 Task: Open Card Affiliate Marketing Campaign in Board Sales Funnel Optimization and Management to Workspace Brand Strategy and add a team member Softage.3@softage.net, a label Blue, a checklist Employee Engagement, an attachment from your computer, a color Blue and finally, add a card description 'Conduct market analysis for new product launch' and a comment 'Let us approach this task with a sense of self-reflection and self-awareness, recognizing our own strengths and weaknesses.'. Add a start date 'Jan 03, 1900' with a due date 'Jan 10, 1900'
Action: Mouse moved to (272, 183)
Screenshot: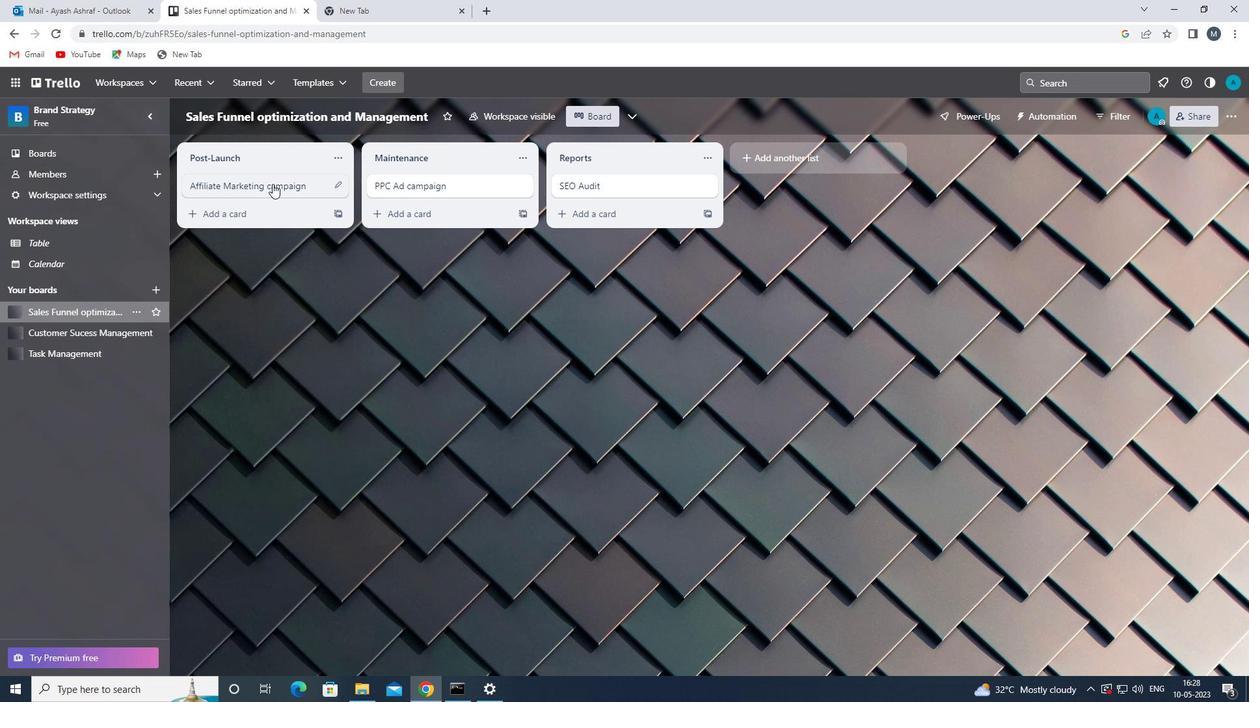 
Action: Mouse pressed left at (272, 183)
Screenshot: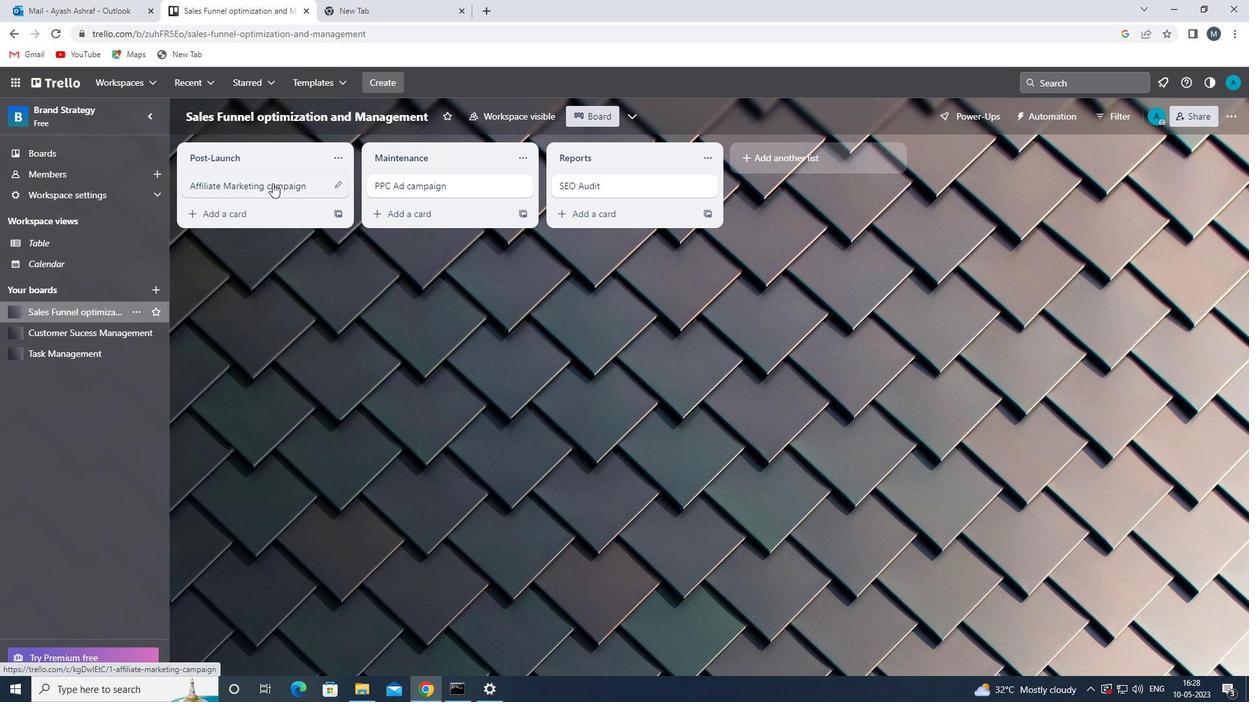 
Action: Mouse moved to (780, 188)
Screenshot: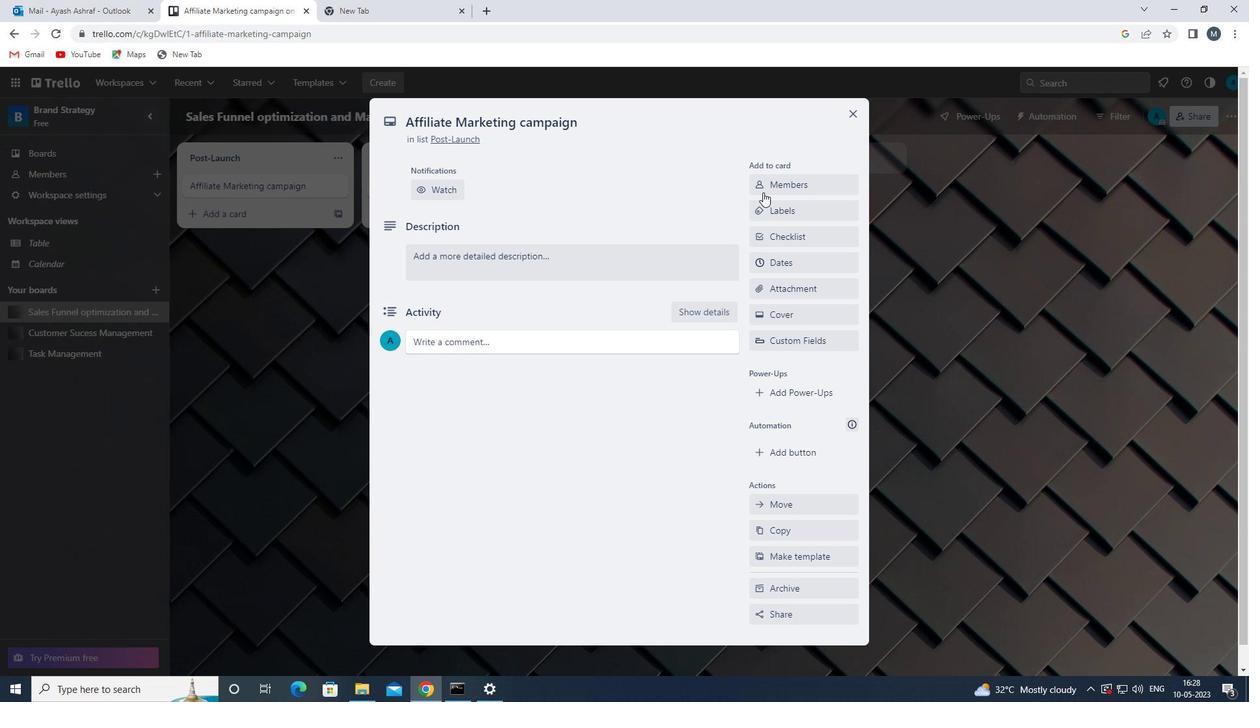 
Action: Mouse pressed left at (780, 188)
Screenshot: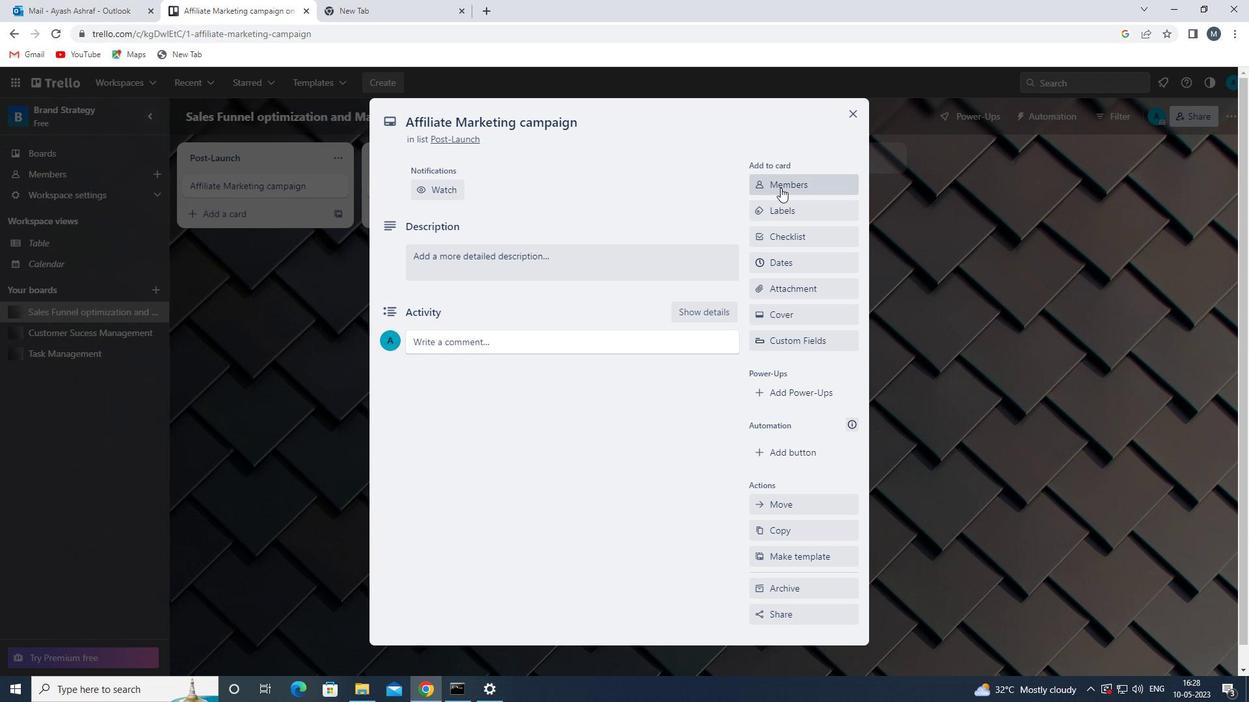 
Action: Mouse moved to (771, 244)
Screenshot: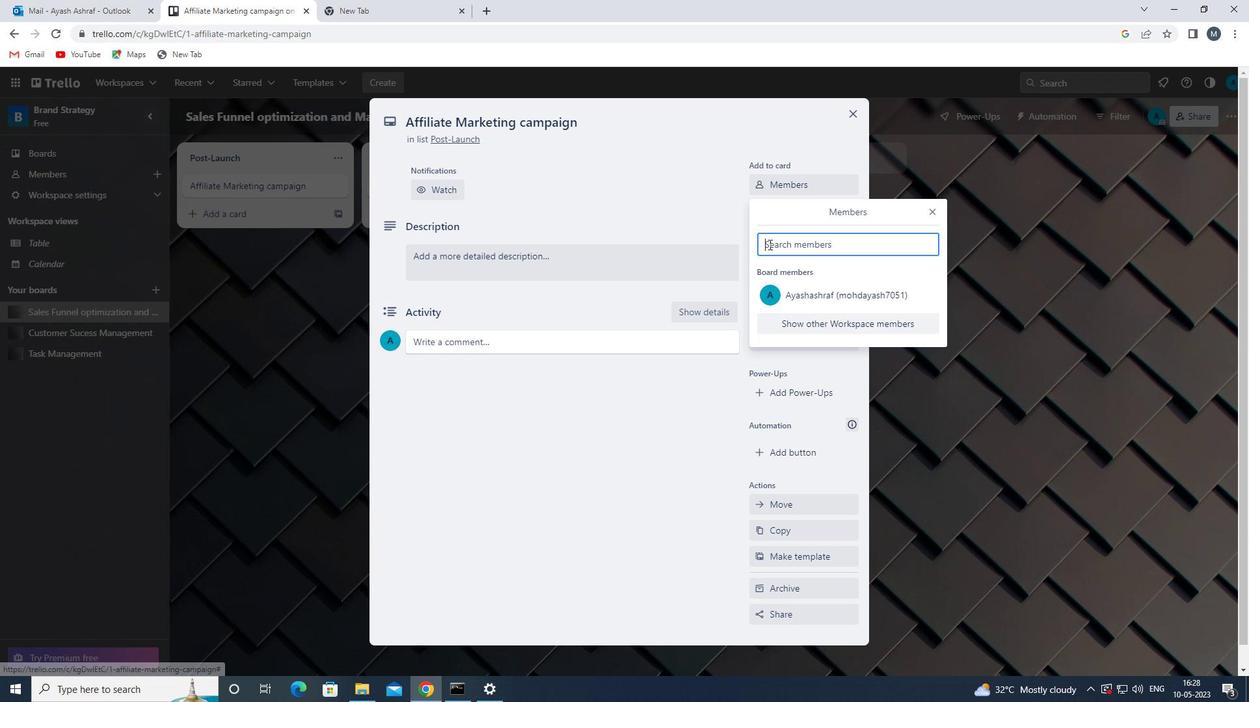 
Action: Mouse pressed left at (771, 244)
Screenshot: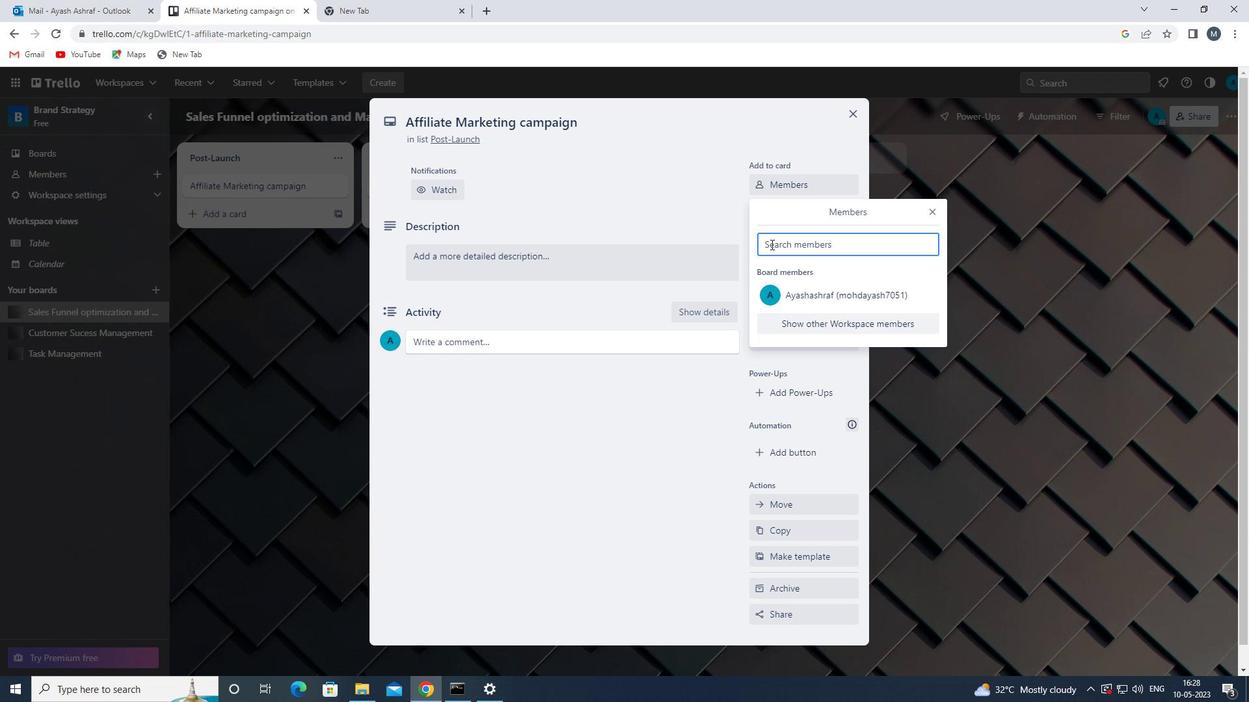 
Action: Mouse moved to (754, 252)
Screenshot: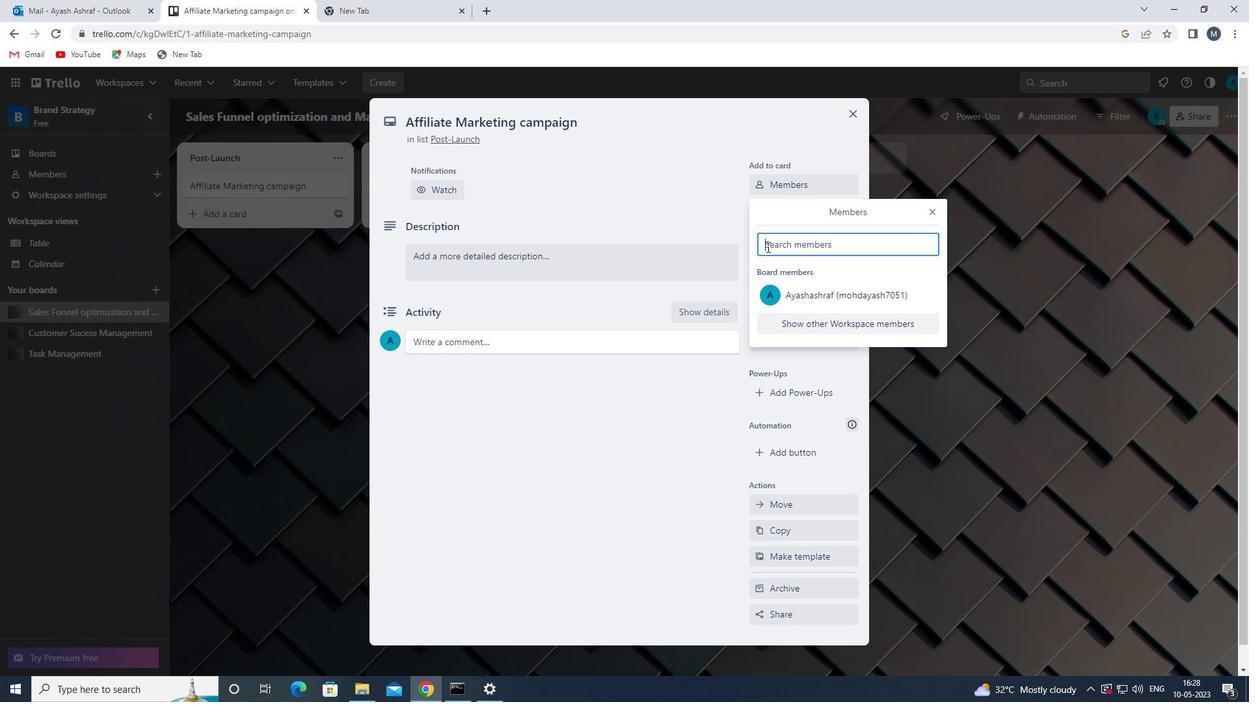 
Action: Key pressed softage.<<99>><Key.shift>@SOFTAGE.NET
Screenshot: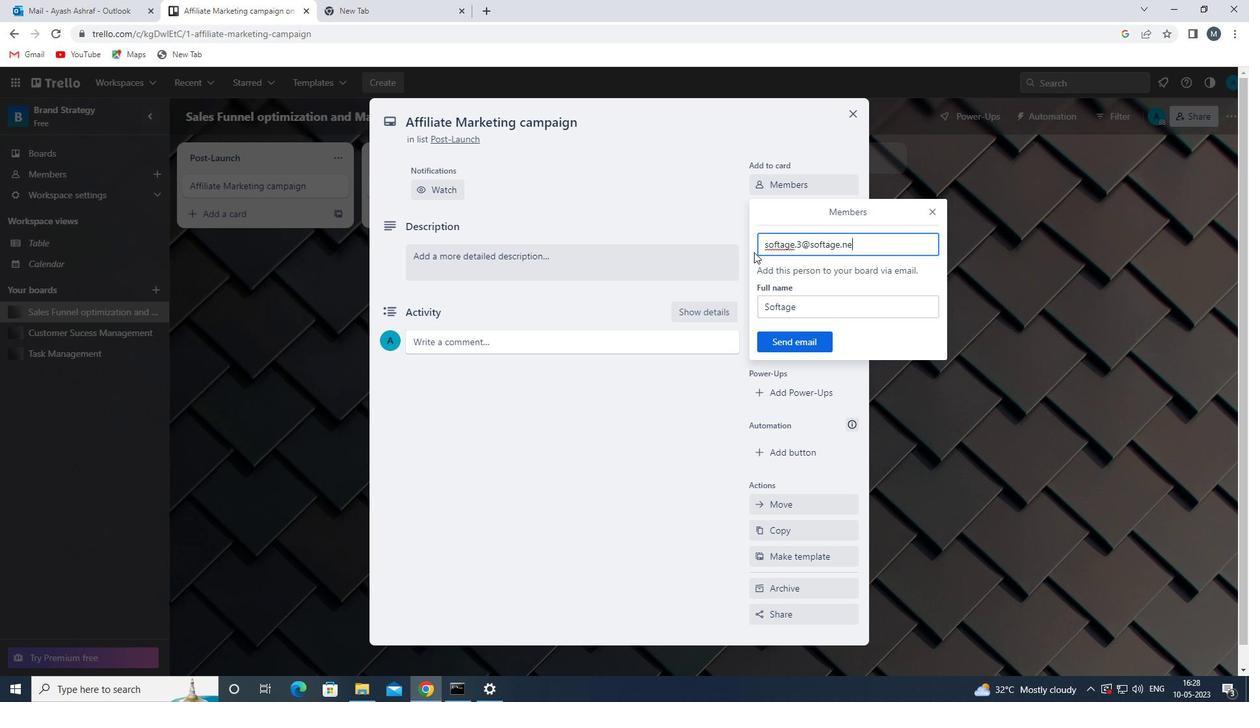 
Action: Mouse moved to (796, 345)
Screenshot: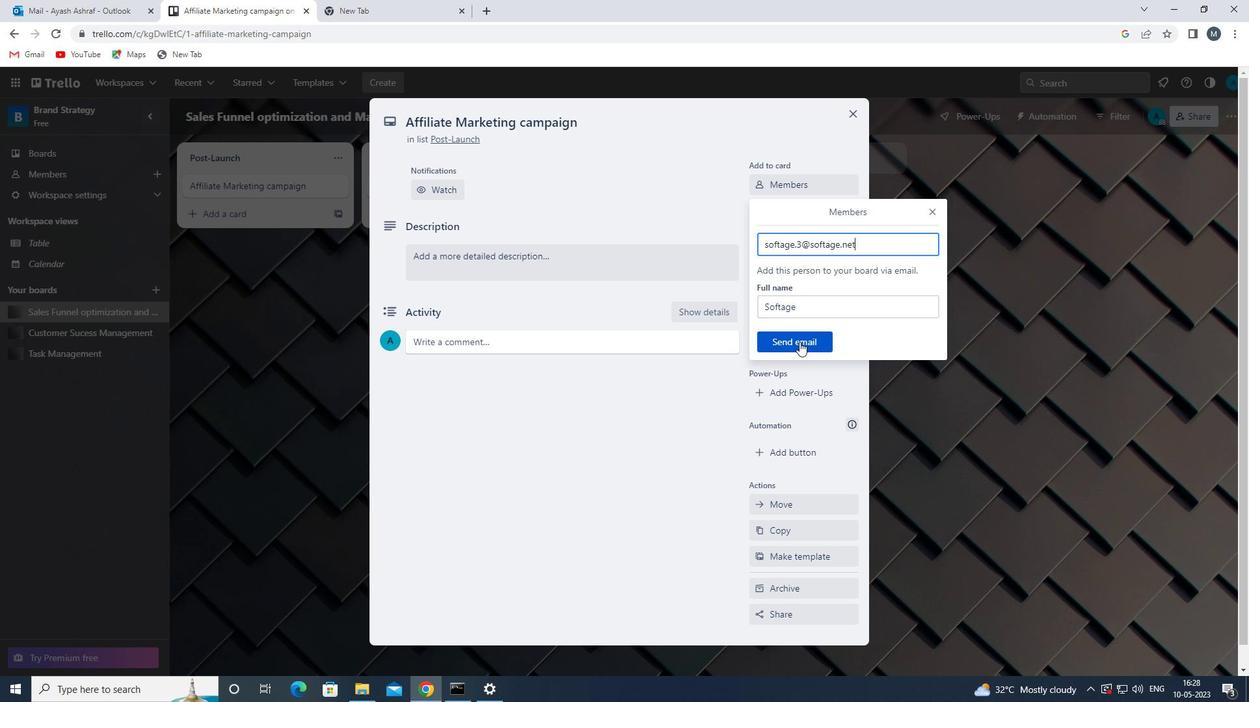 
Action: Mouse pressed left at (796, 345)
Screenshot: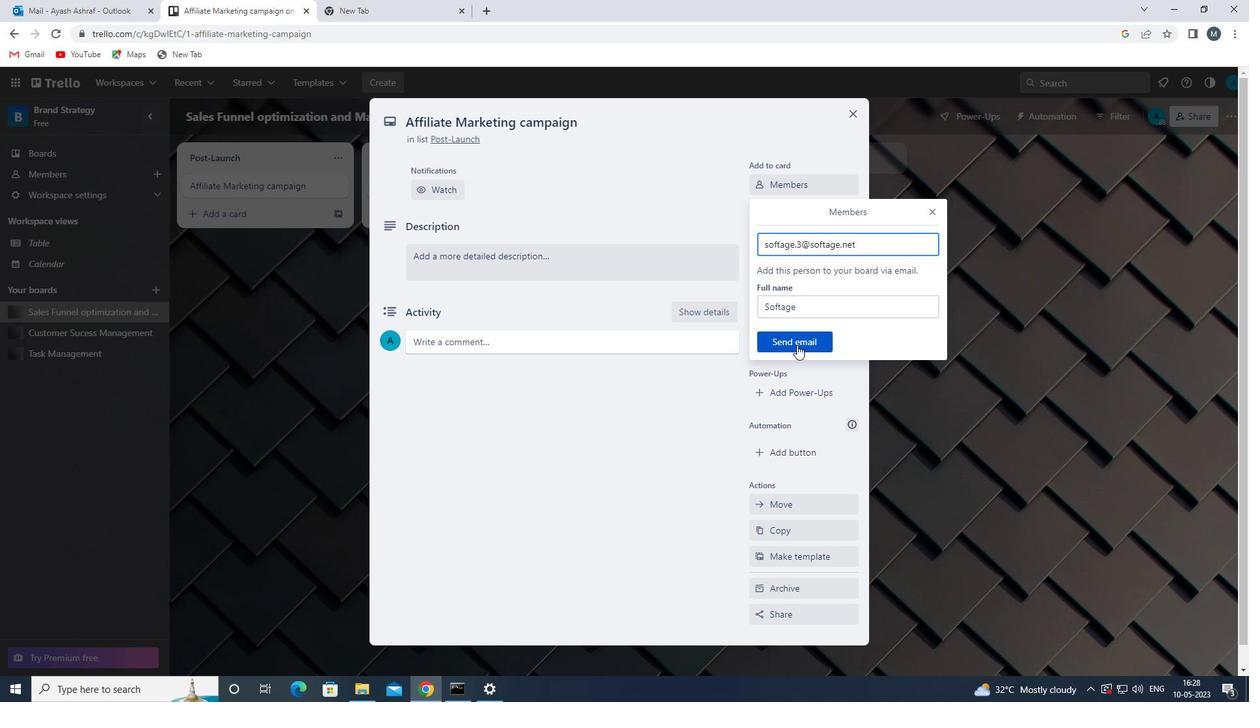 
Action: Mouse moved to (795, 262)
Screenshot: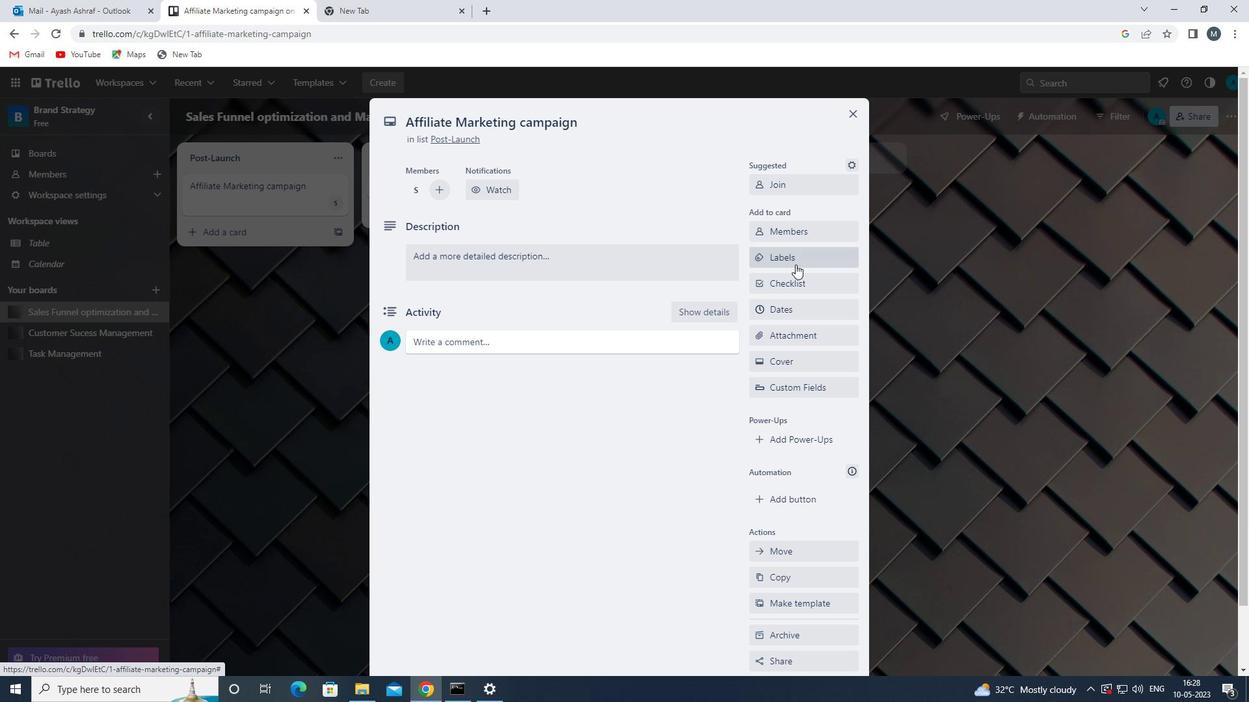 
Action: Mouse pressed left at (795, 262)
Screenshot: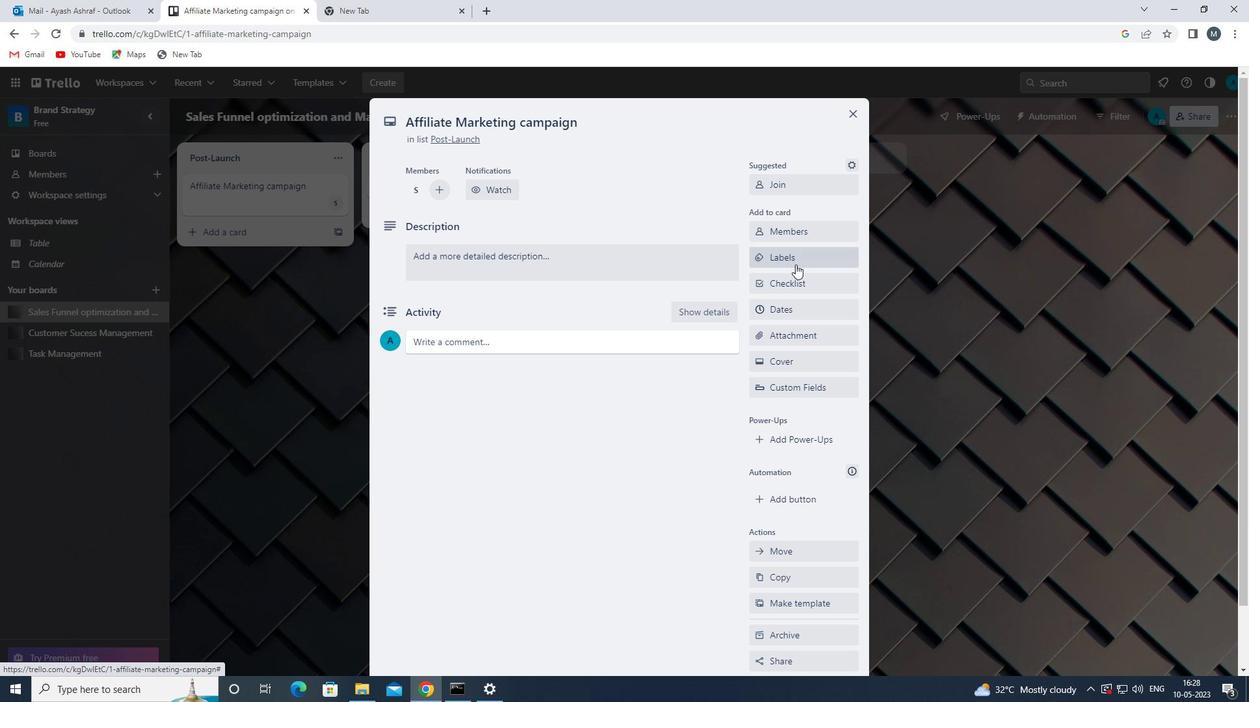 
Action: Mouse moved to (767, 482)
Screenshot: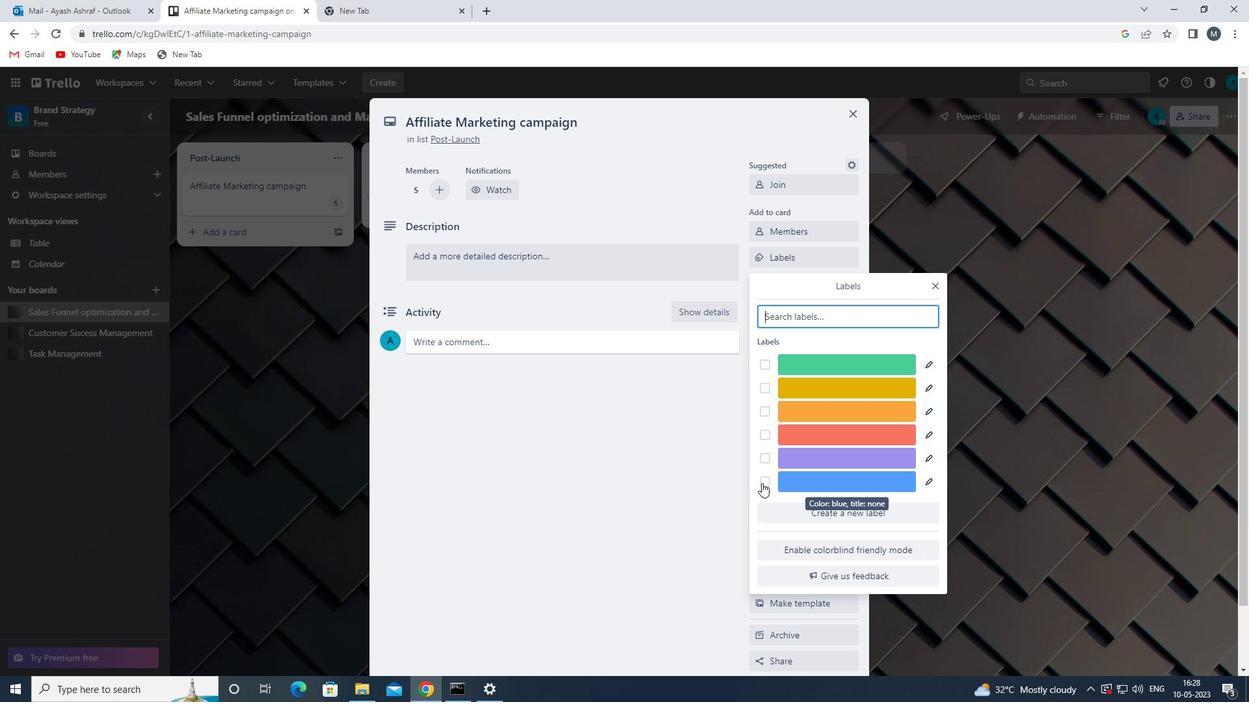 
Action: Mouse pressed left at (767, 482)
Screenshot: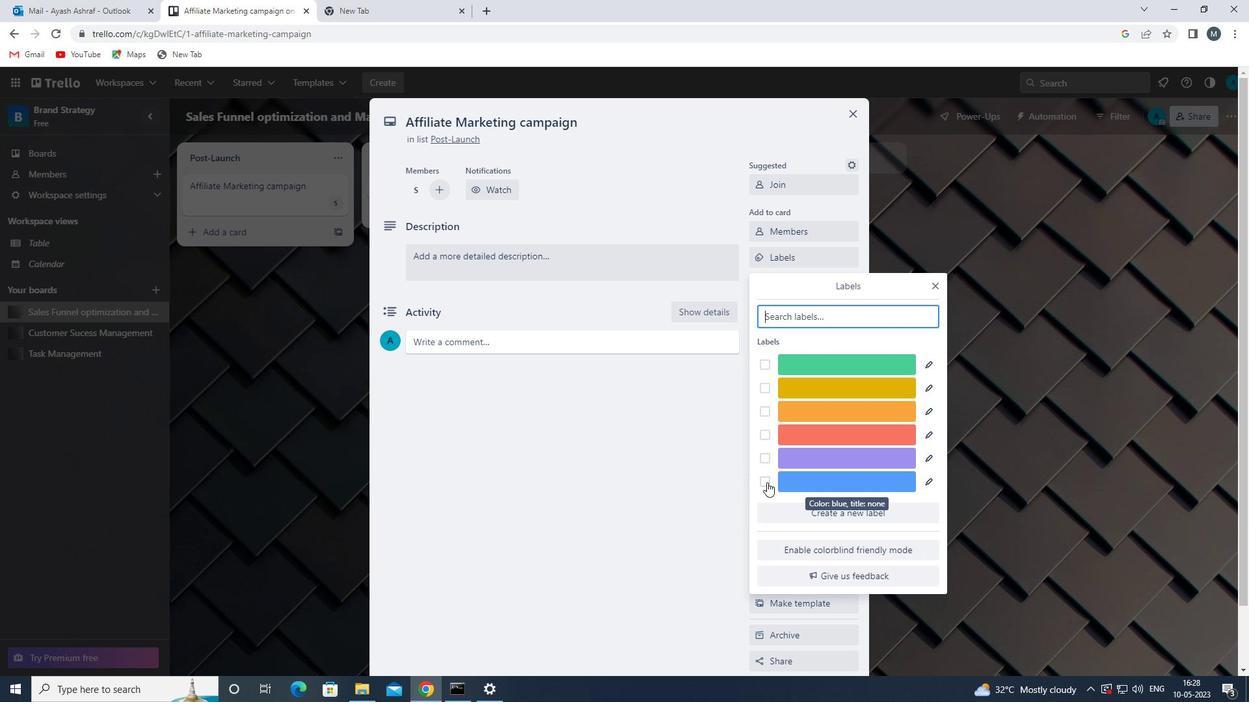 
Action: Mouse moved to (938, 290)
Screenshot: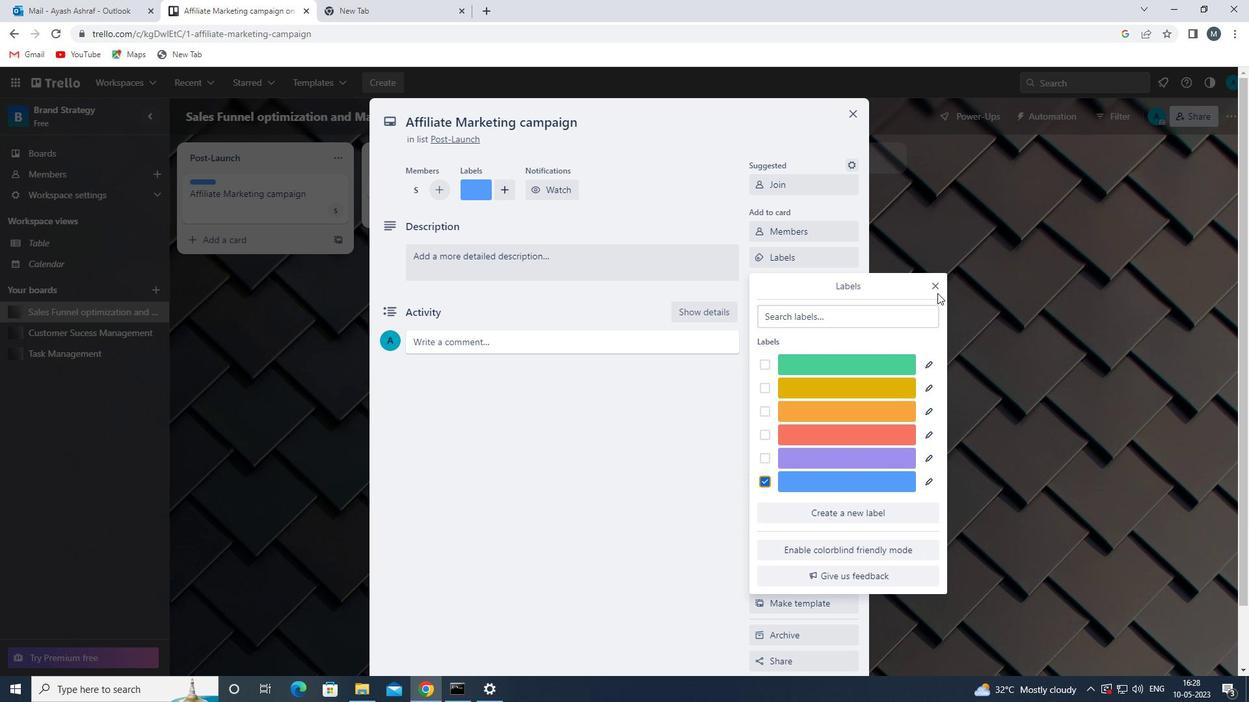 
Action: Mouse pressed left at (938, 290)
Screenshot: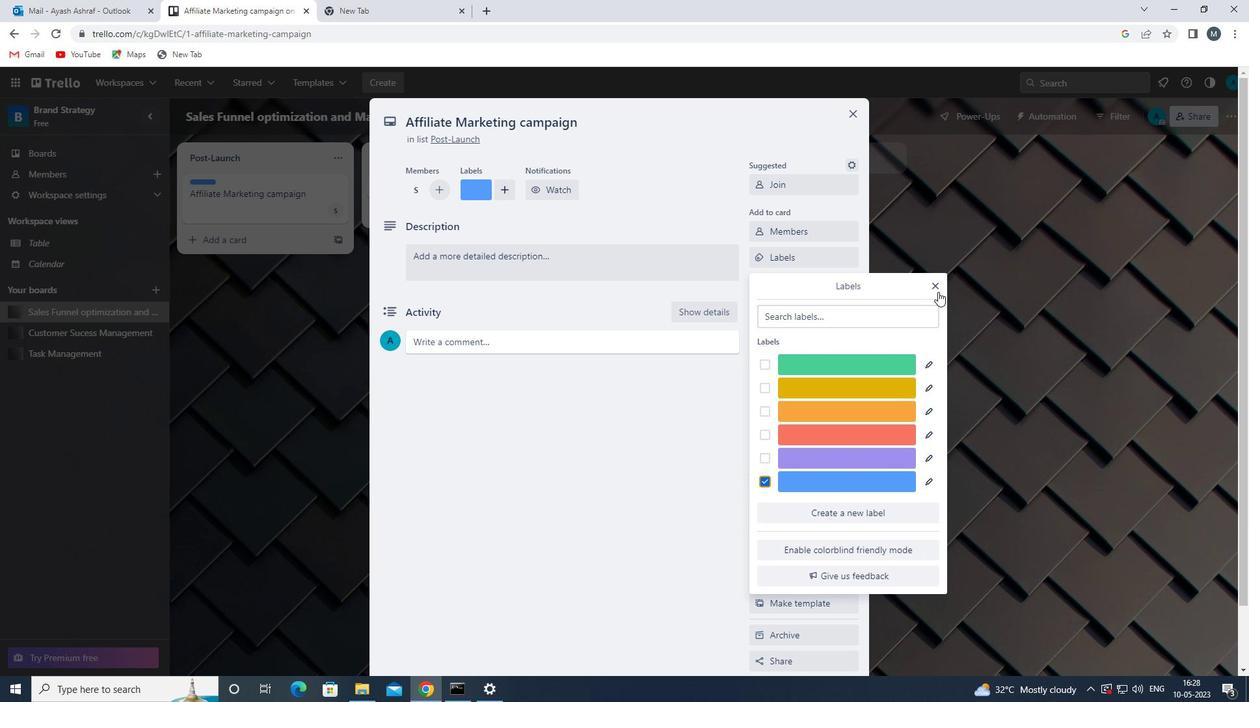 
Action: Mouse moved to (779, 284)
Screenshot: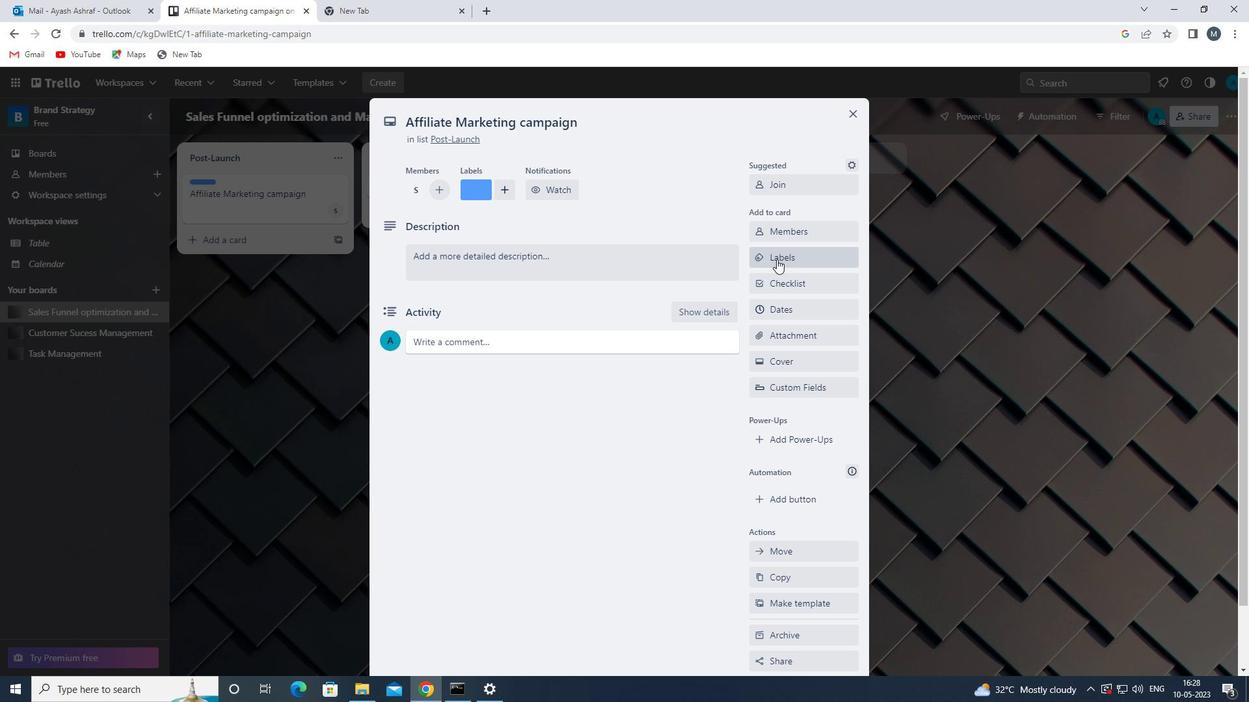 
Action: Mouse pressed left at (779, 284)
Screenshot: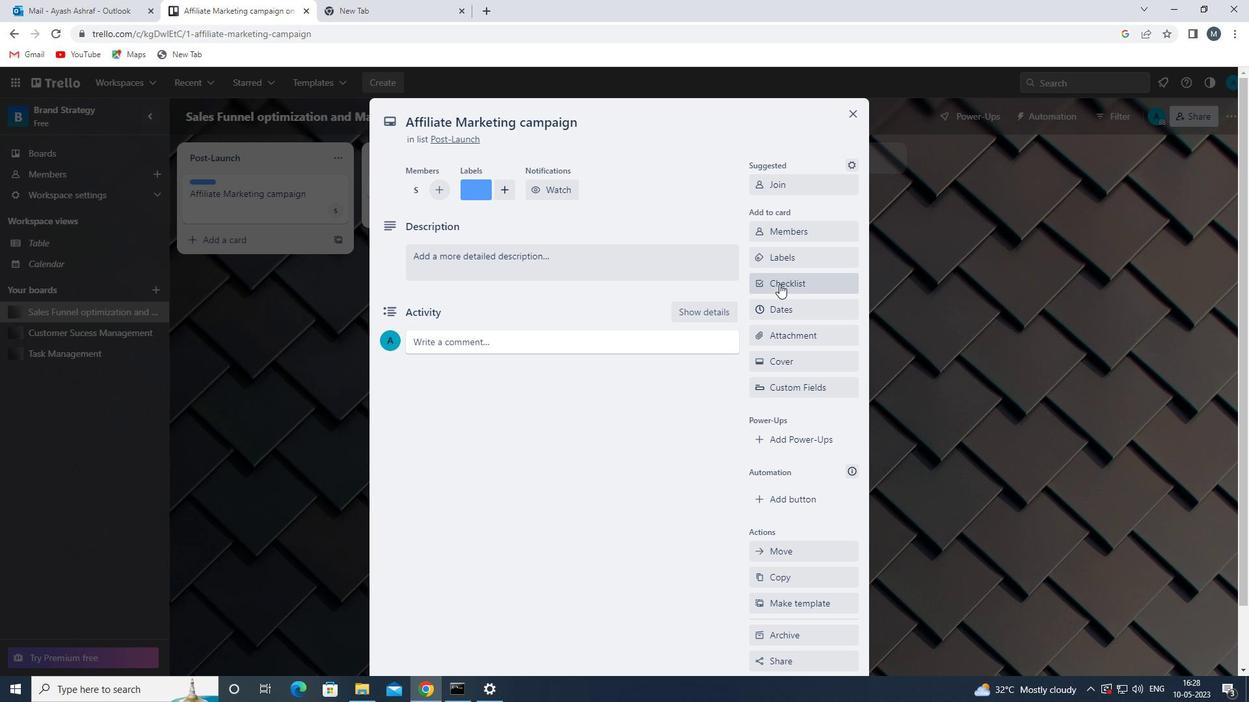 
Action: Mouse moved to (831, 348)
Screenshot: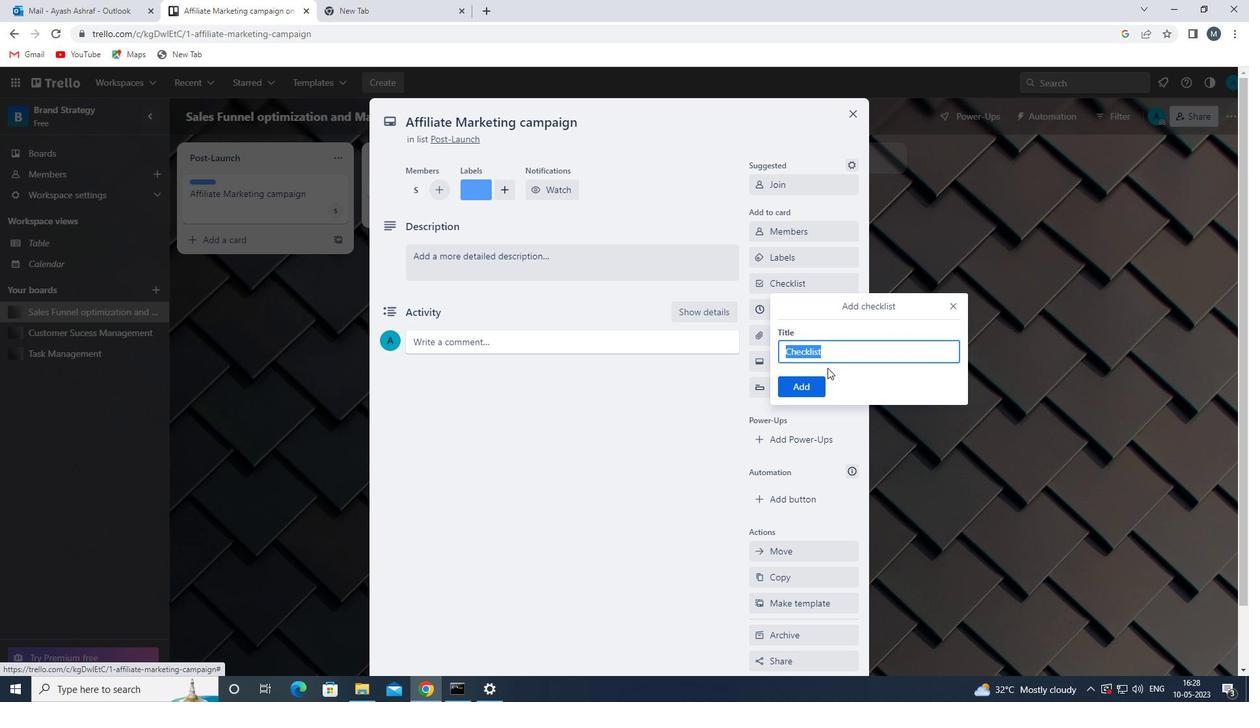 
Action: Key pressed <Key.shift>EMPLOYEE<Key.space><Key.shift>ENGAGEMENT
Screenshot: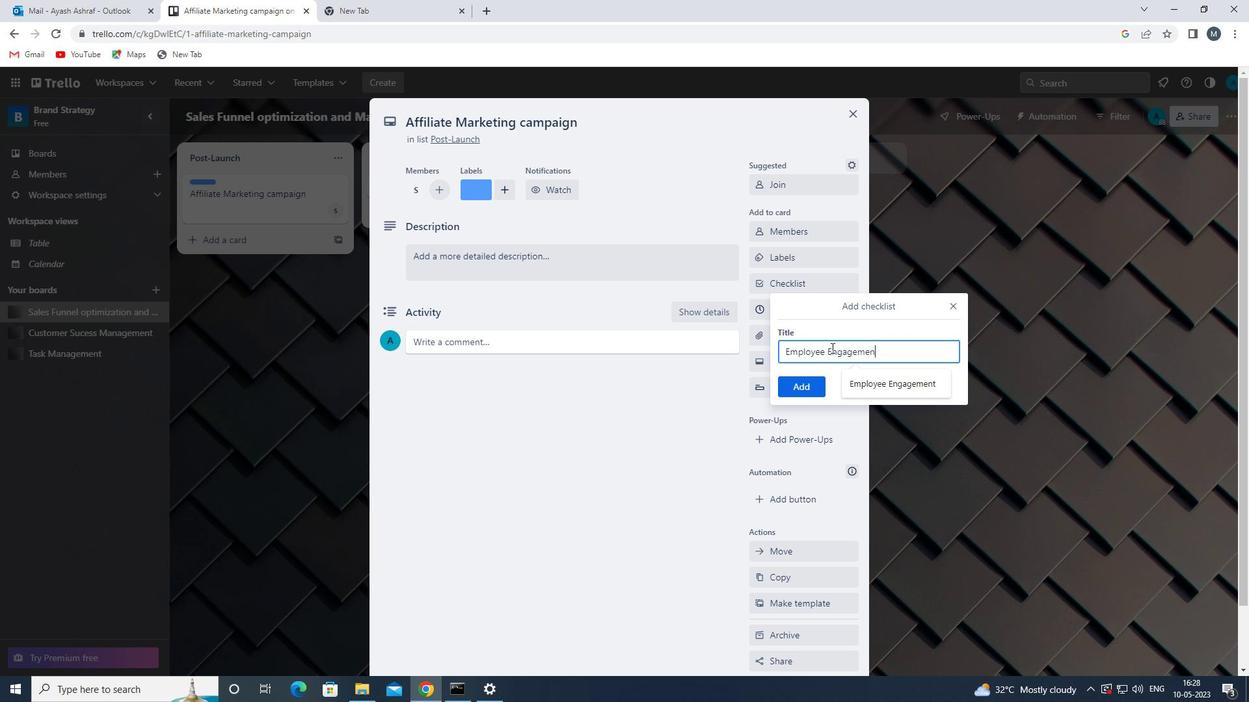 
Action: Mouse moved to (807, 385)
Screenshot: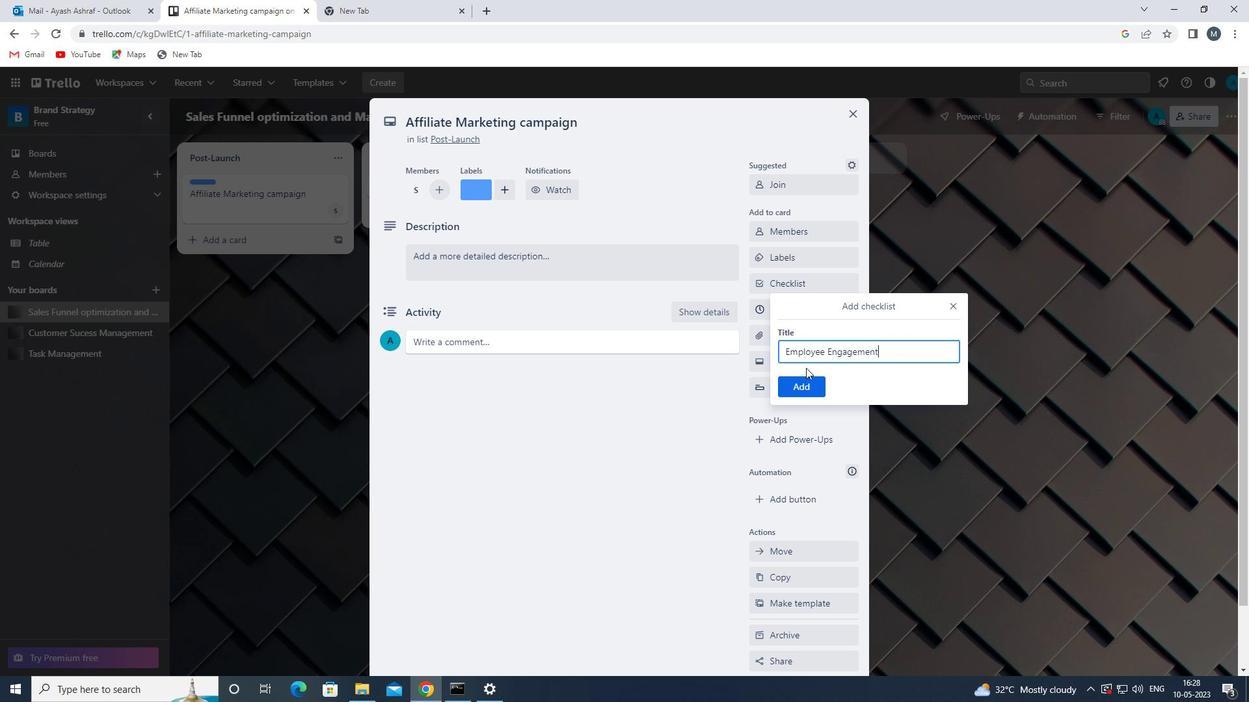 
Action: Mouse pressed left at (807, 385)
Screenshot: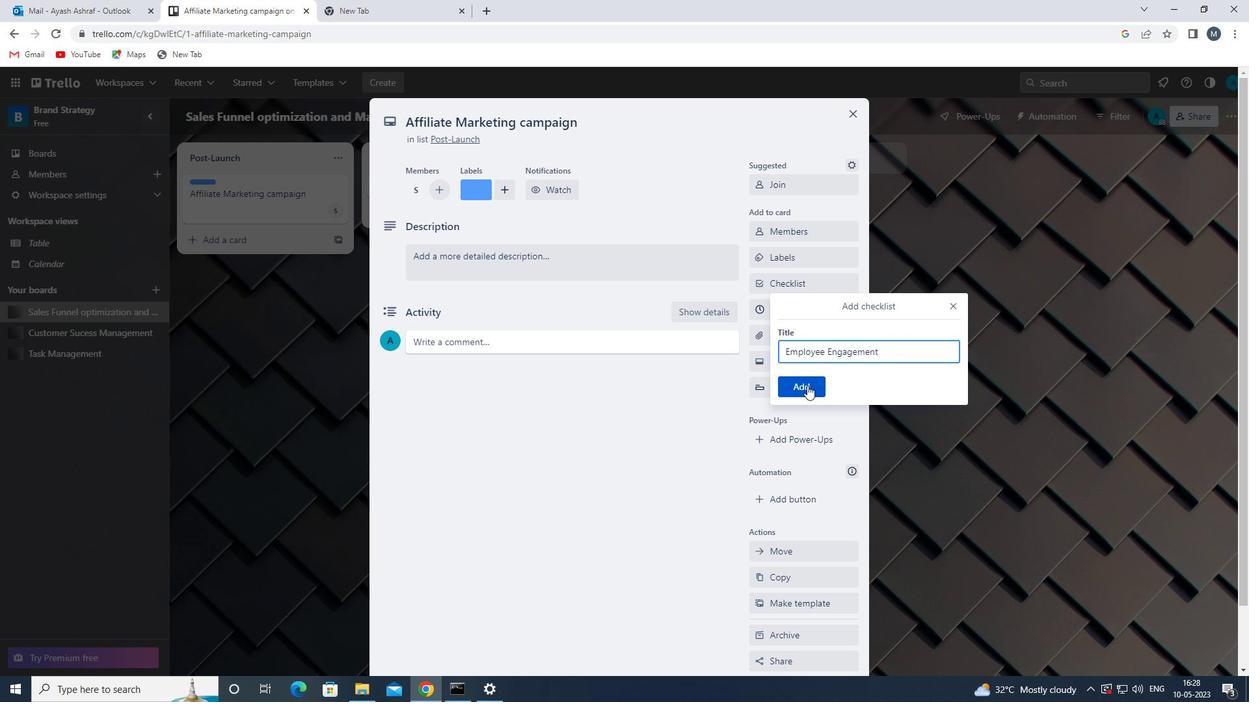 
Action: Mouse moved to (798, 338)
Screenshot: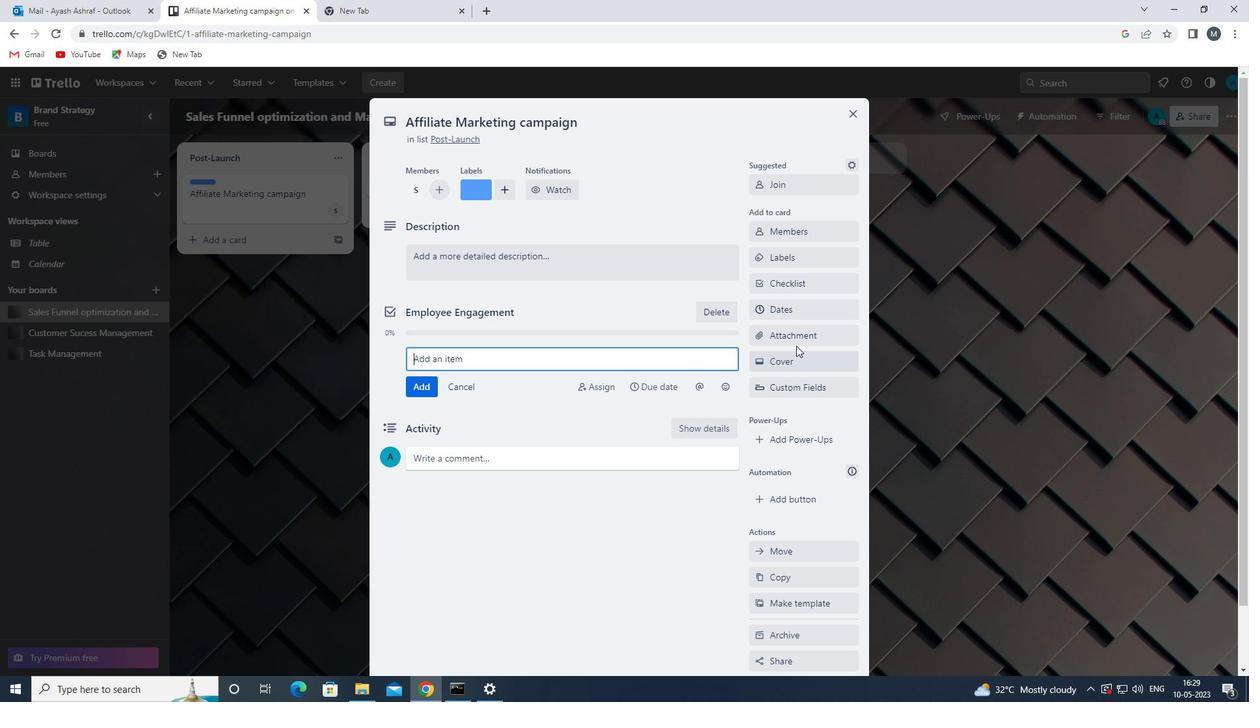 
Action: Mouse pressed left at (798, 338)
Screenshot: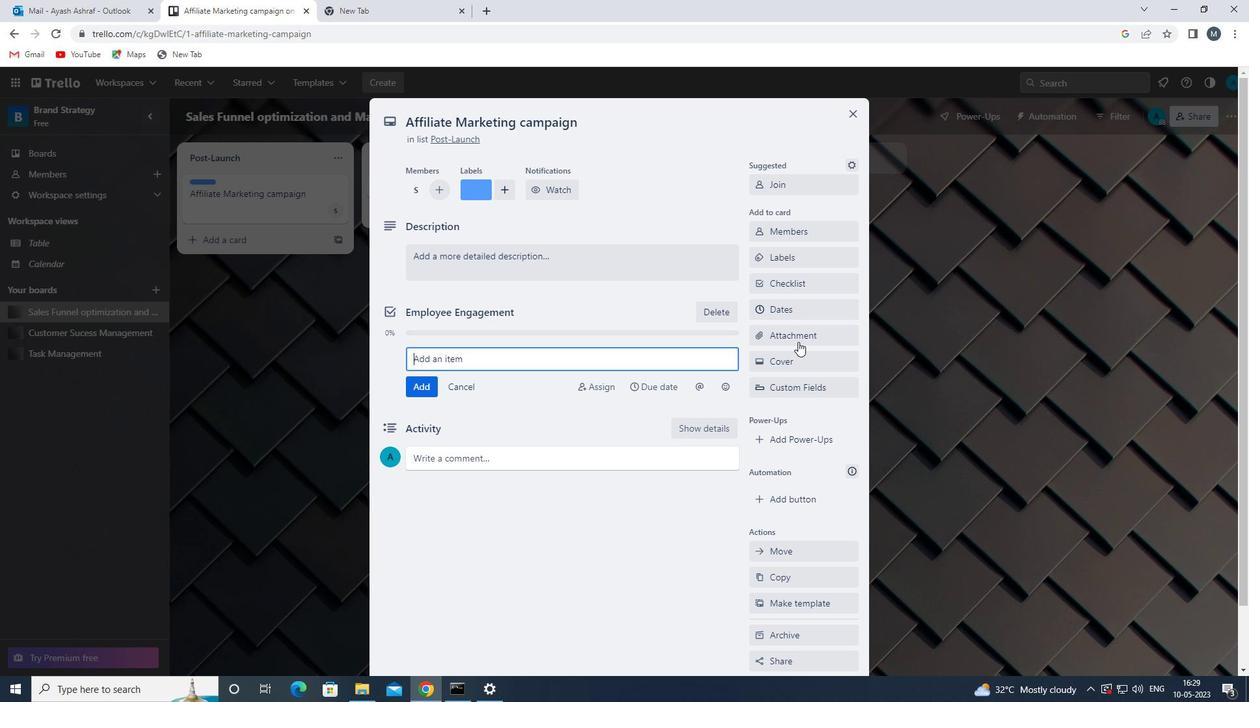 
Action: Mouse moved to (791, 391)
Screenshot: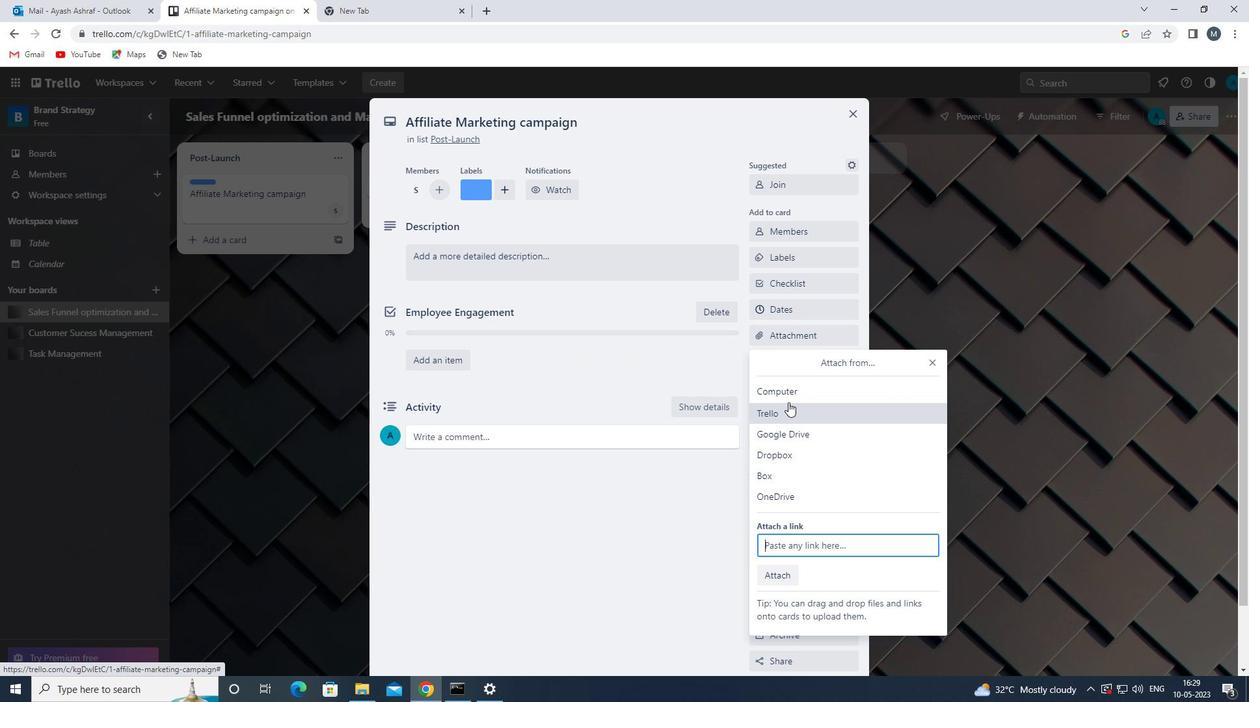 
Action: Mouse pressed left at (791, 391)
Screenshot: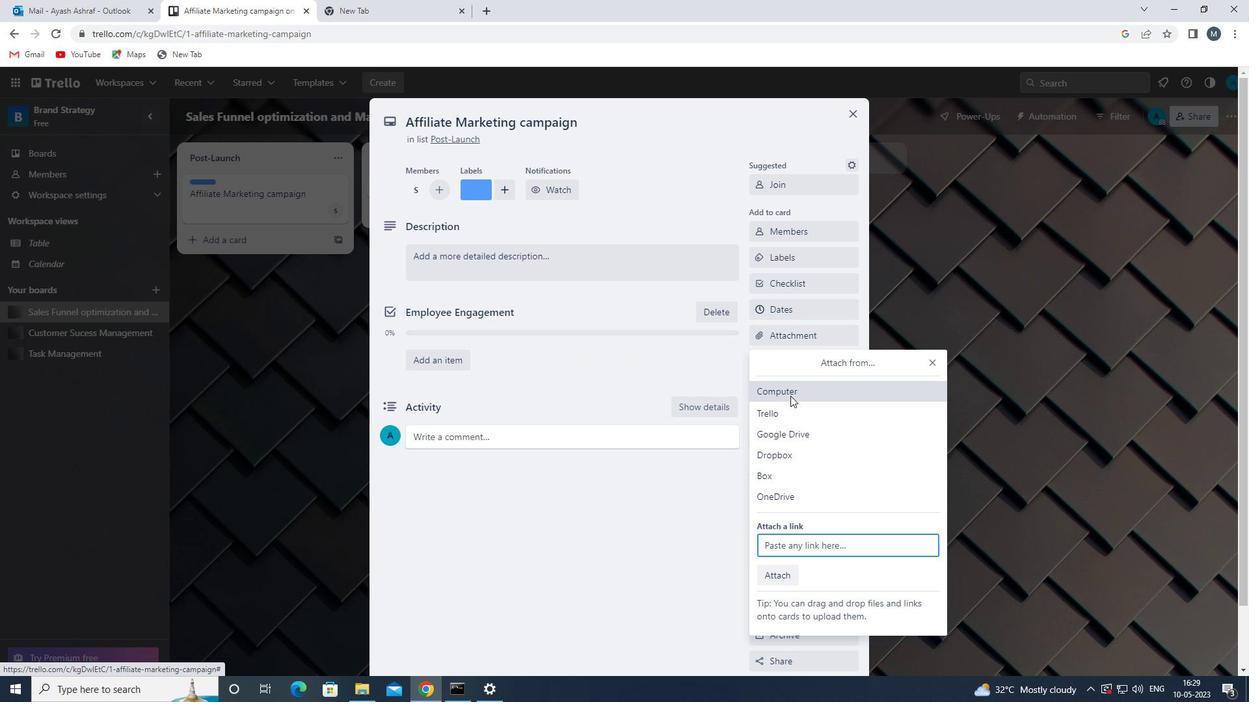 
Action: Mouse moved to (426, 240)
Screenshot: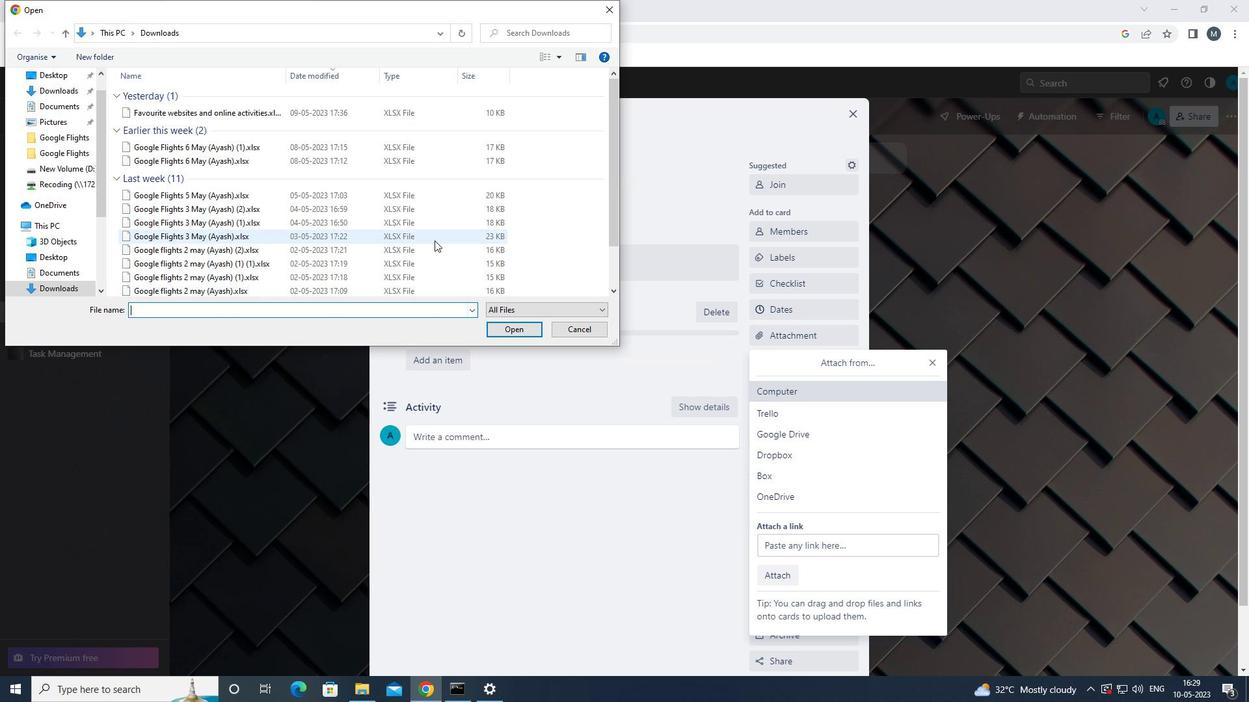 
Action: Mouse pressed left at (426, 240)
Screenshot: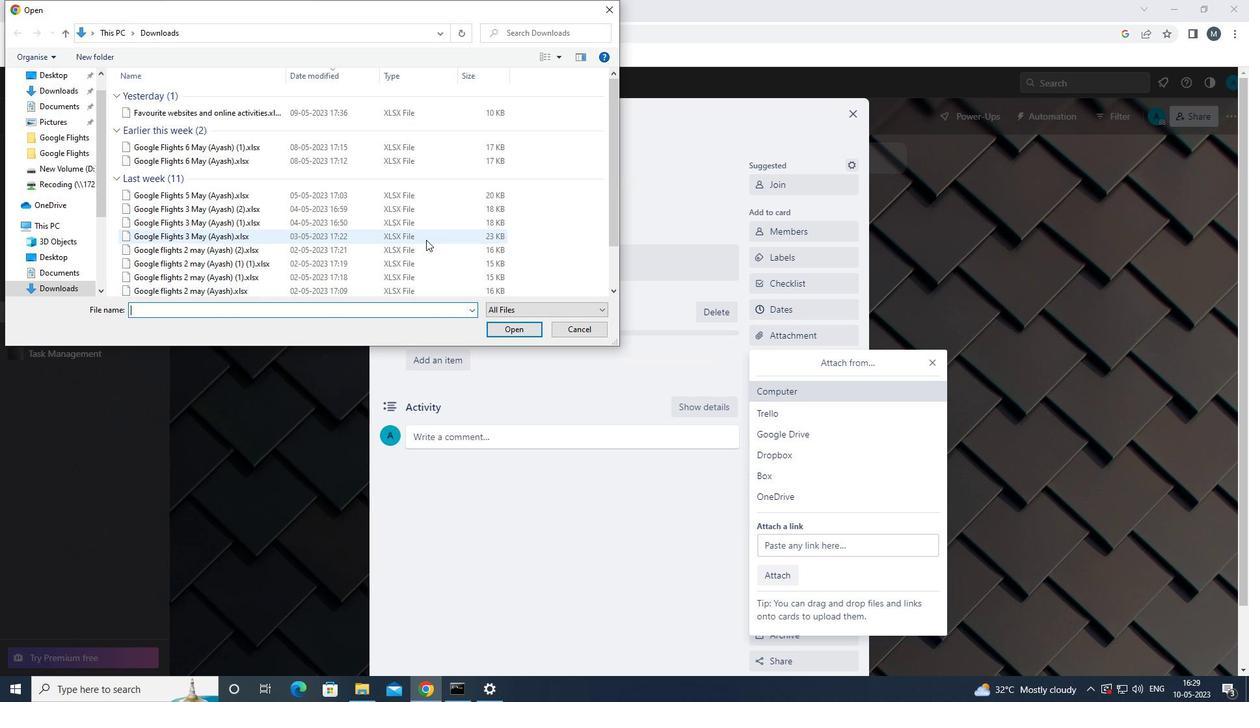 
Action: Mouse moved to (510, 331)
Screenshot: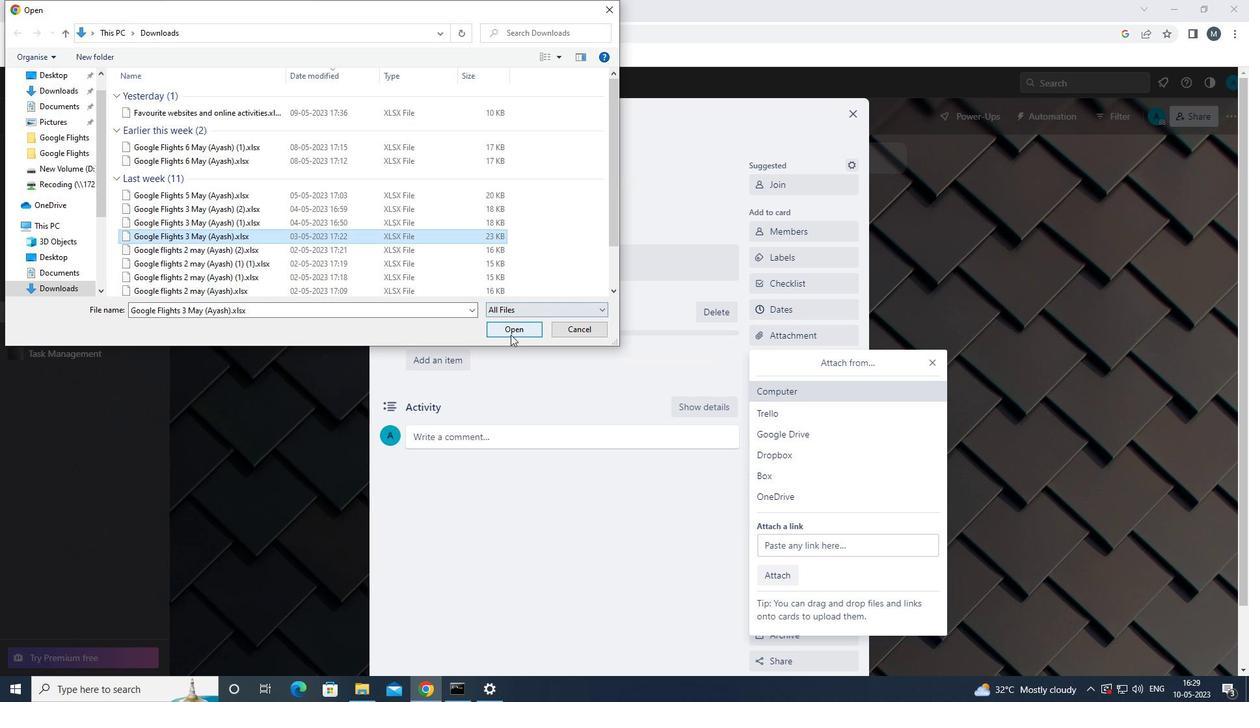 
Action: Mouse pressed left at (510, 331)
Screenshot: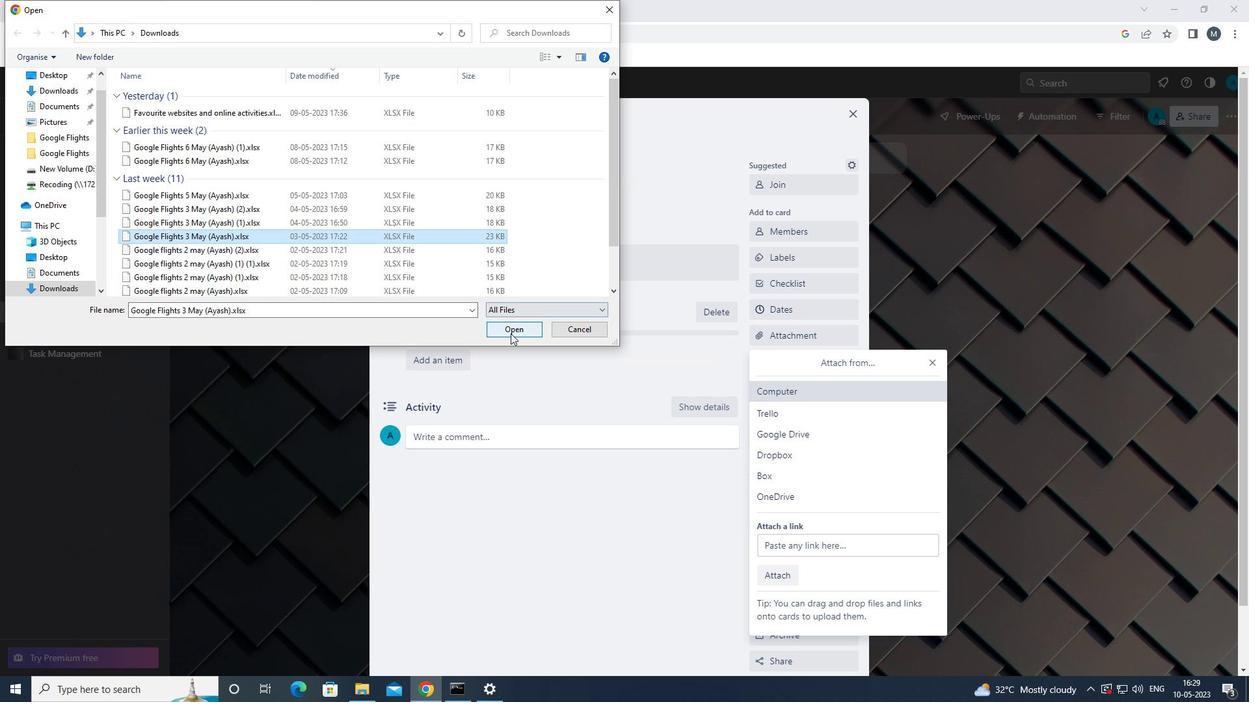 
Action: Mouse moved to (796, 345)
Screenshot: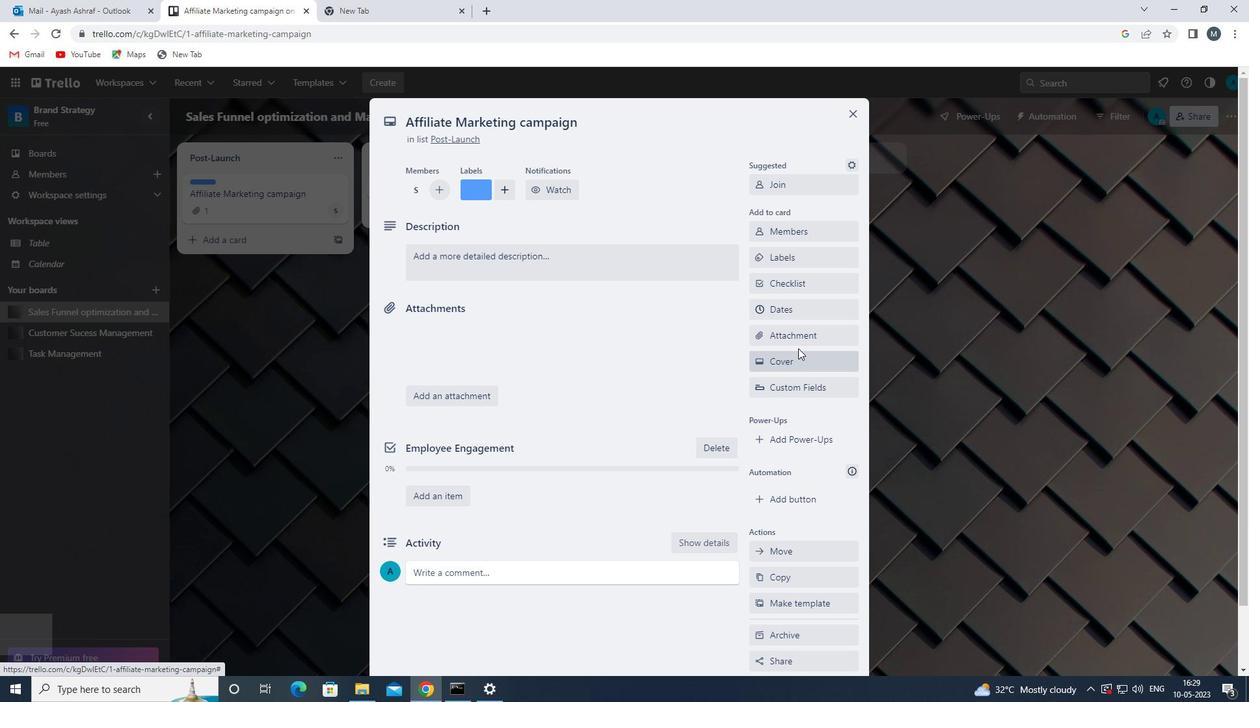 
Action: Mouse scrolled (796, 344) with delta (0, 0)
Screenshot: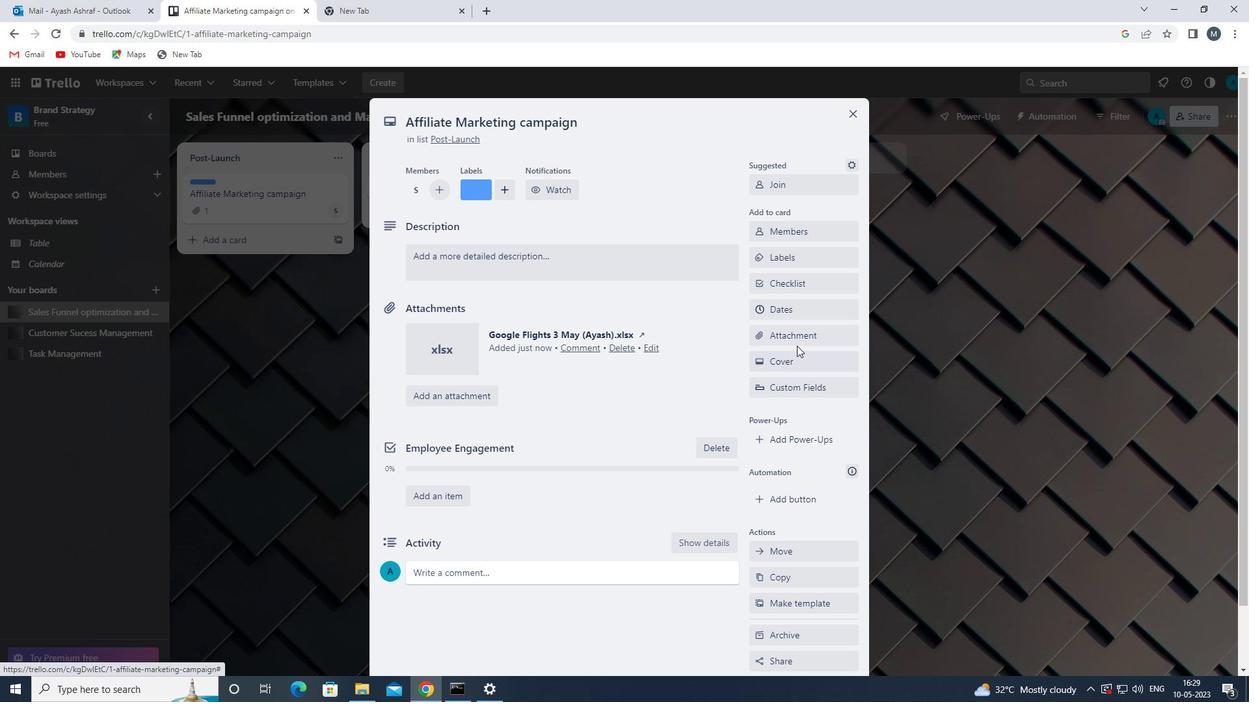 
Action: Mouse moved to (787, 300)
Screenshot: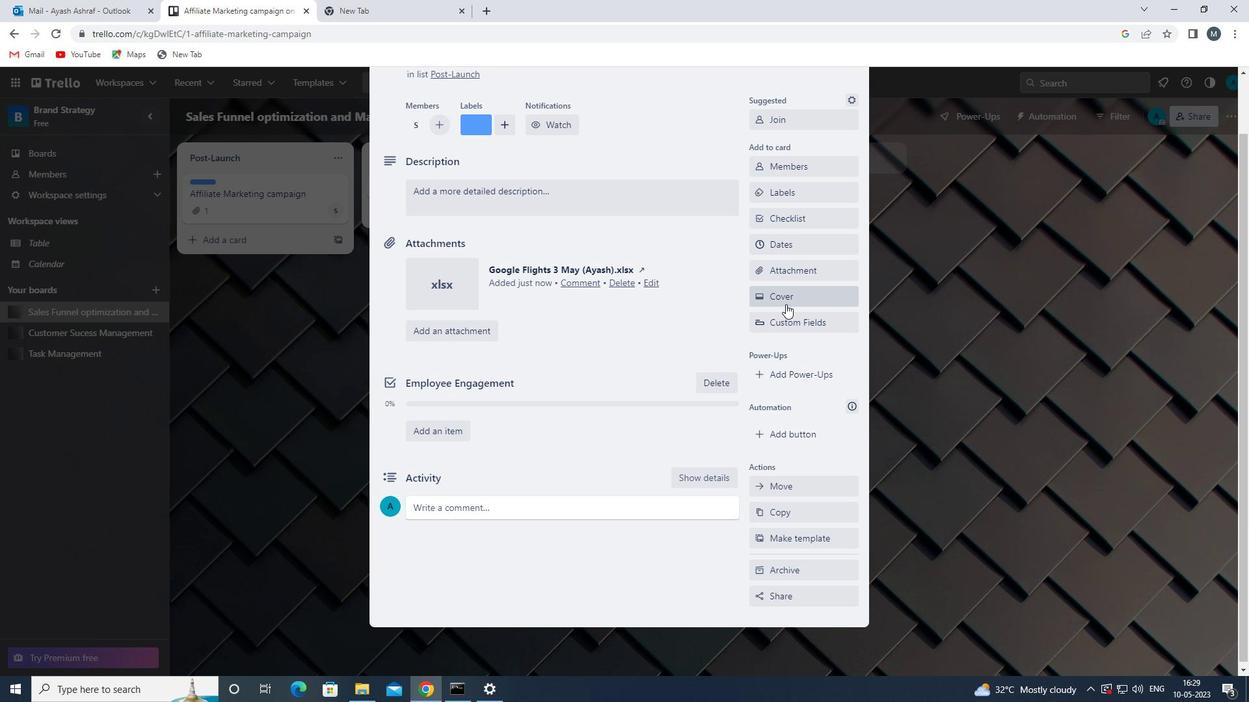 
Action: Mouse pressed left at (787, 300)
Screenshot: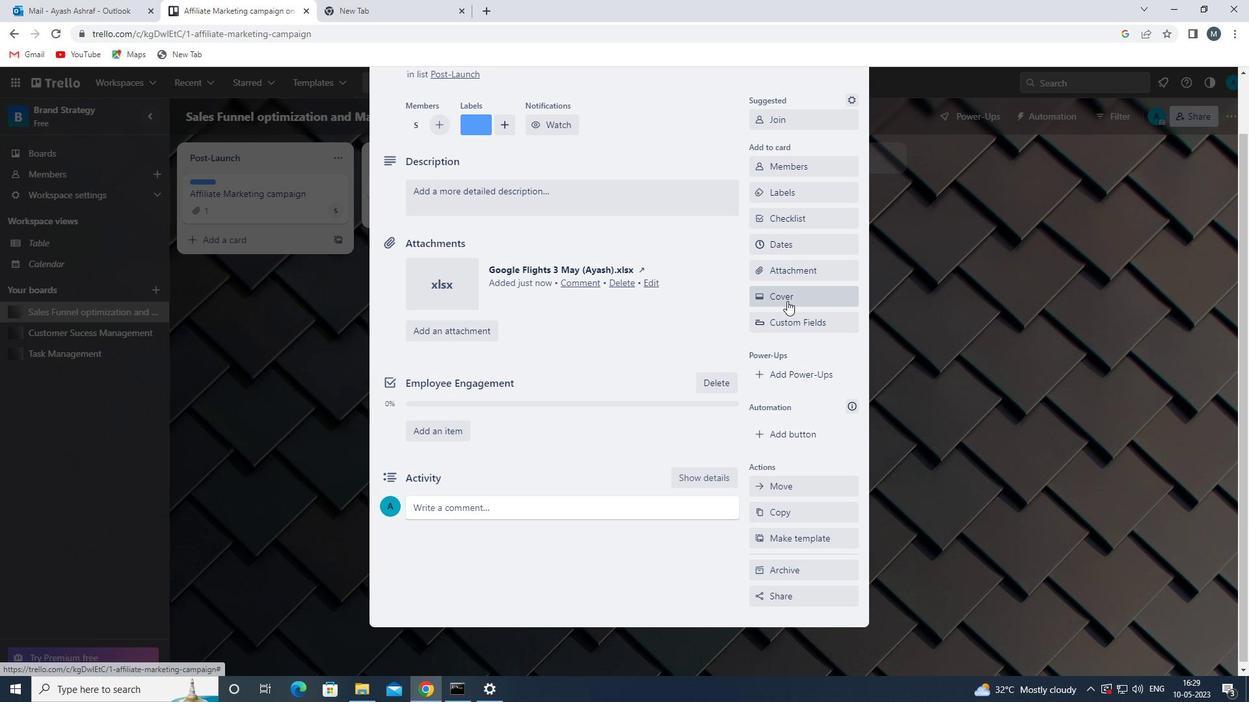 
Action: Mouse moved to (774, 443)
Screenshot: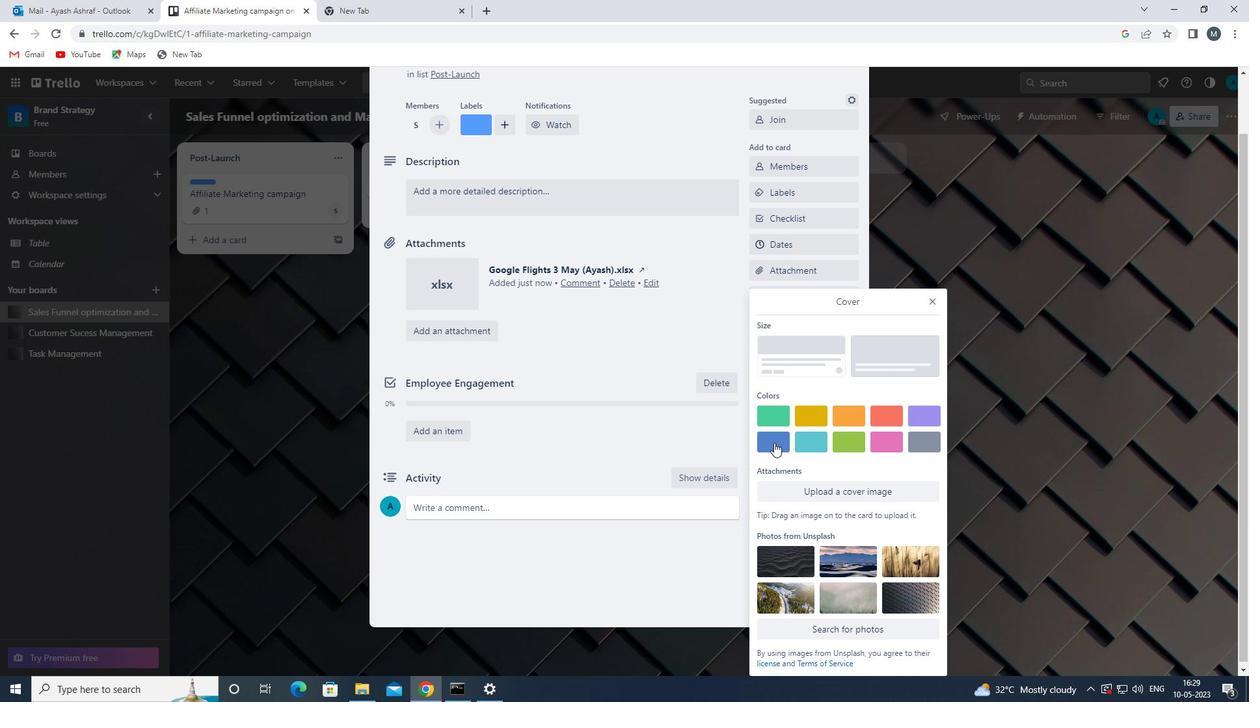 
Action: Mouse pressed left at (774, 443)
Screenshot: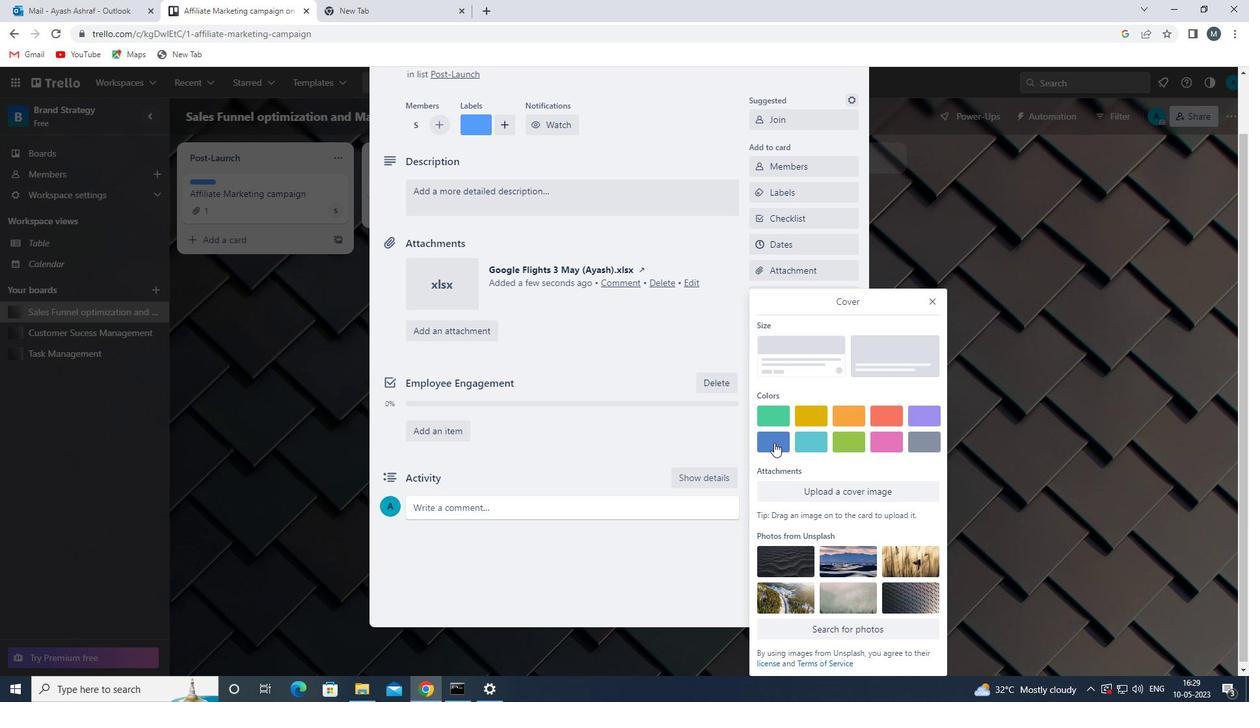 
Action: Mouse moved to (930, 277)
Screenshot: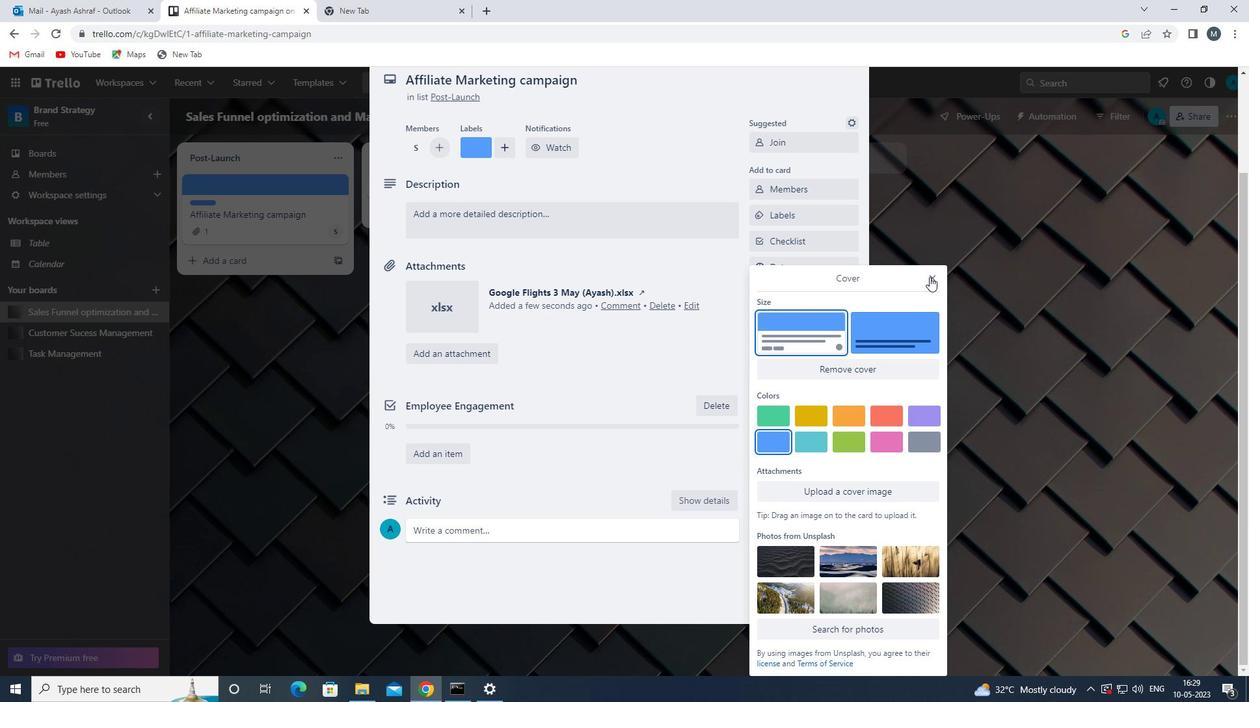
Action: Mouse pressed left at (930, 277)
Screenshot: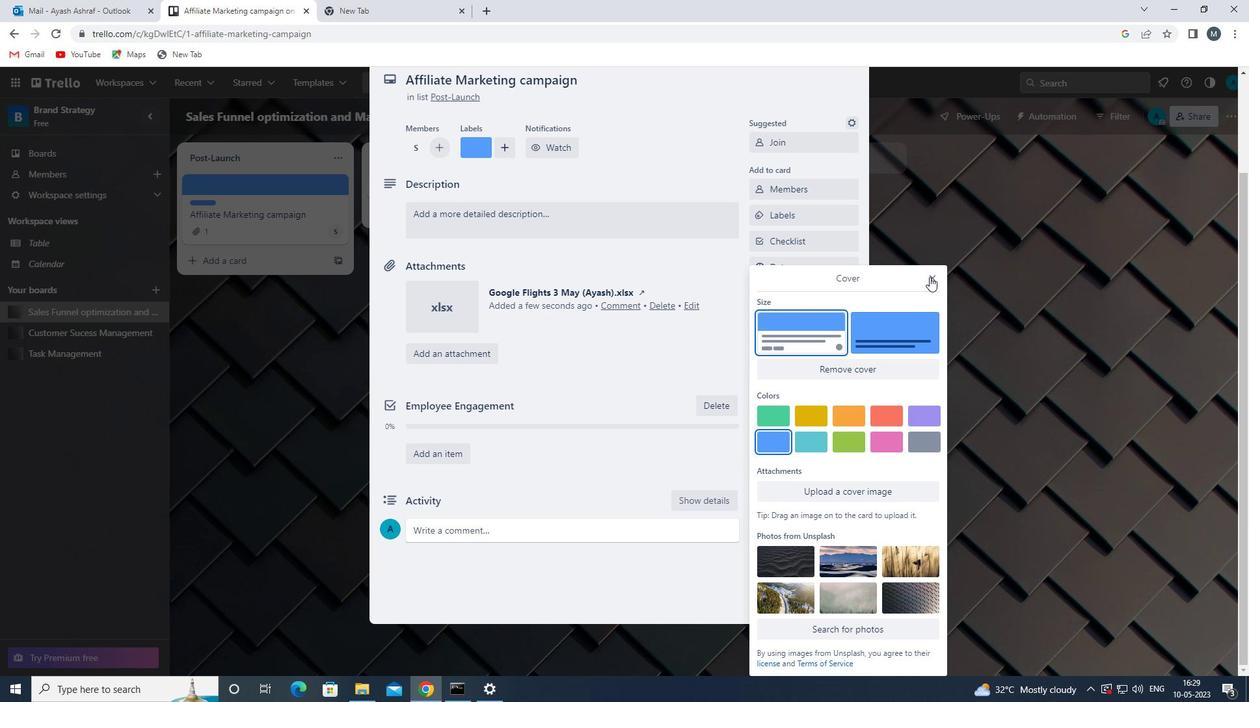 
Action: Mouse moved to (524, 204)
Screenshot: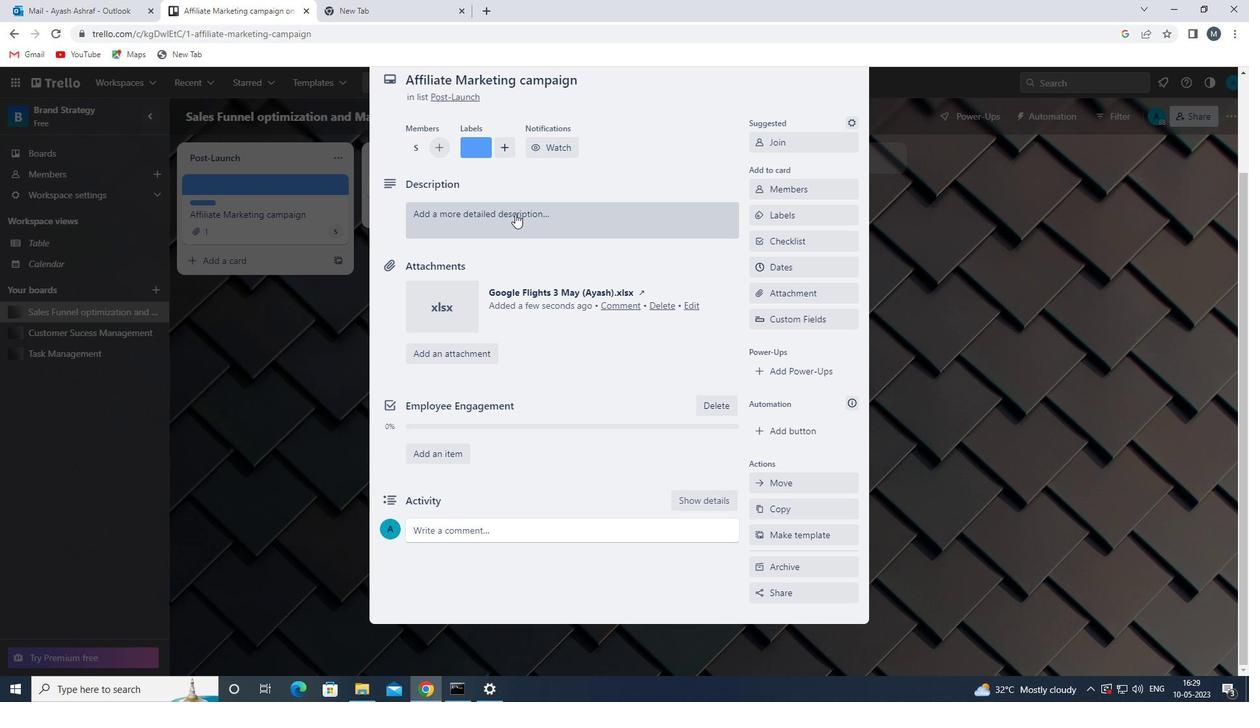 
Action: Mouse pressed left at (524, 204)
Screenshot: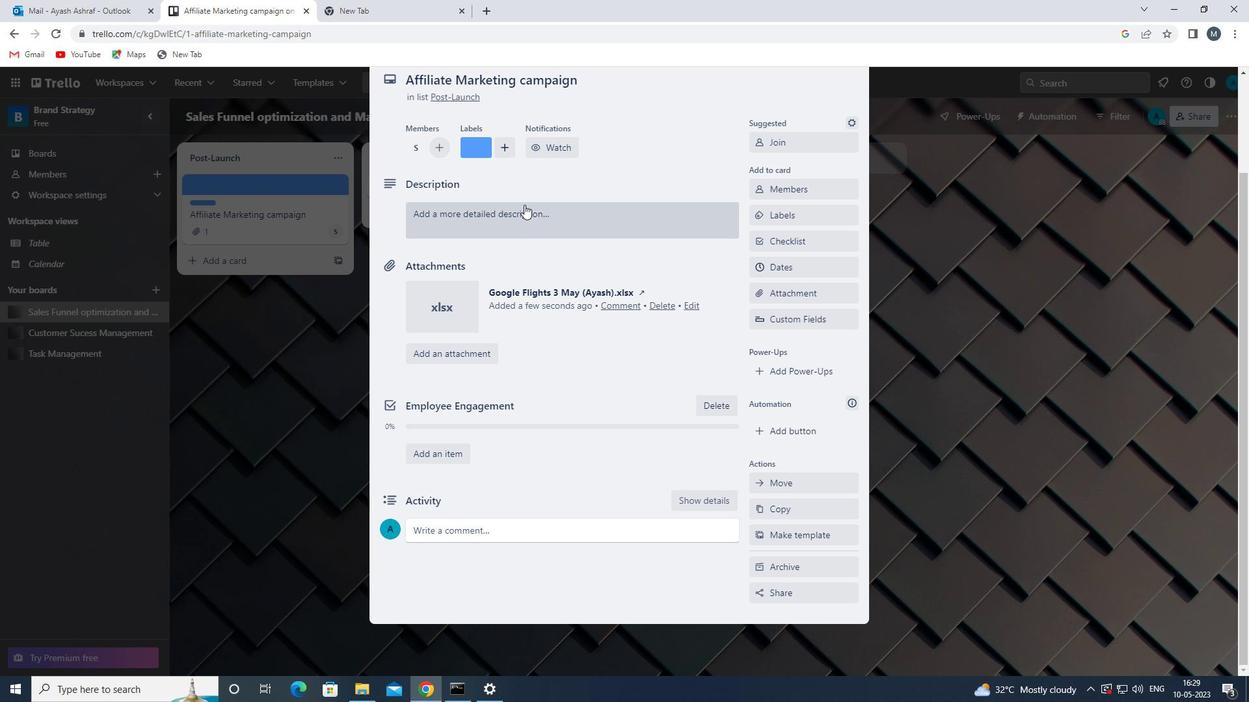 
Action: Mouse moved to (511, 262)
Screenshot: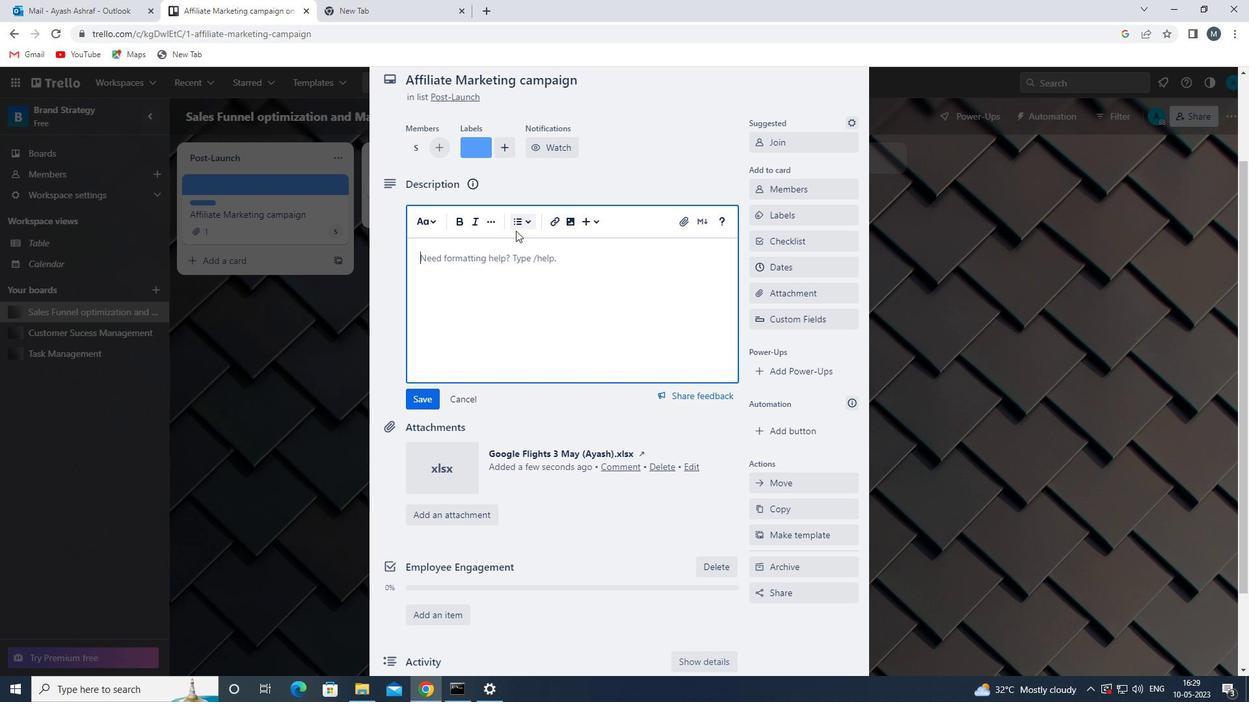 
Action: Mouse pressed left at (511, 262)
Screenshot: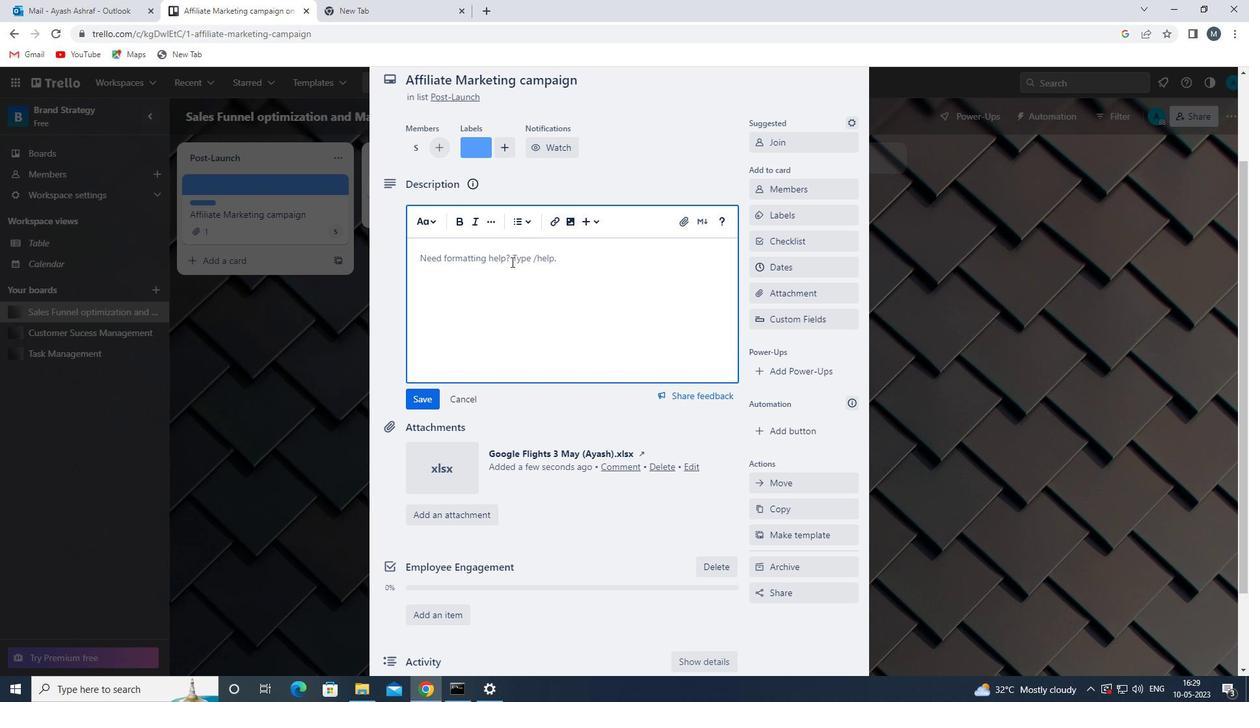 
Action: Key pressed <Key.shift>CONDUCT<Key.space>MARKET<Key.space>ANALYSIS<Key.space>FOR<Key.space>NEW<Key.space>PRODUCT<Key.space>LAUNCH<Key.space>
Screenshot: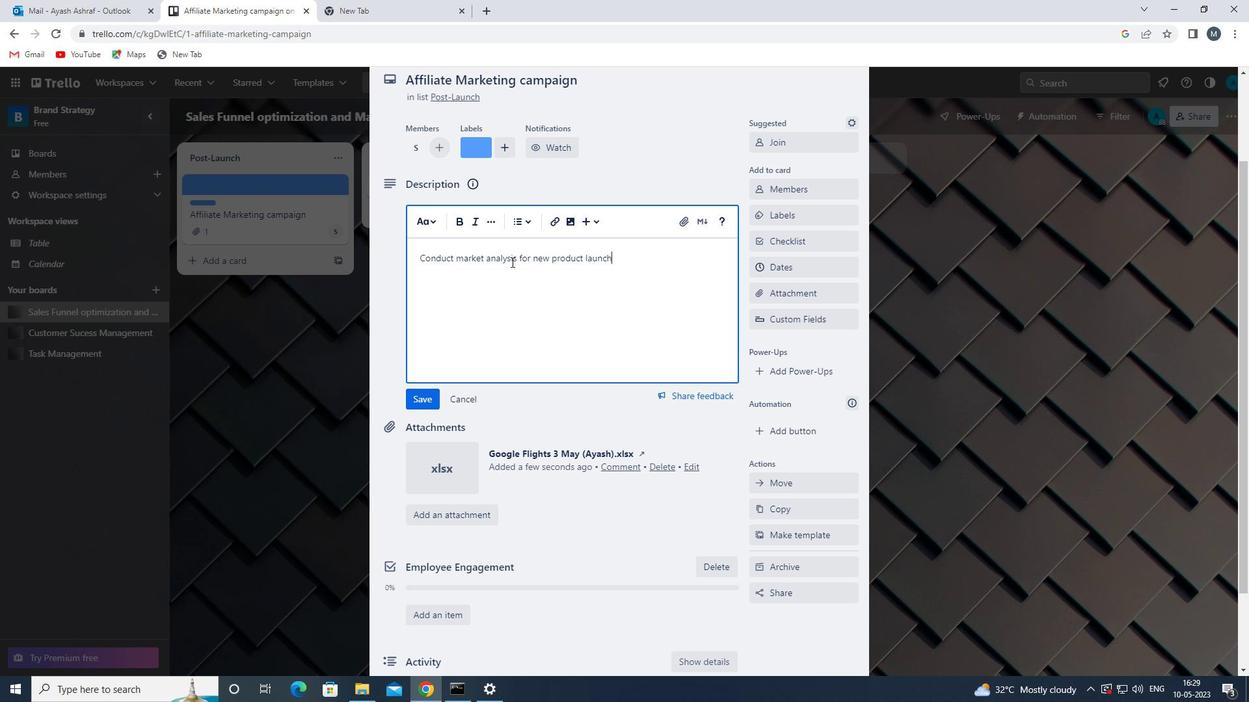 
Action: Mouse moved to (419, 400)
Screenshot: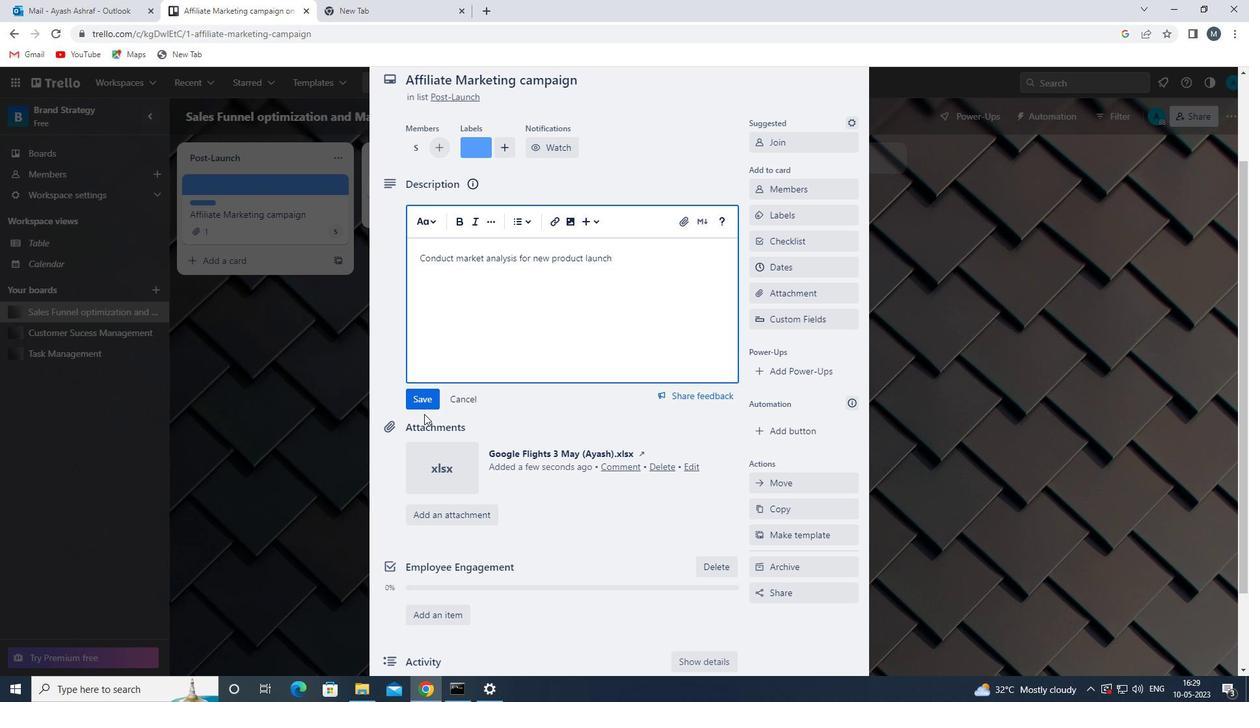 
Action: Mouse pressed left at (419, 400)
Screenshot: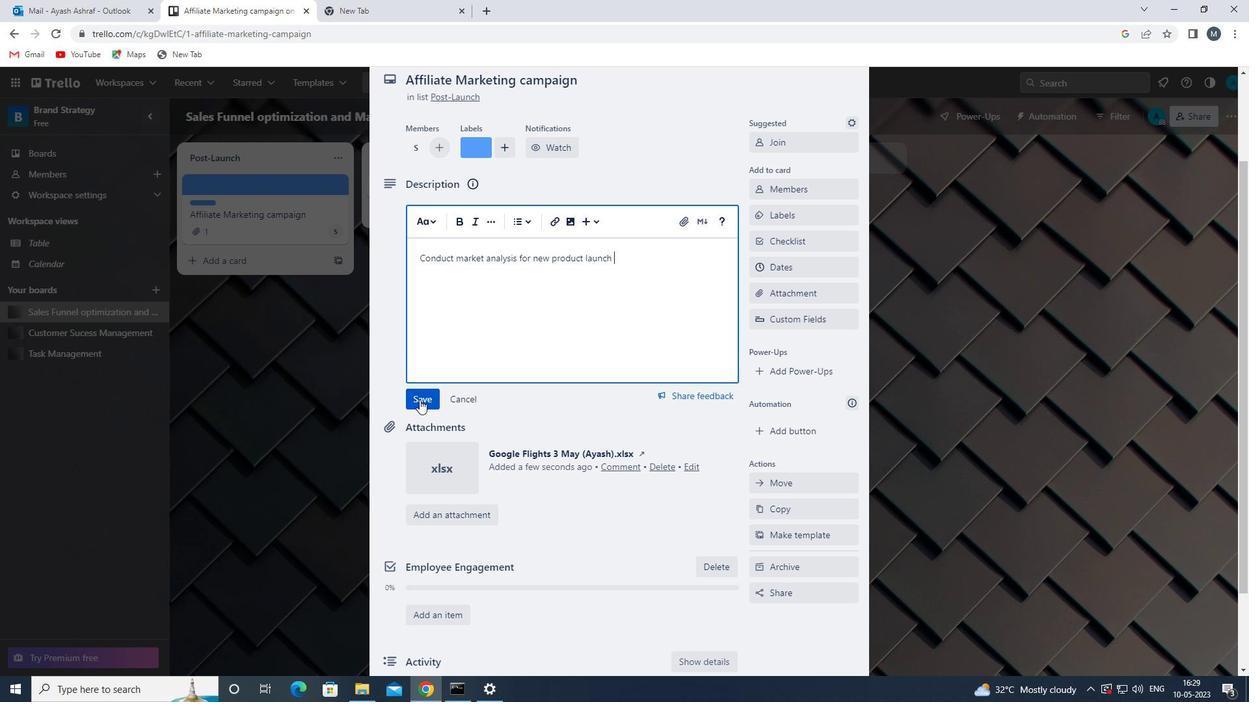 
Action: Mouse moved to (469, 504)
Screenshot: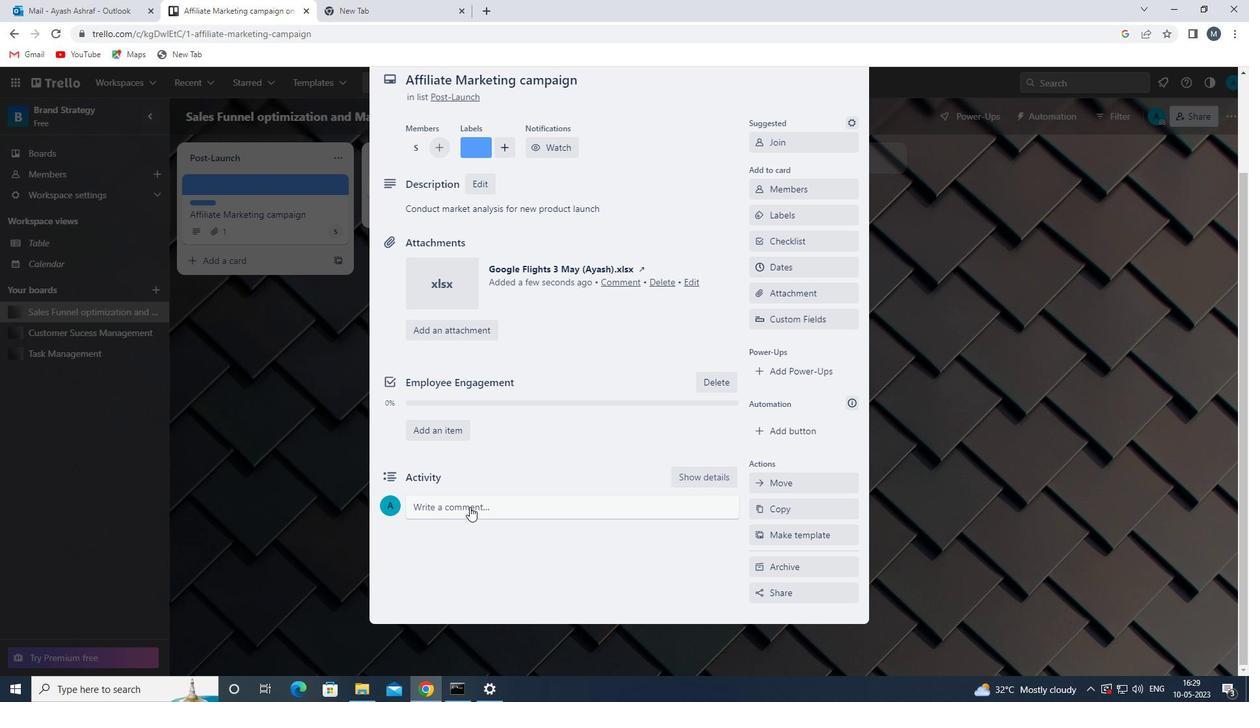 
Action: Mouse pressed left at (469, 504)
Screenshot: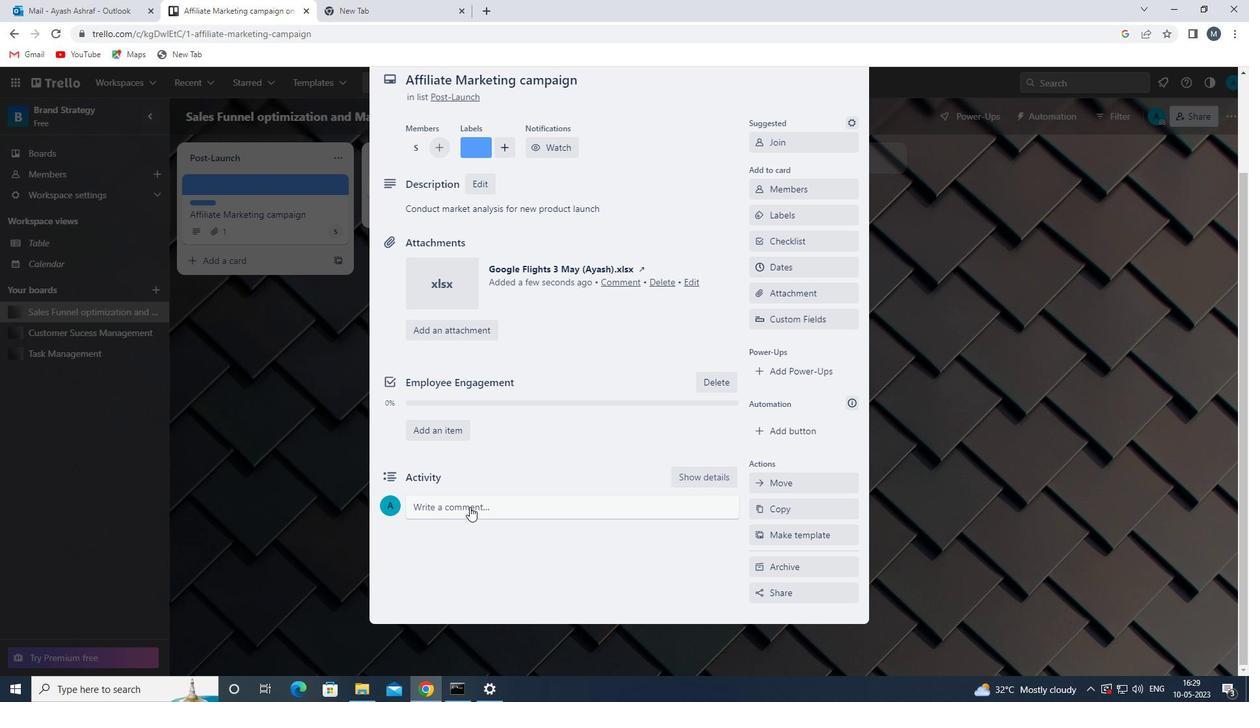
Action: Mouse moved to (472, 543)
Screenshot: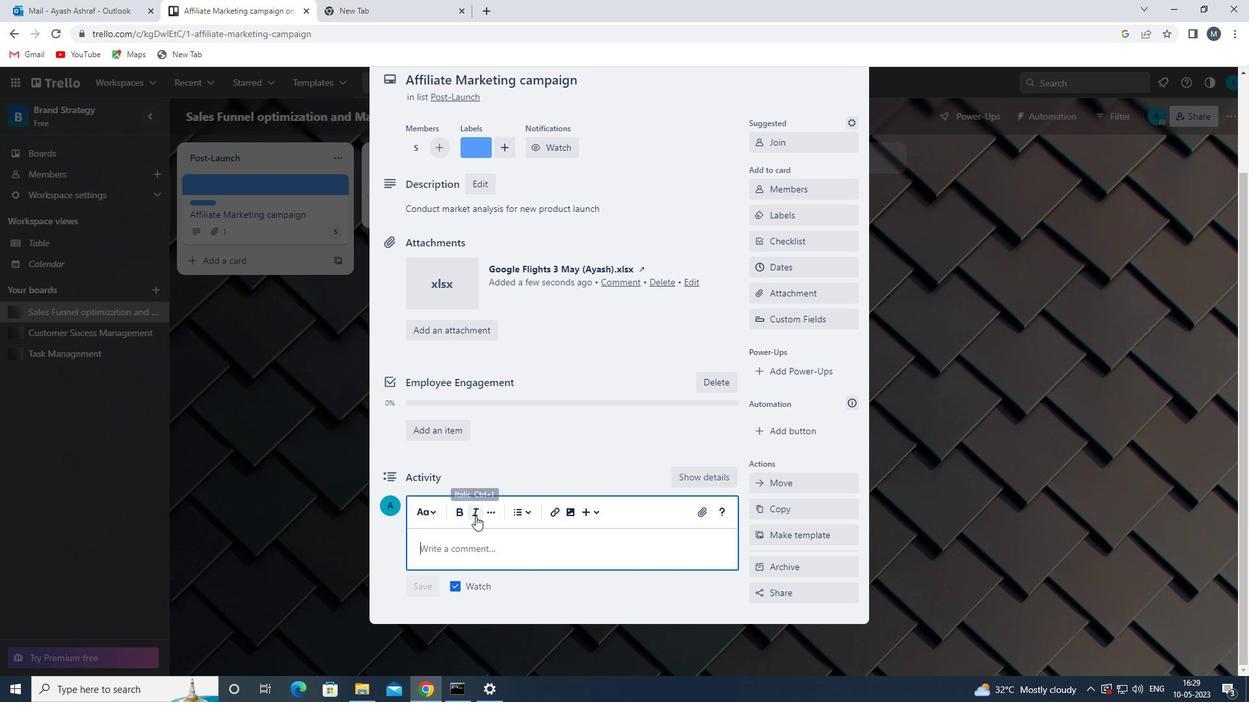 
Action: Mouse pressed left at (472, 543)
Screenshot: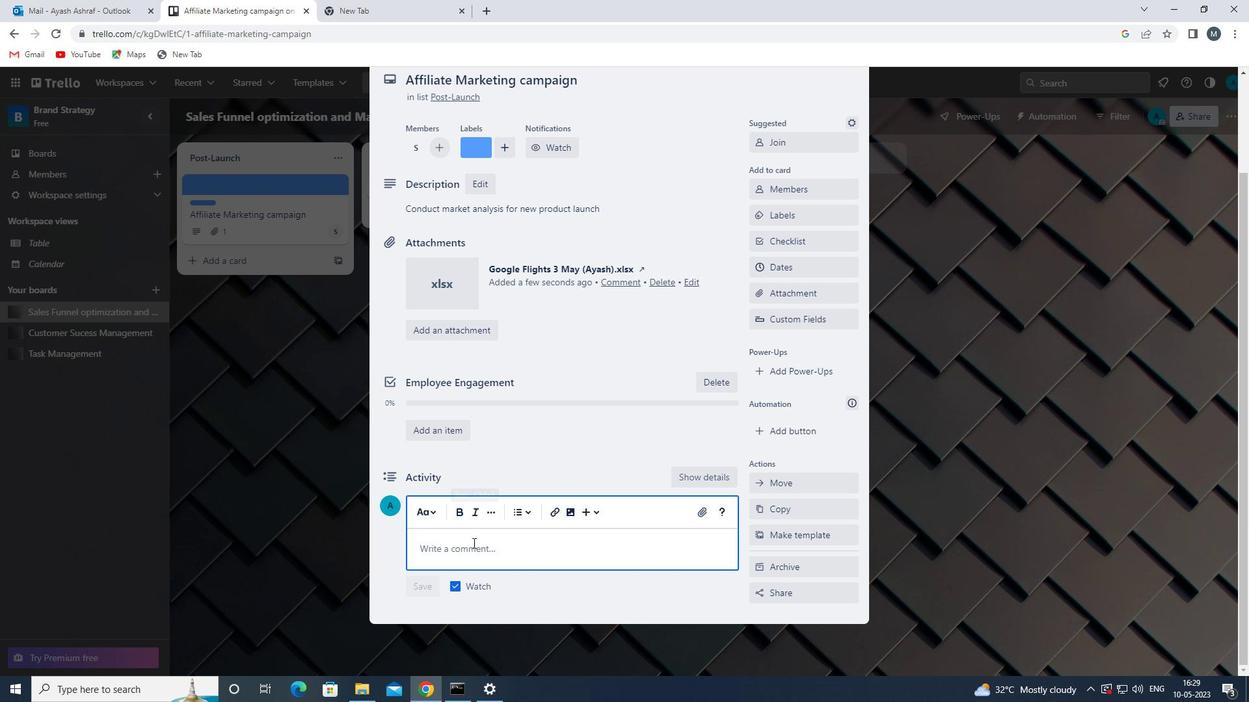 
Action: Mouse moved to (472, 547)
Screenshot: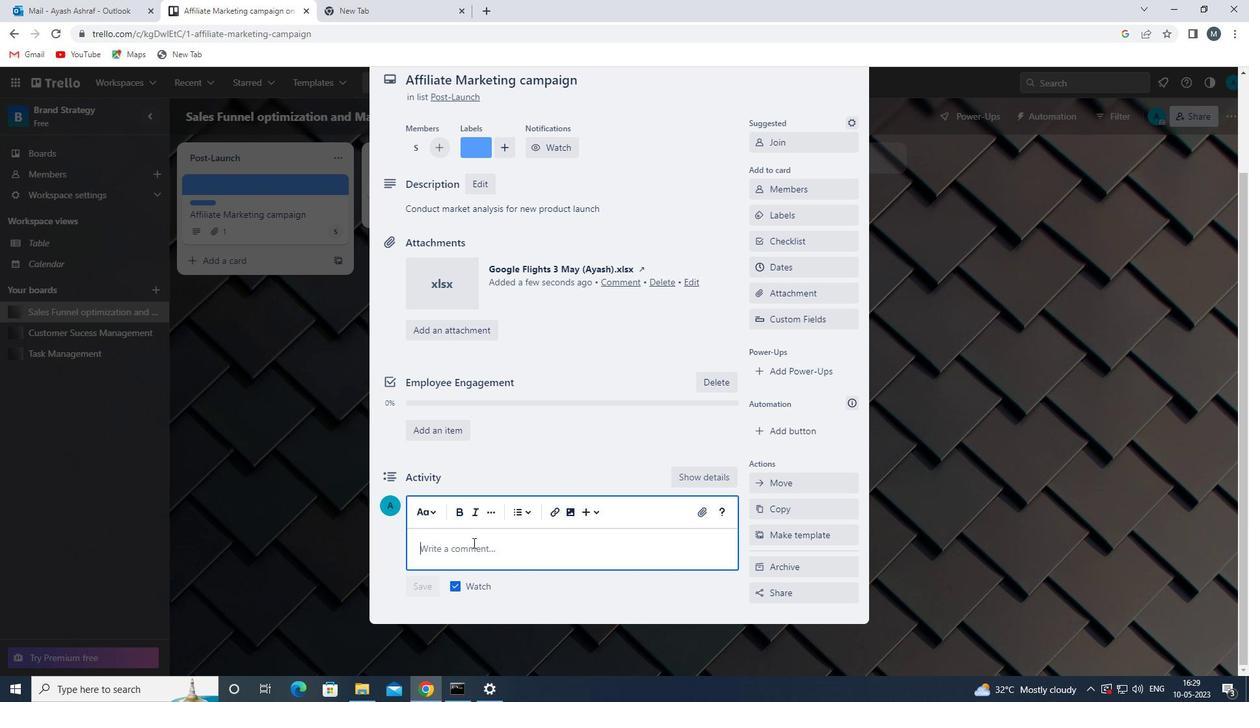 
Action: Key pressed <Key.shift>LET<Key.space>US<Key.space>APPROACH<Key.space>THIS<Key.space>TASK<Key.space>WITH<Key.space>A<Key.space>SENSE<Key.space>I<Key.backspace>OF<Key.space>SELF<Key.space><Key.backspace>-REFLECTION<Key.space>AND<Key.space>SELF-AWARENESS<Key.space><Key.backspace>,RECOGG<Key.backspace>NIZING<Key.space>OUR<Key.space>OWN<Key.space>STRENGTHS<Key.space>
Screenshot: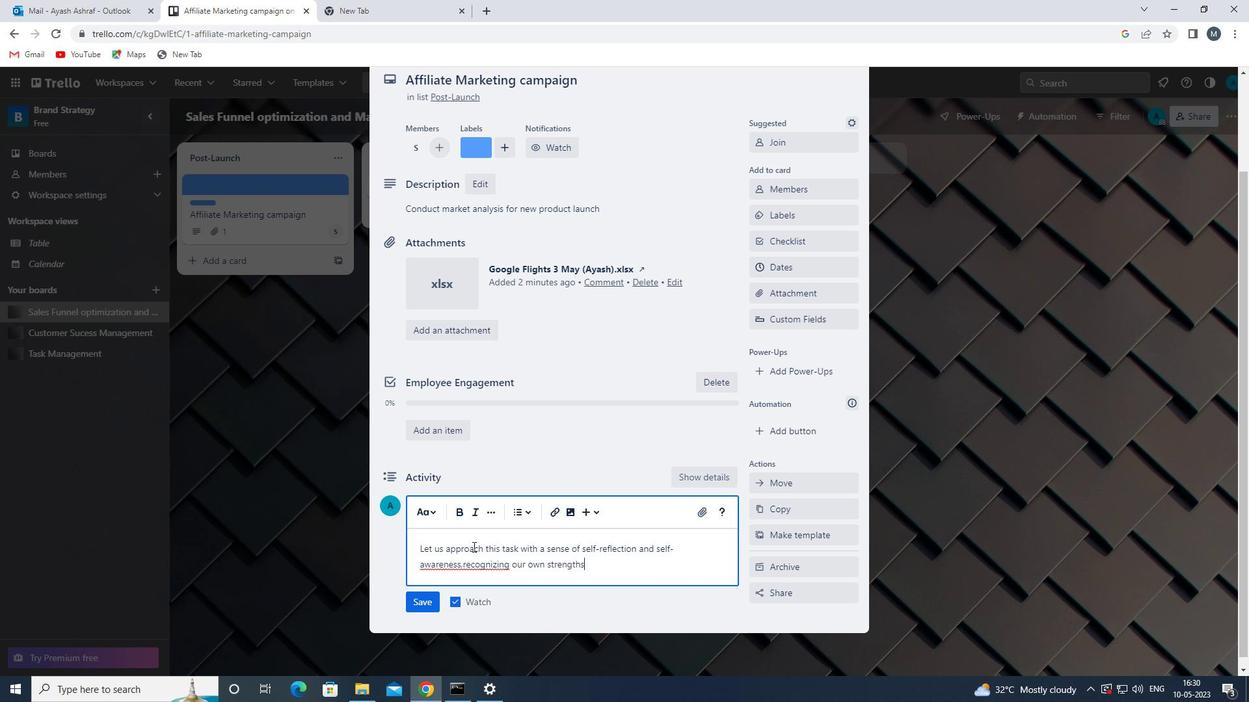 
Action: Mouse moved to (431, 601)
Screenshot: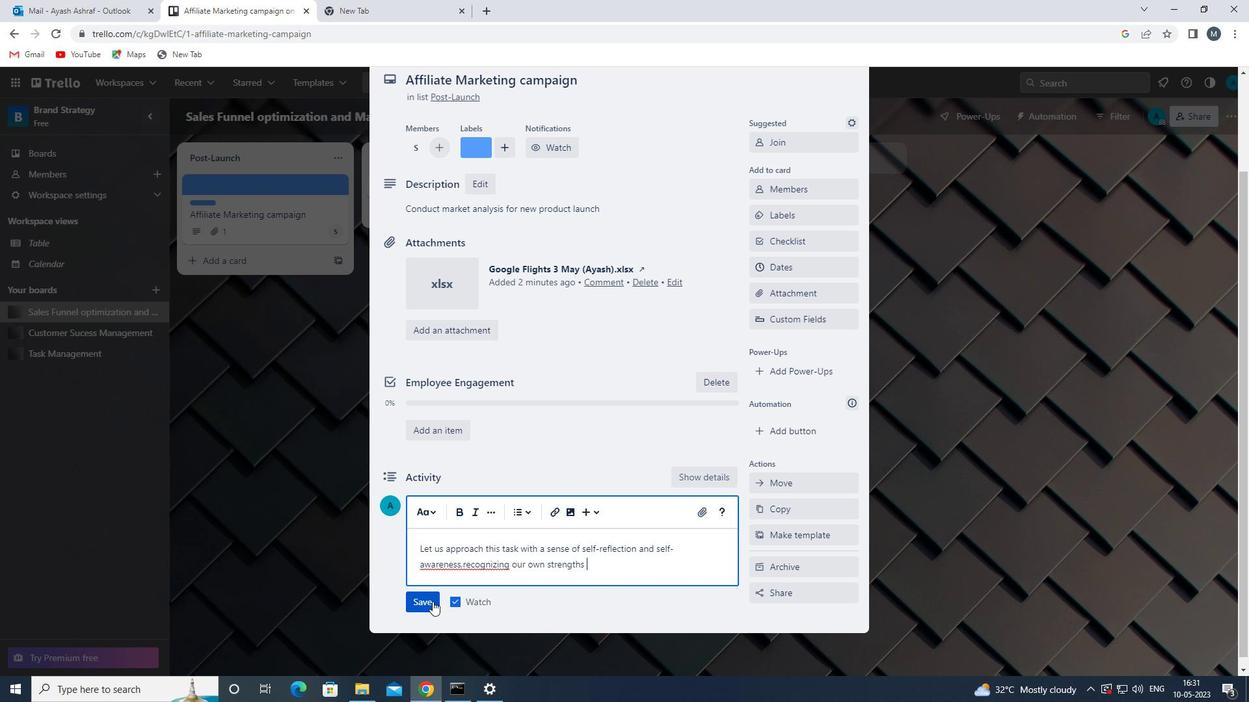 
Action: Mouse pressed left at (431, 601)
Screenshot: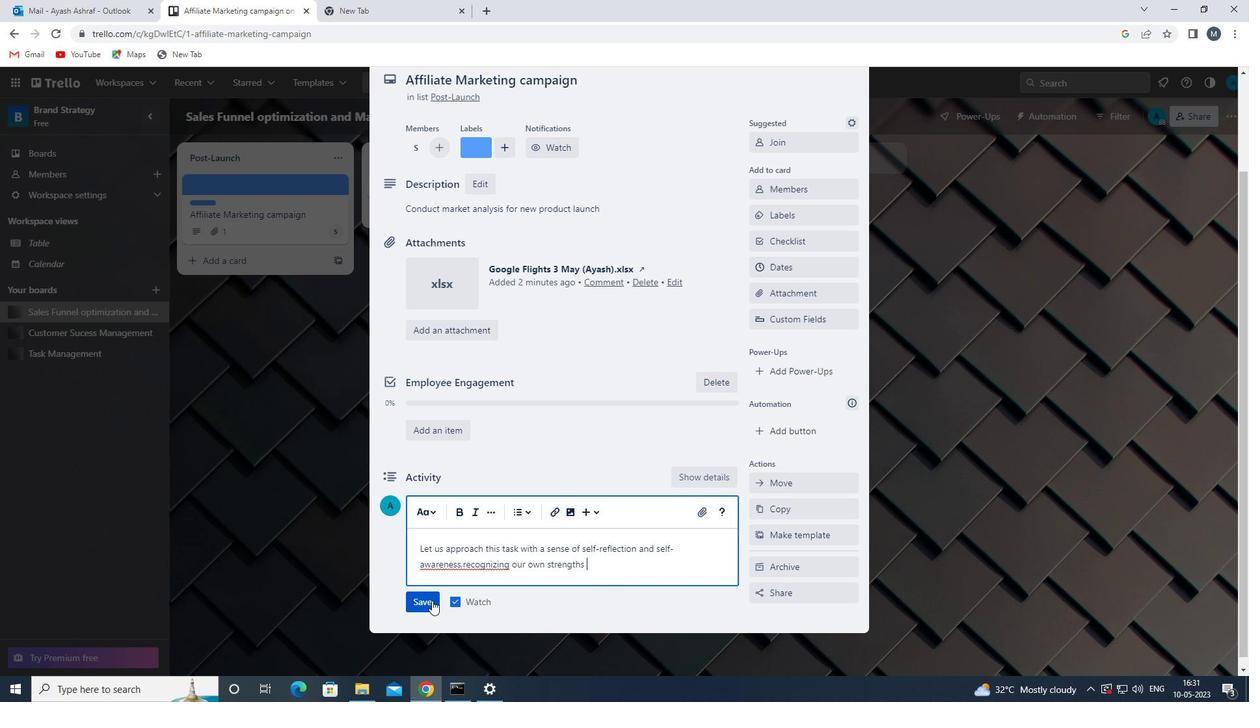 
Action: Mouse moved to (781, 266)
Screenshot: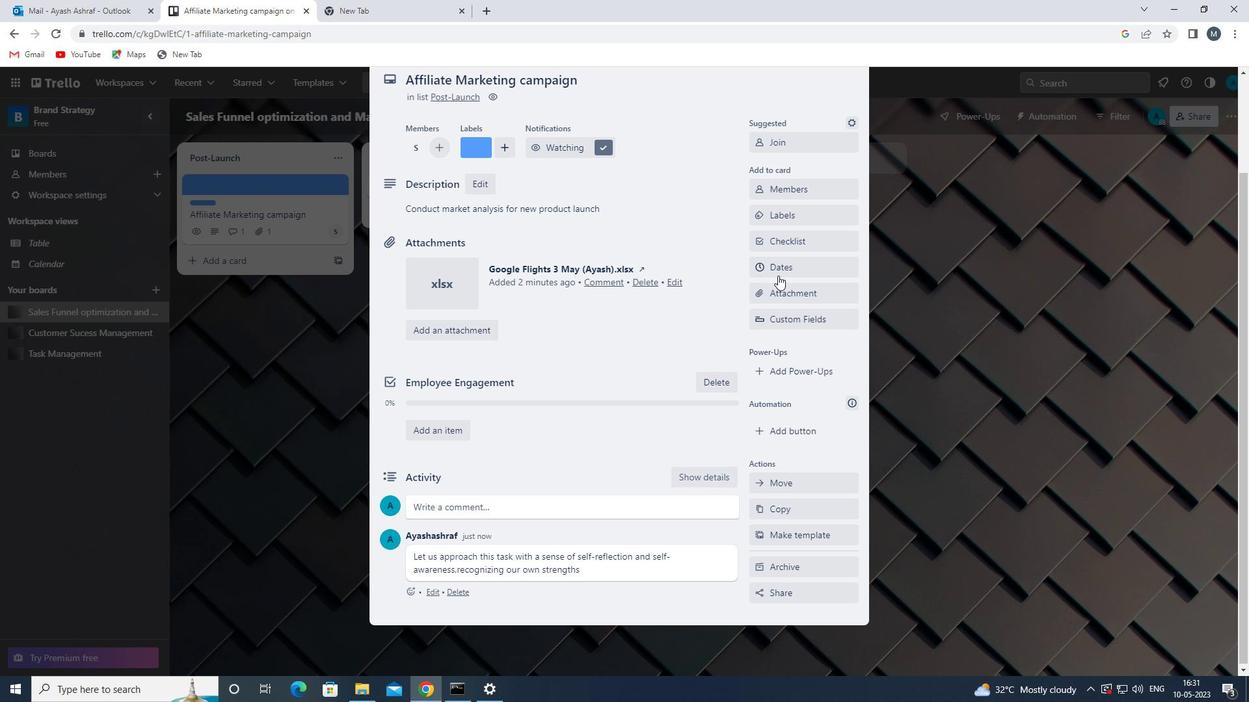 
Action: Mouse pressed left at (781, 266)
Screenshot: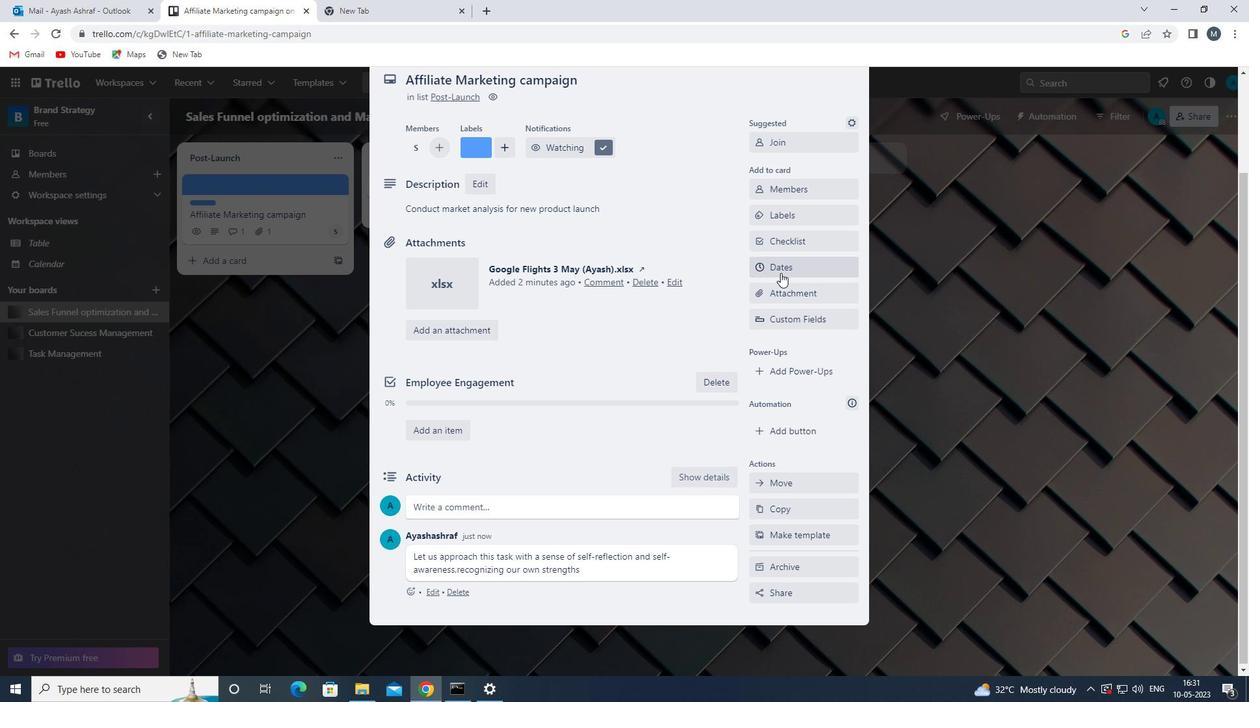 
Action: Mouse moved to (783, 392)
Screenshot: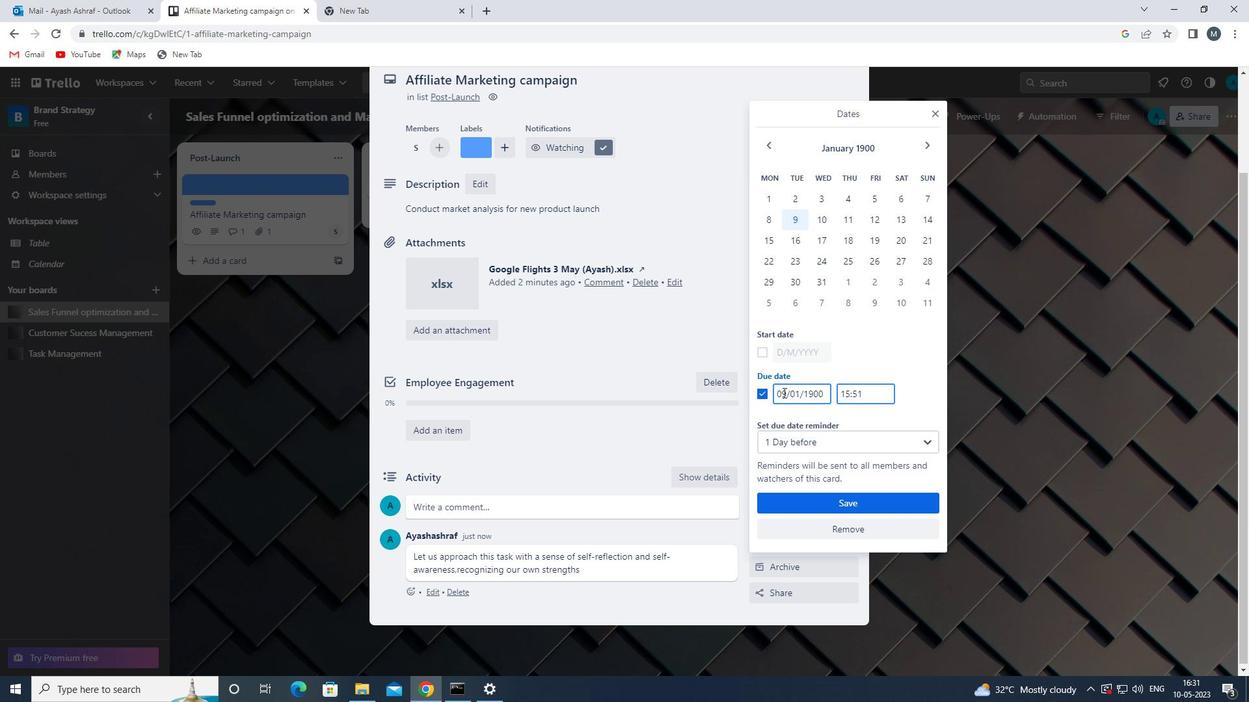 
Action: Mouse pressed left at (783, 392)
Screenshot: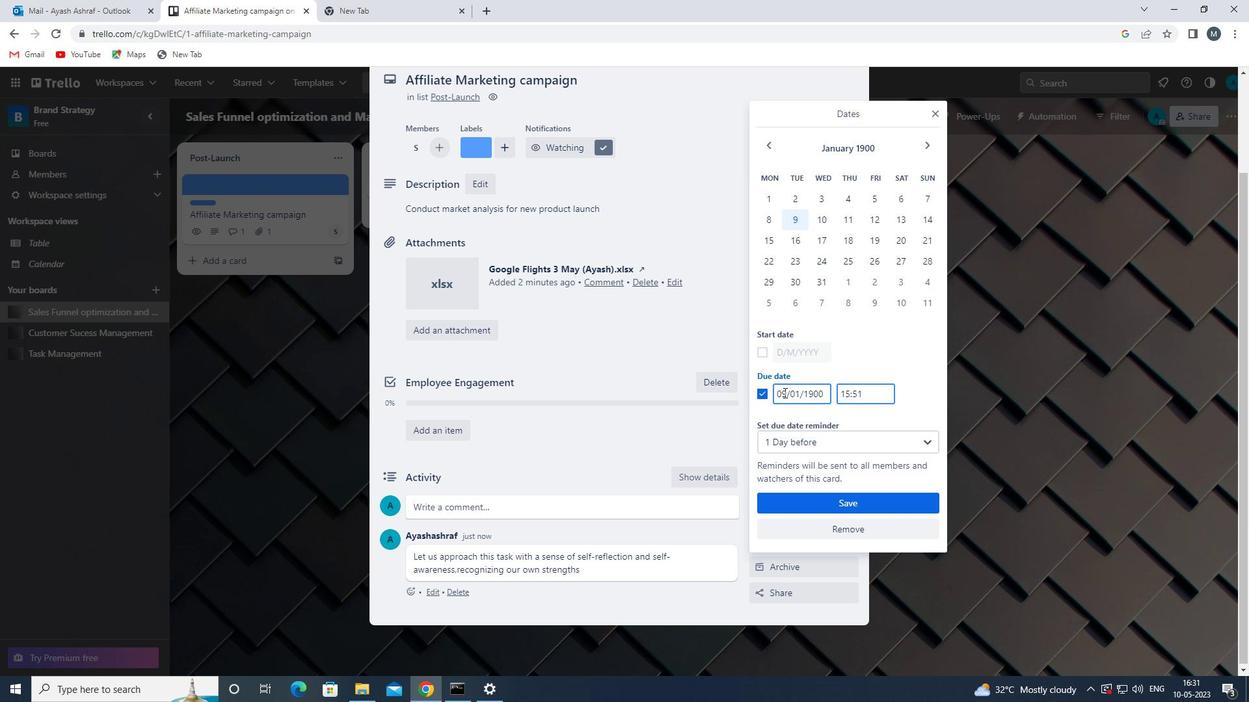 
Action: Mouse moved to (783, 392)
Screenshot: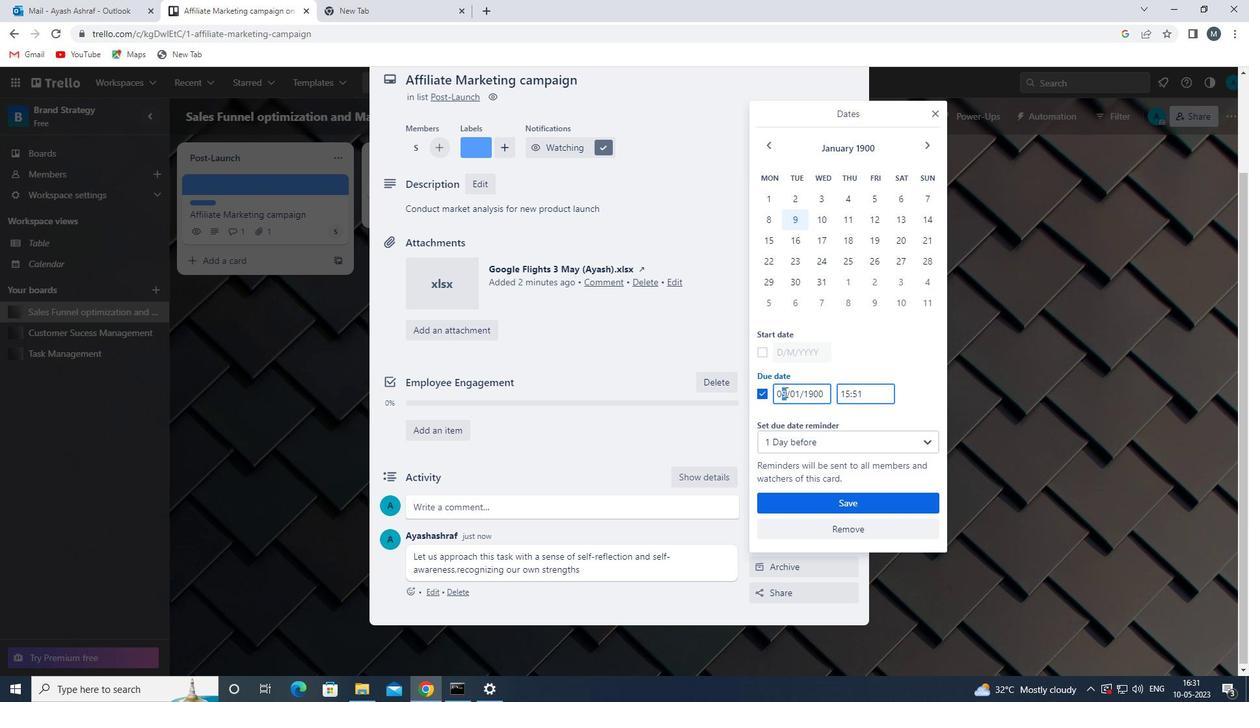 
Action: Key pressed <<99>>
Screenshot: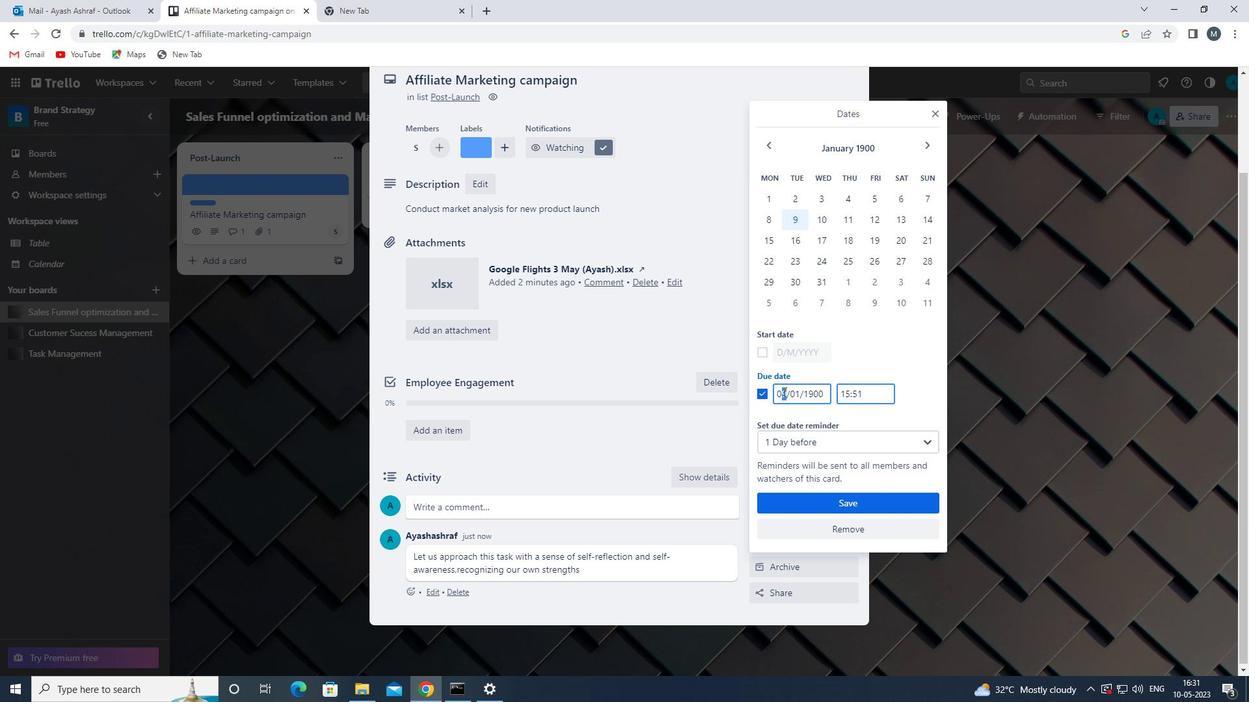 
Action: Mouse moved to (783, 355)
Screenshot: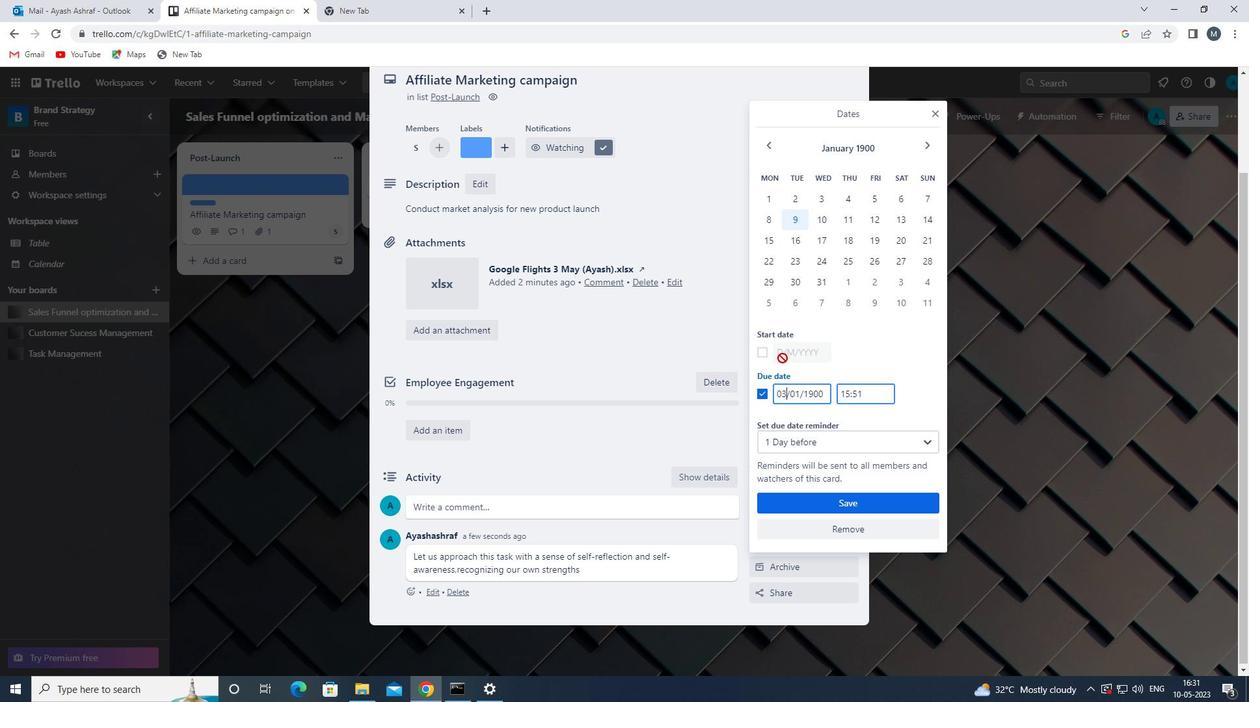 
Action: Mouse pressed left at (783, 355)
Screenshot: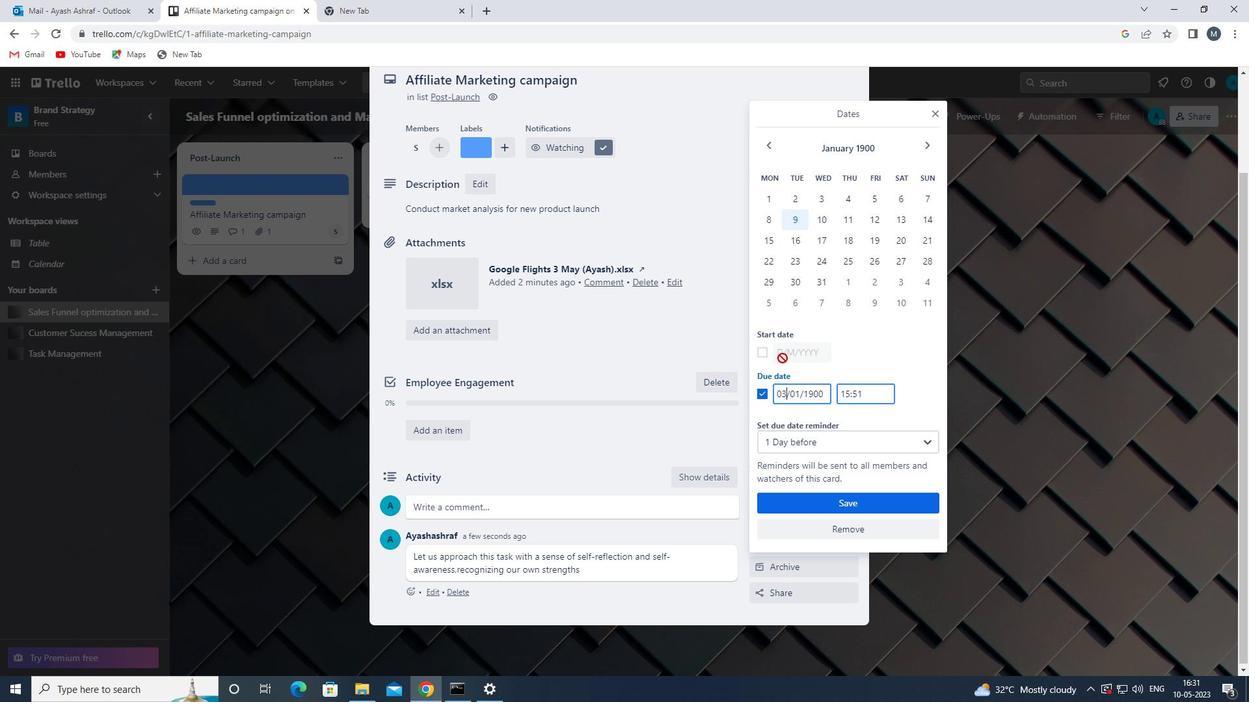 
Action: Mouse moved to (768, 355)
Screenshot: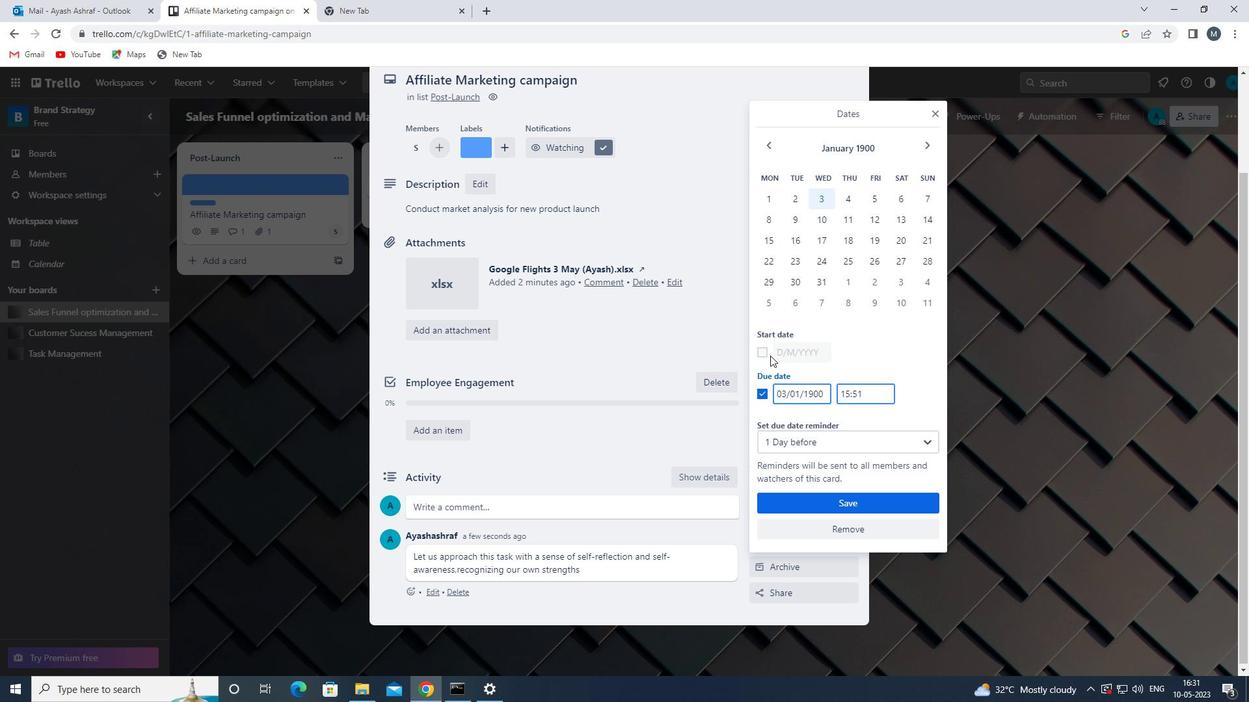 
Action: Mouse pressed left at (768, 355)
Screenshot: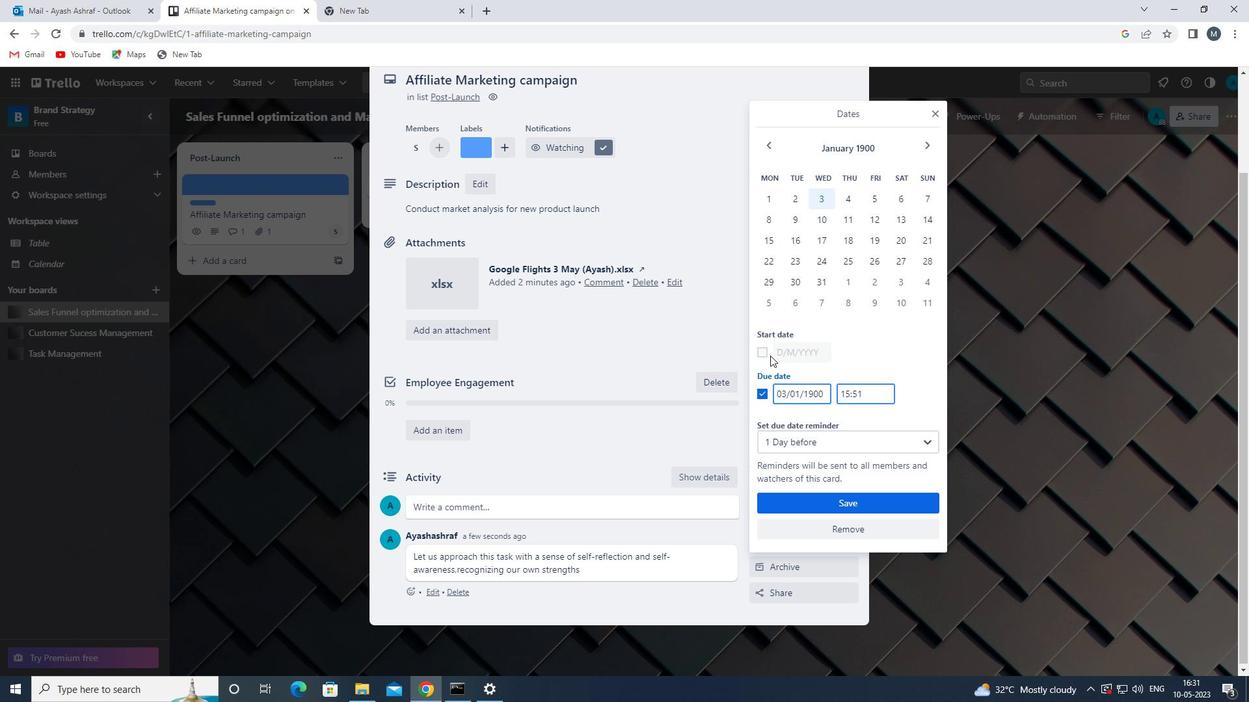 
Action: Mouse moved to (786, 353)
Screenshot: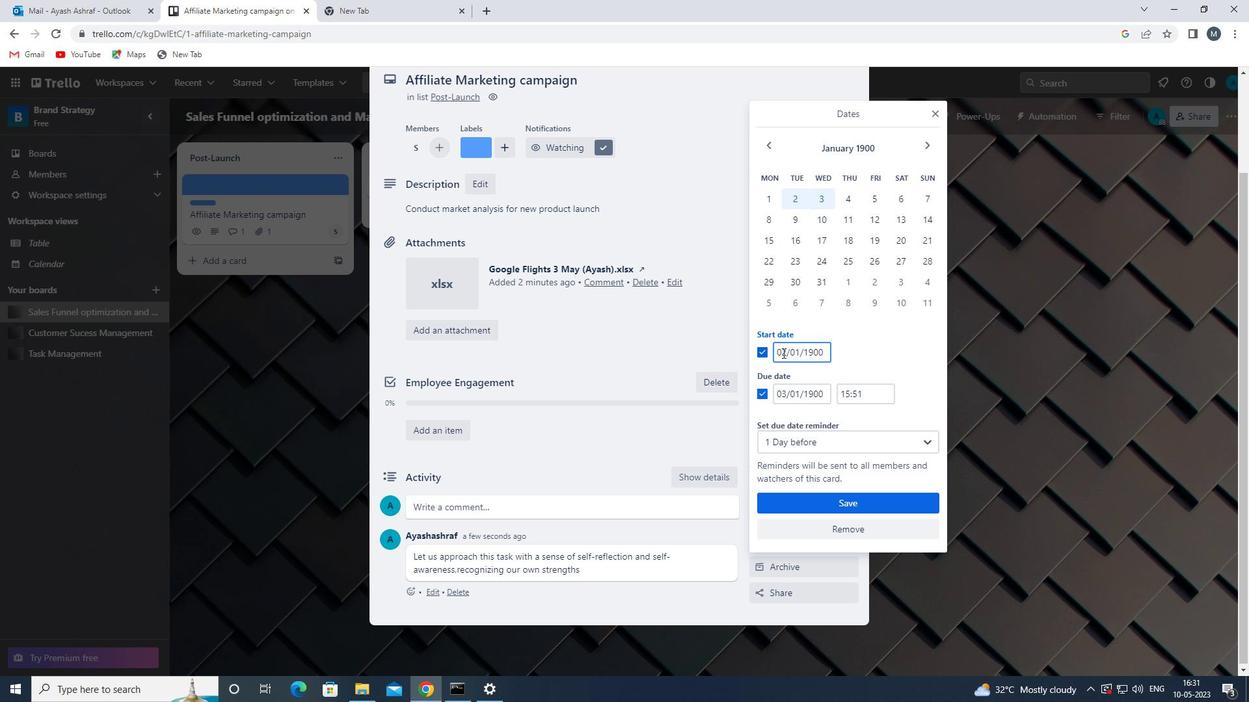 
Action: Mouse pressed left at (786, 353)
Screenshot: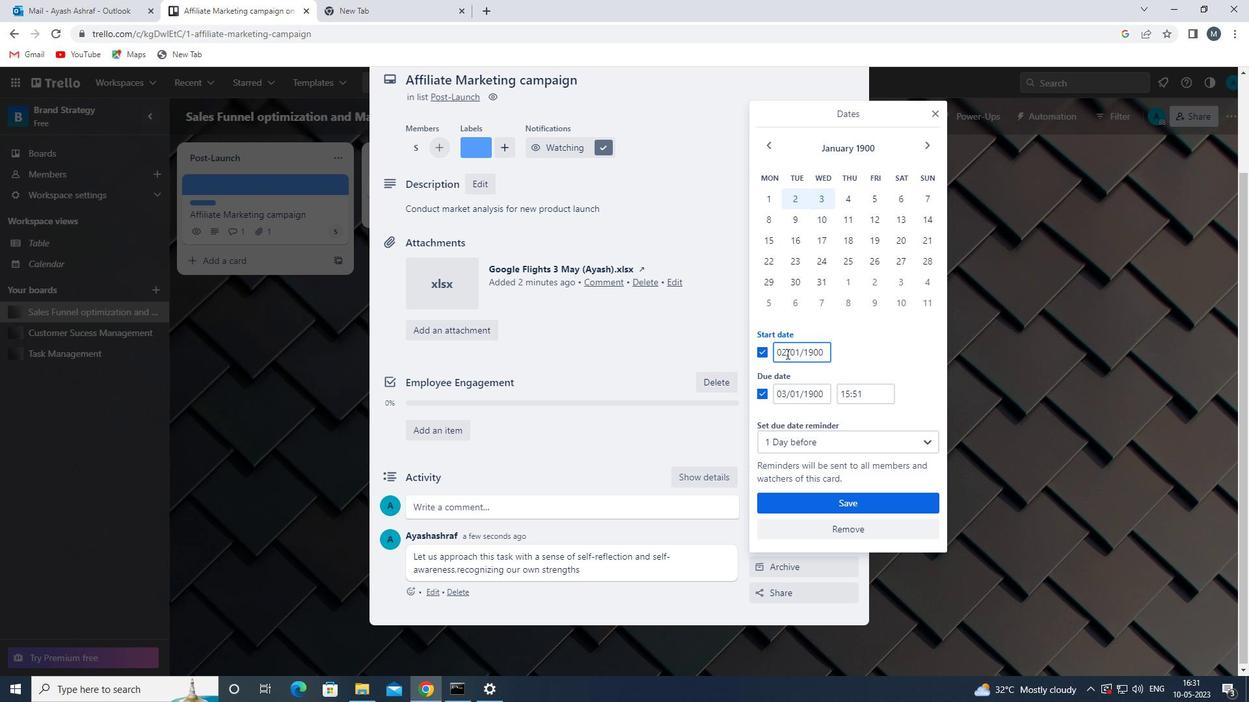 
Action: Mouse moved to (778, 351)
Screenshot: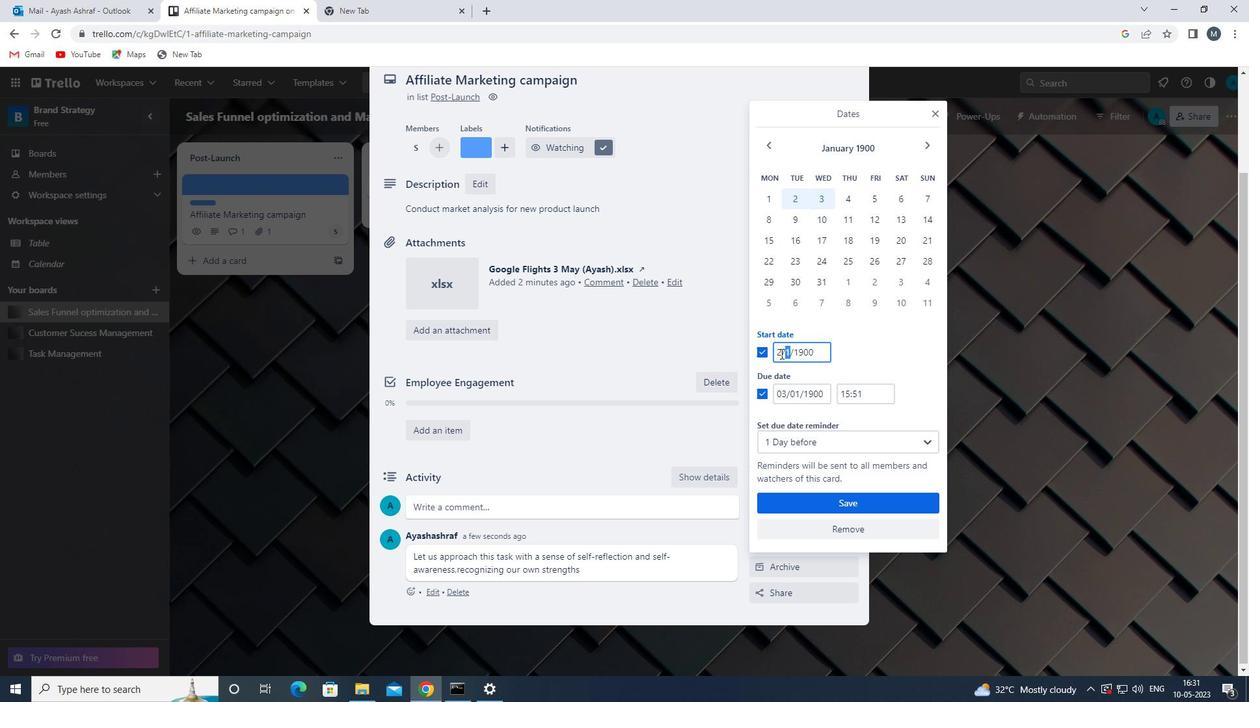 
Action: Mouse pressed left at (778, 351)
Screenshot: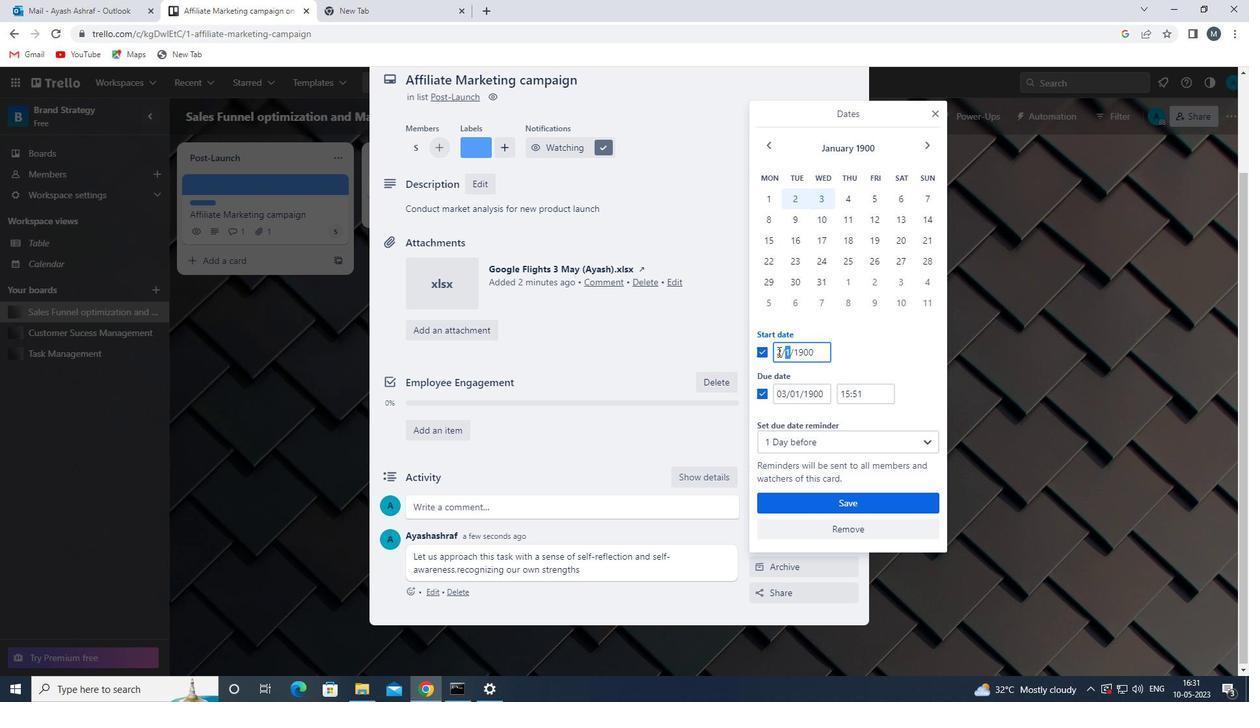 
Action: Mouse moved to (781, 354)
Screenshot: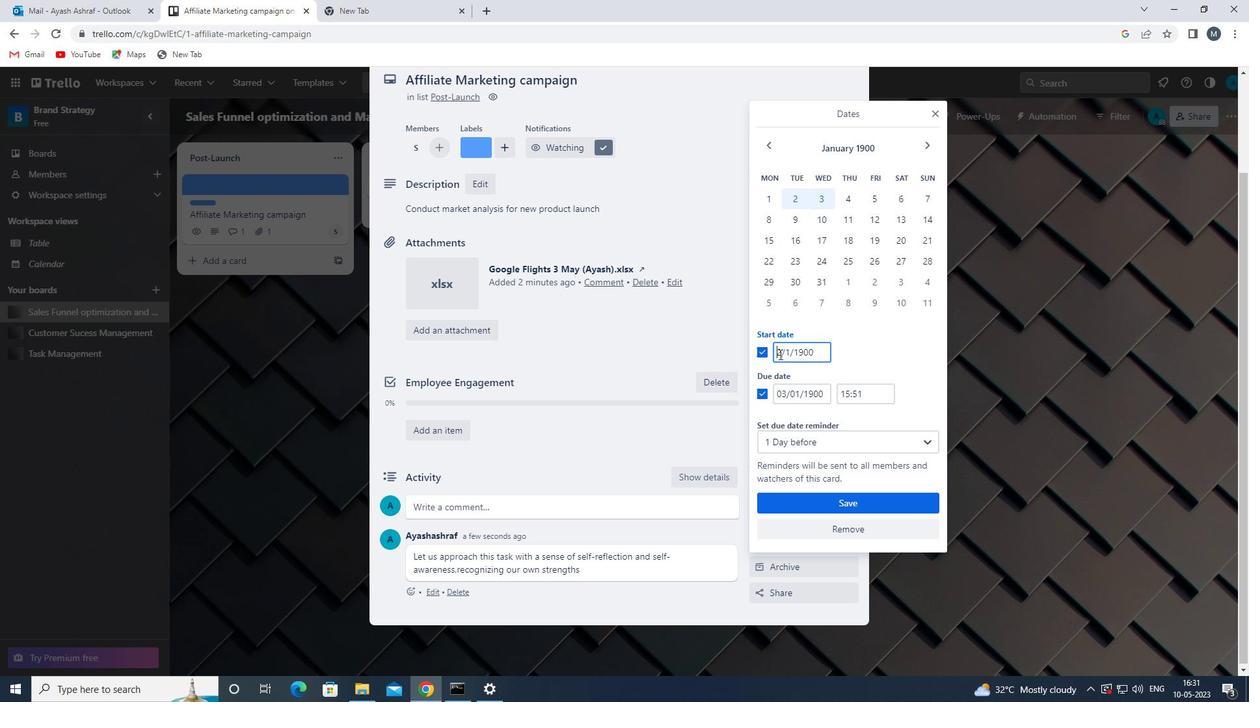 
Action: Key pressed <<96>><<99>>
Screenshot: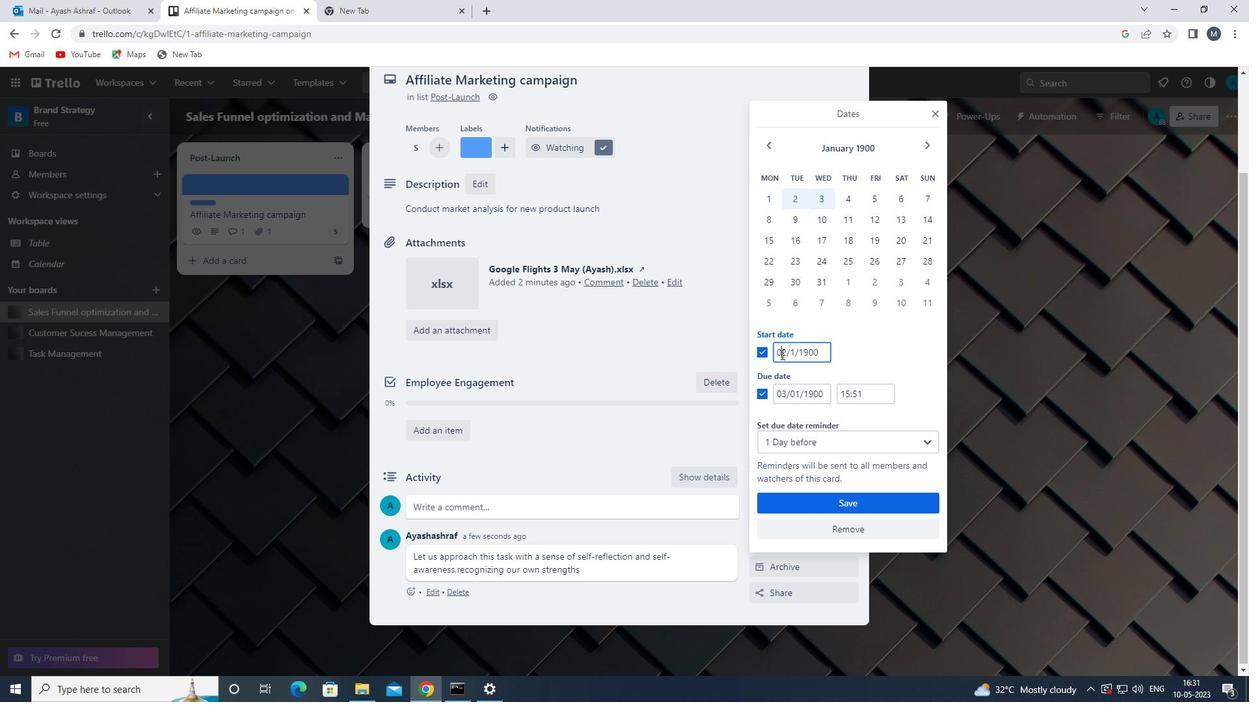 
Action: Mouse moved to (791, 350)
Screenshot: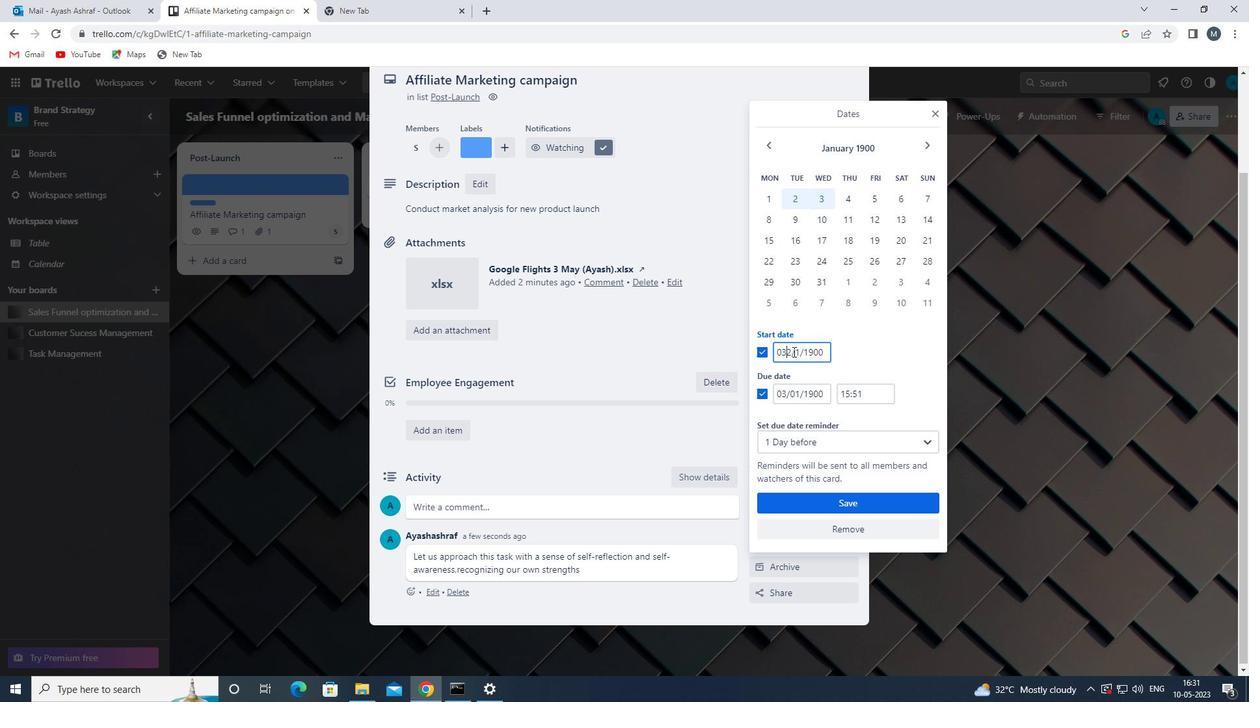 
Action: Mouse pressed left at (791, 350)
Screenshot: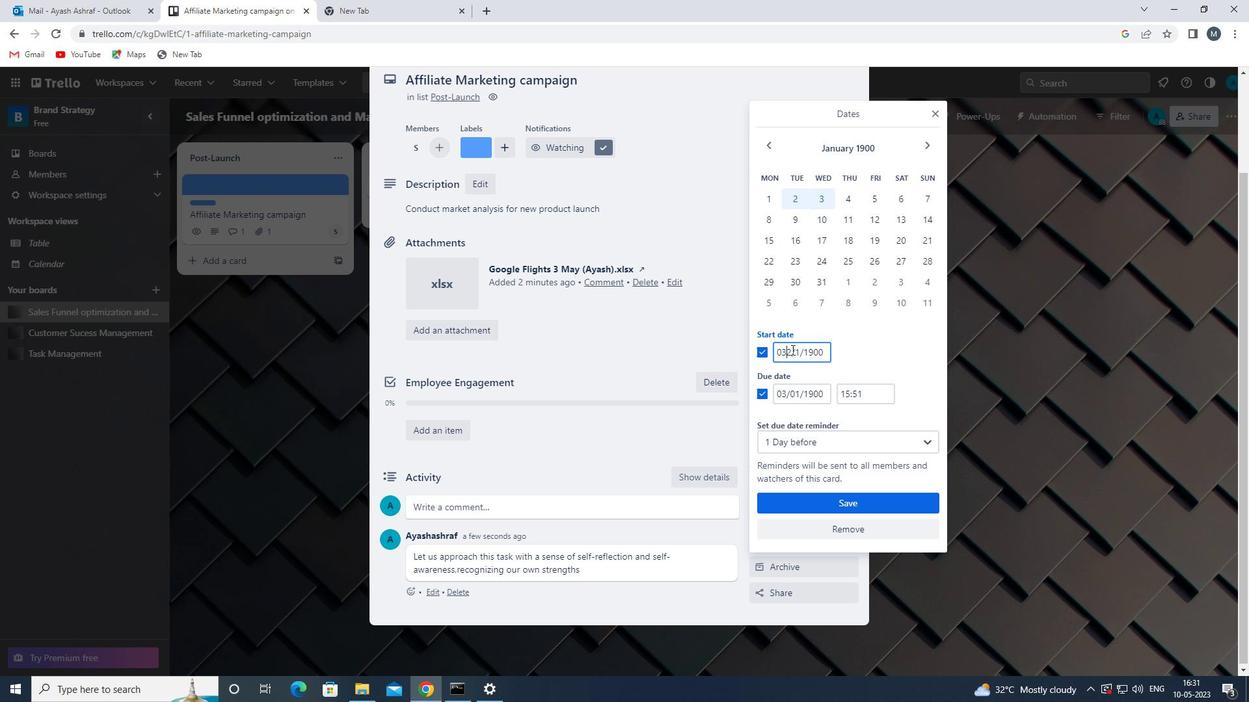 
Action: Mouse moved to (798, 350)
Screenshot: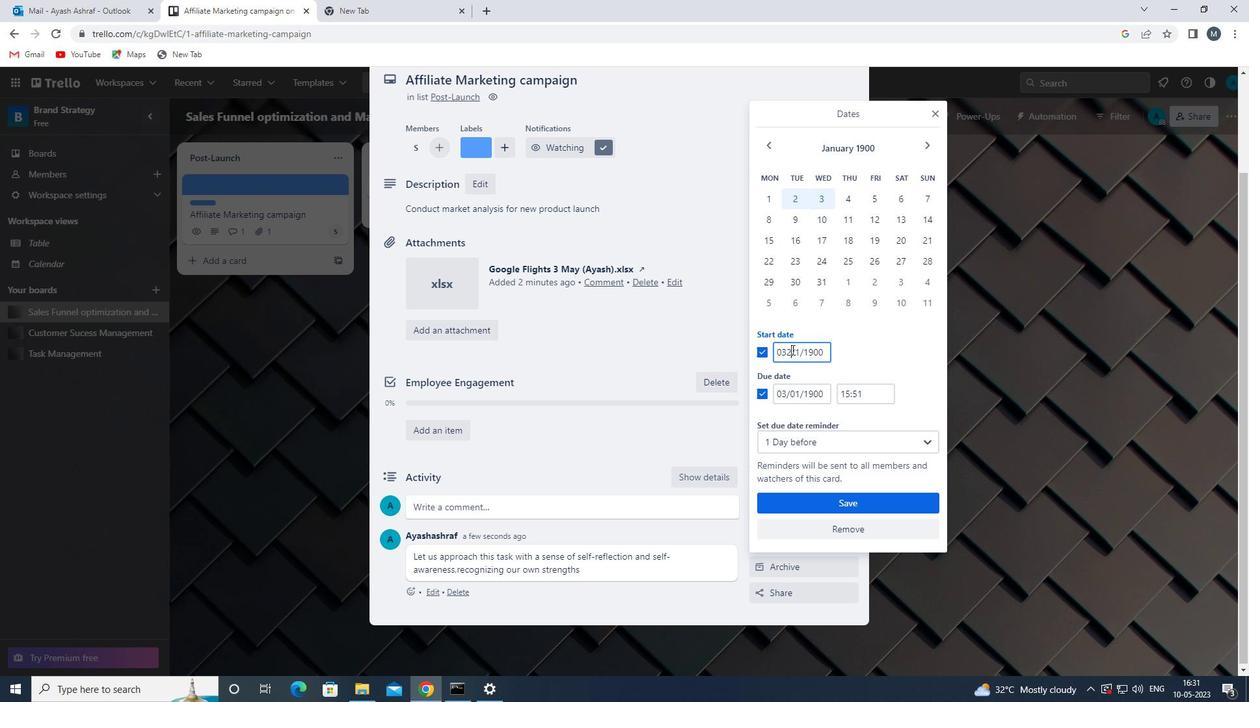 
Action: Key pressed <Key.backspace>
Screenshot: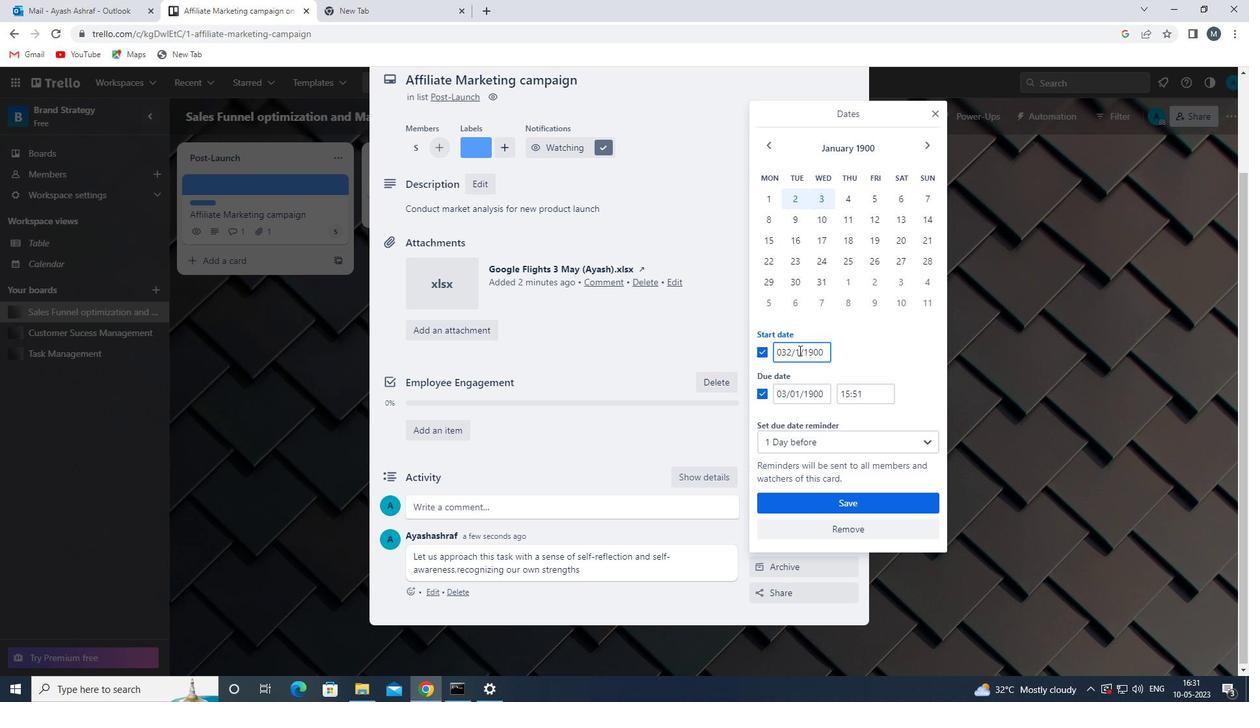 
Action: Mouse moved to (784, 395)
Screenshot: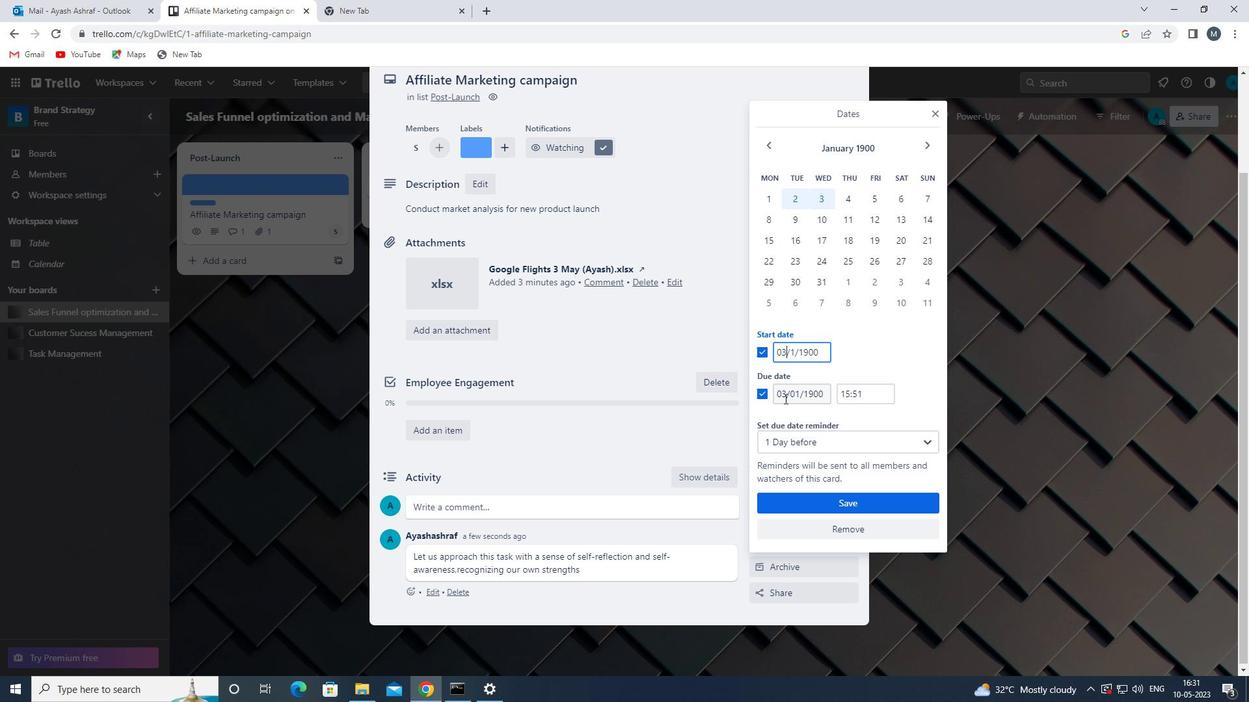 
Action: Mouse pressed left at (784, 395)
Screenshot: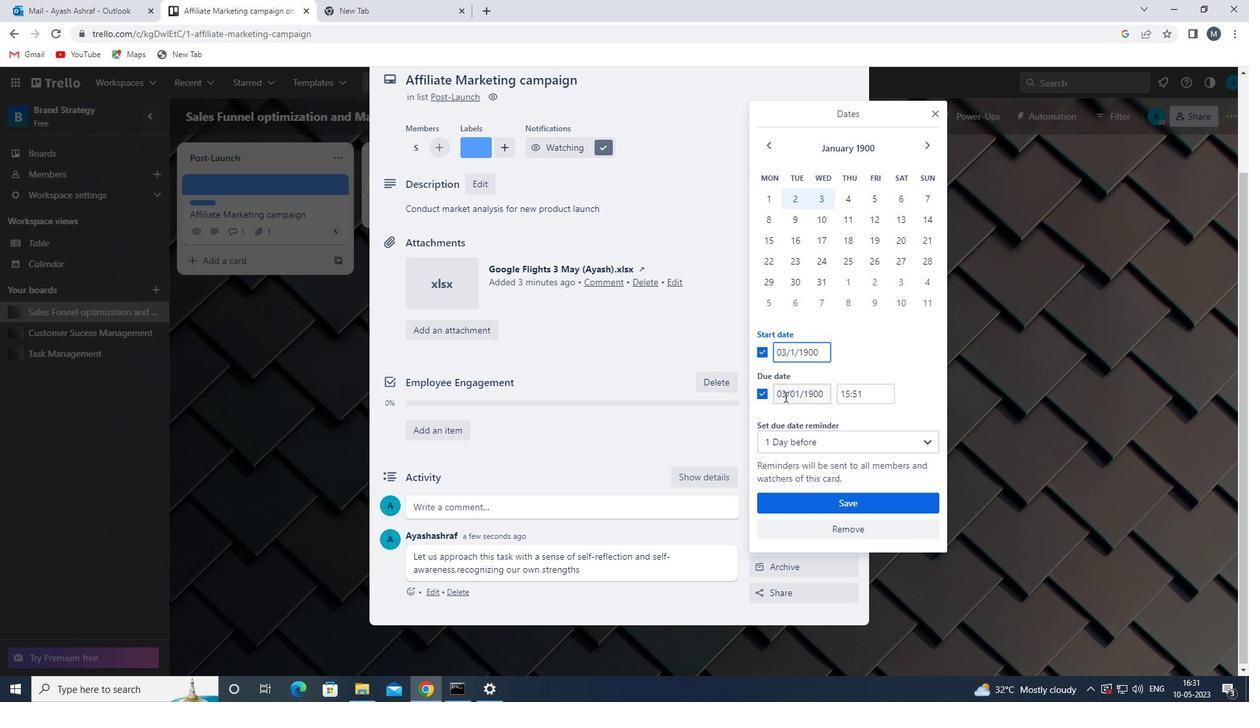 
Action: Mouse moved to (798, 392)
Screenshot: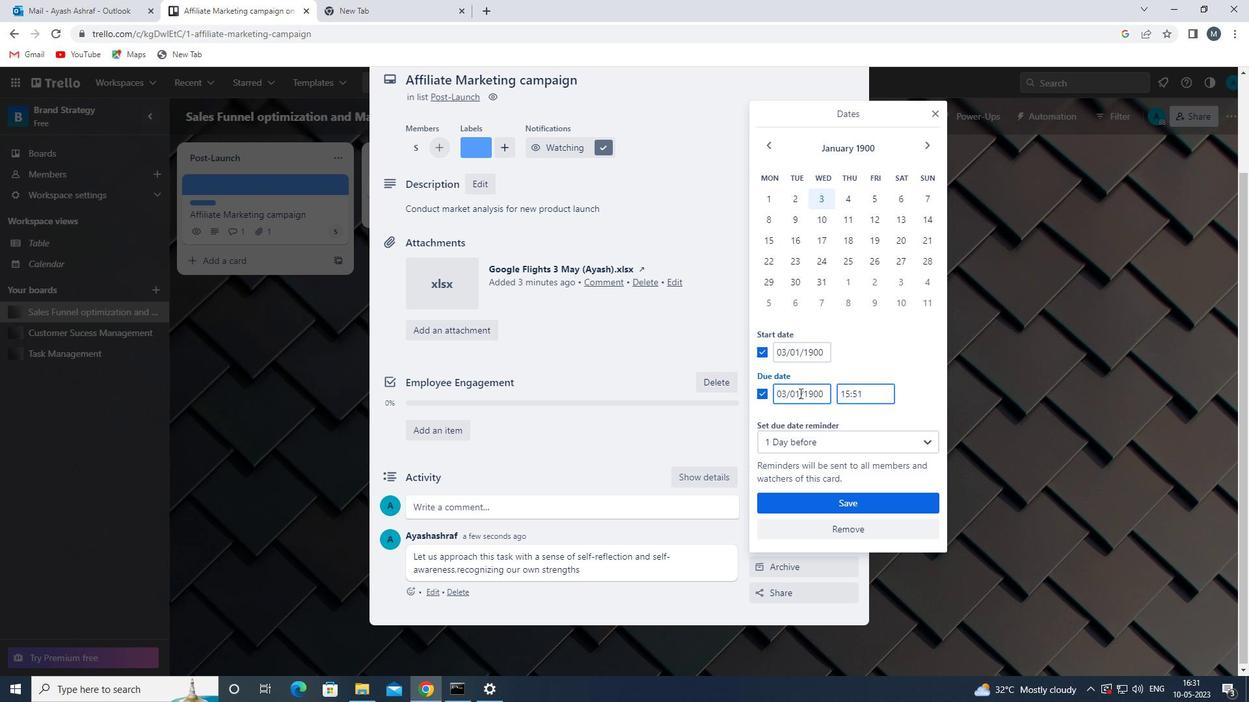 
Action: Key pressed <Key.backspace><Key.backspace><<97>><<96>>
Screenshot: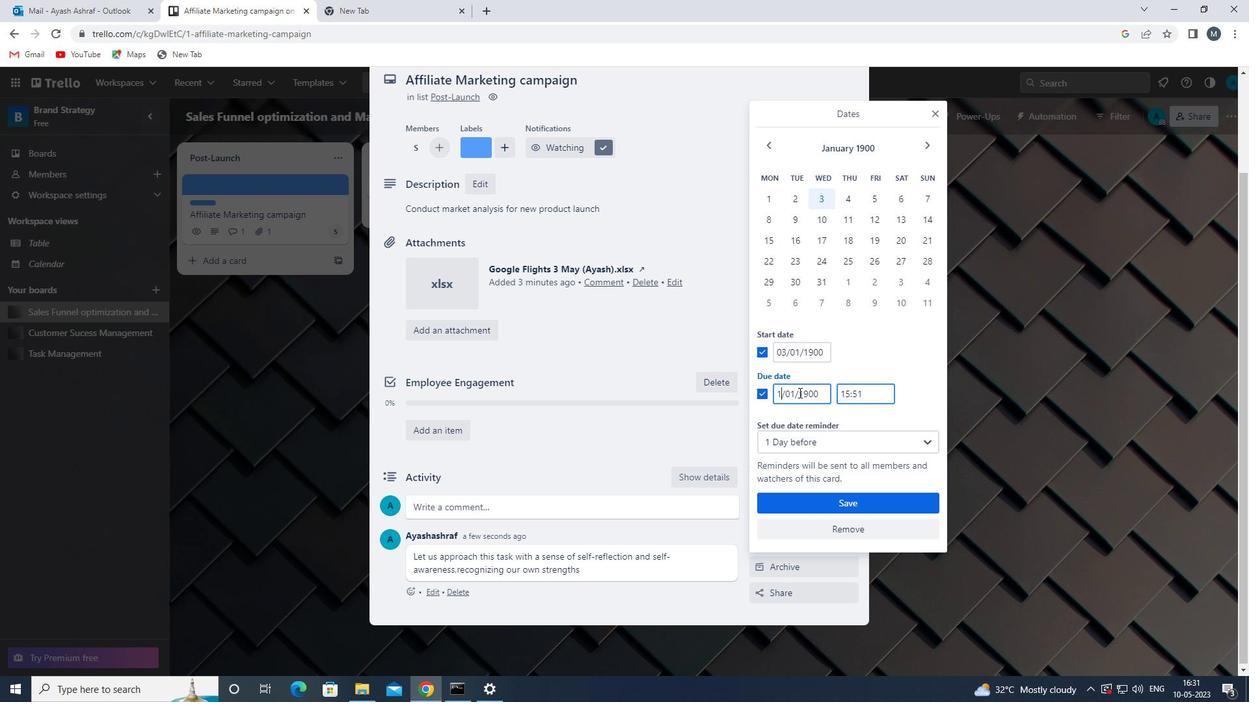 
Action: Mouse moved to (846, 504)
Screenshot: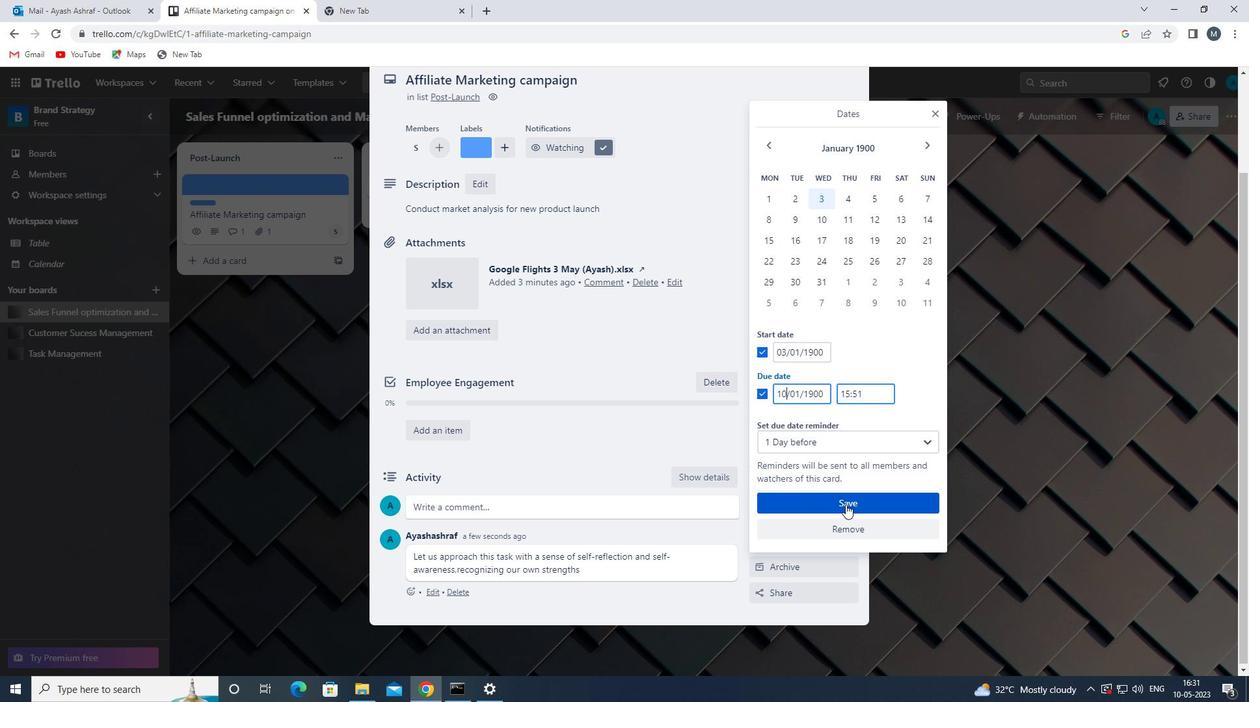 
Action: Mouse pressed left at (846, 504)
Screenshot: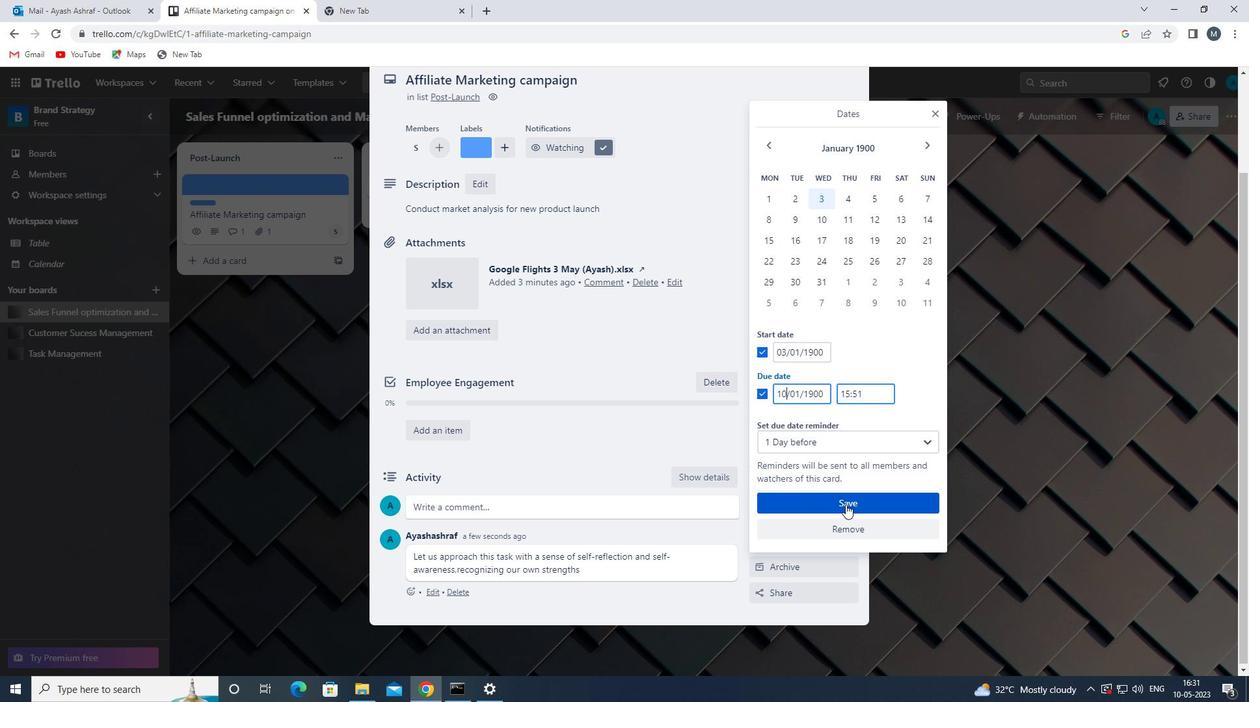 
Action: Mouse moved to (716, 456)
Screenshot: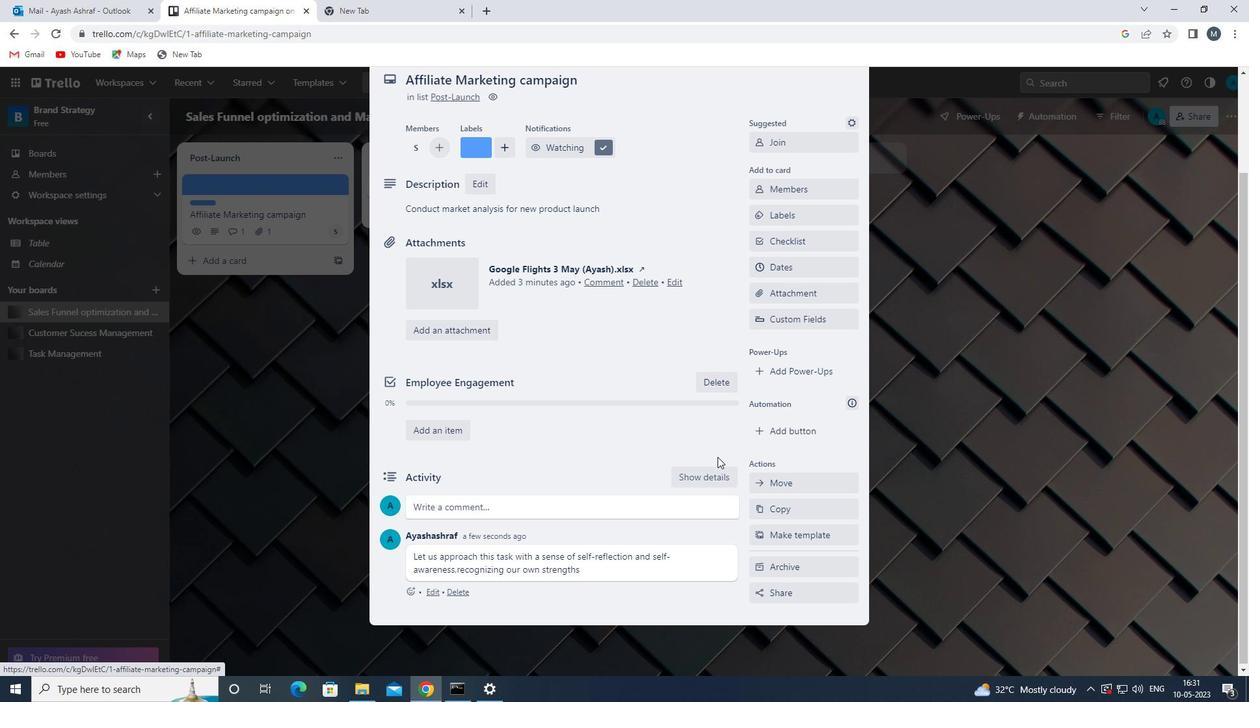 
